 Task: Find connections with filter location Taiyuan with filter topic #Entrepreneurshipwith filter profile language Spanish with filter current company CSG with filter school Jain (Deemed-to-be University) with filter industry Cutlery and Handtool Manufacturing with filter service category Management with filter keywords title Coordinator
Action: Mouse moved to (238, 295)
Screenshot: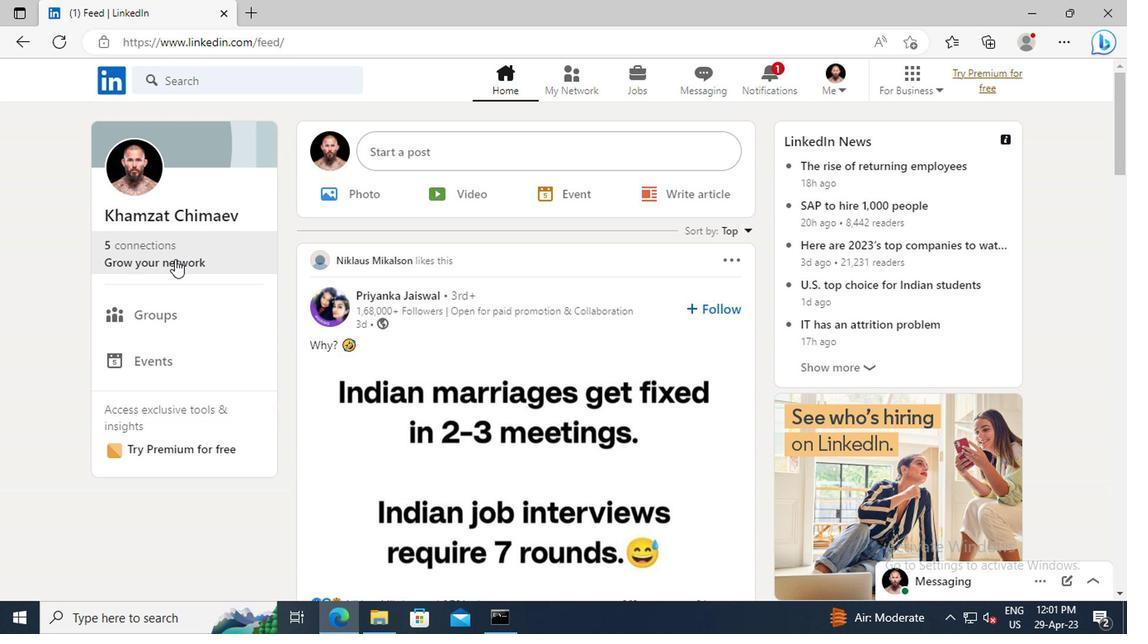 
Action: Mouse pressed left at (238, 295)
Screenshot: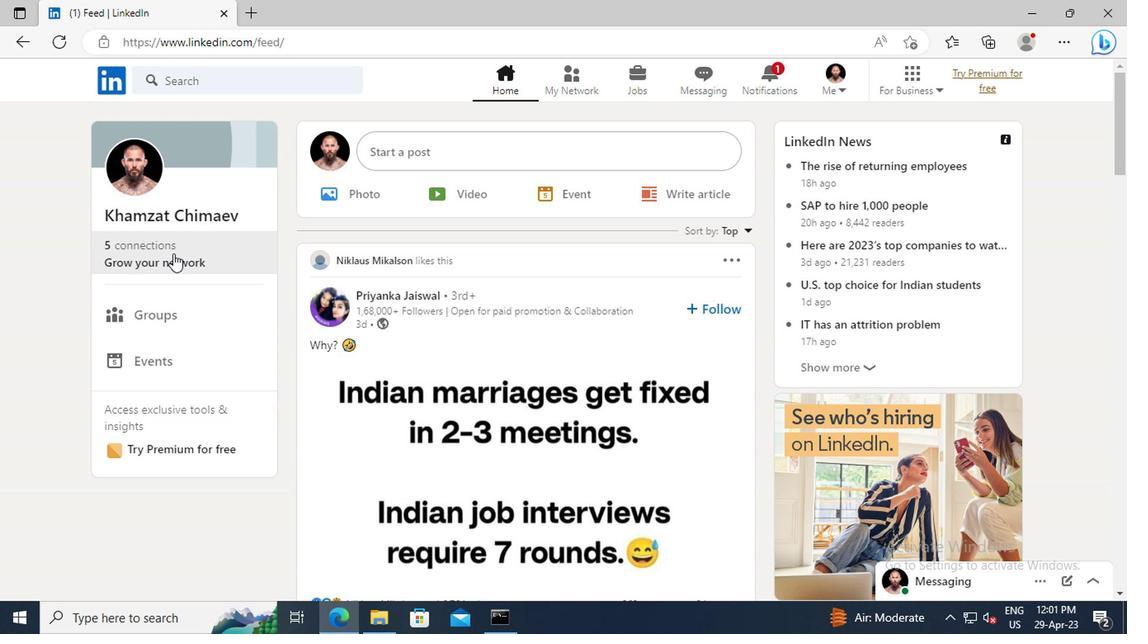 
Action: Mouse moved to (246, 237)
Screenshot: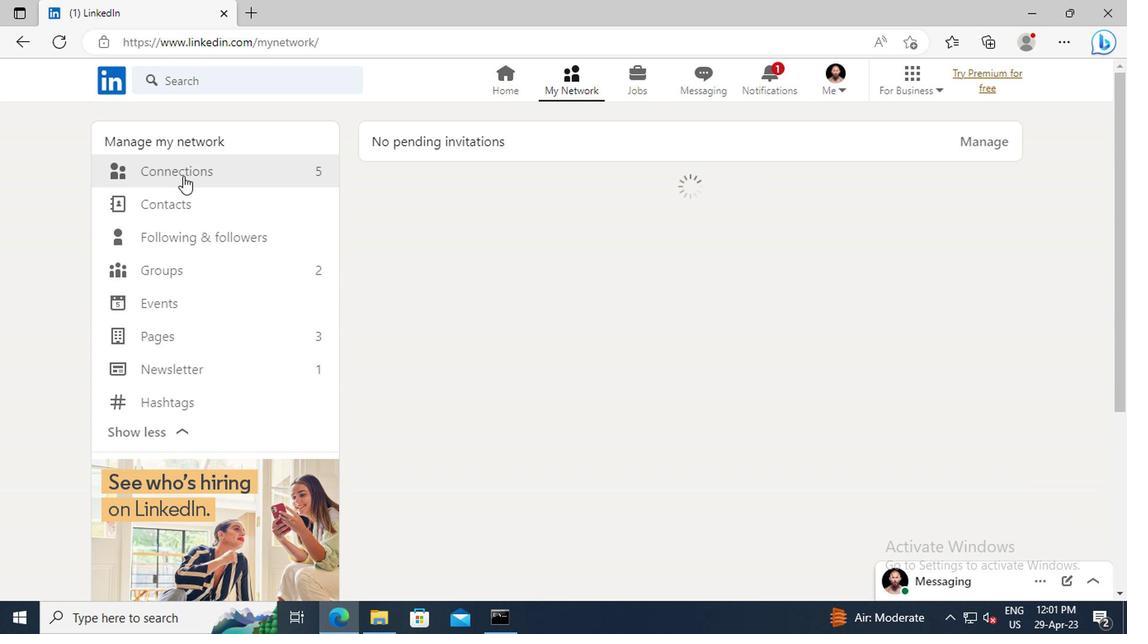 
Action: Mouse pressed left at (246, 237)
Screenshot: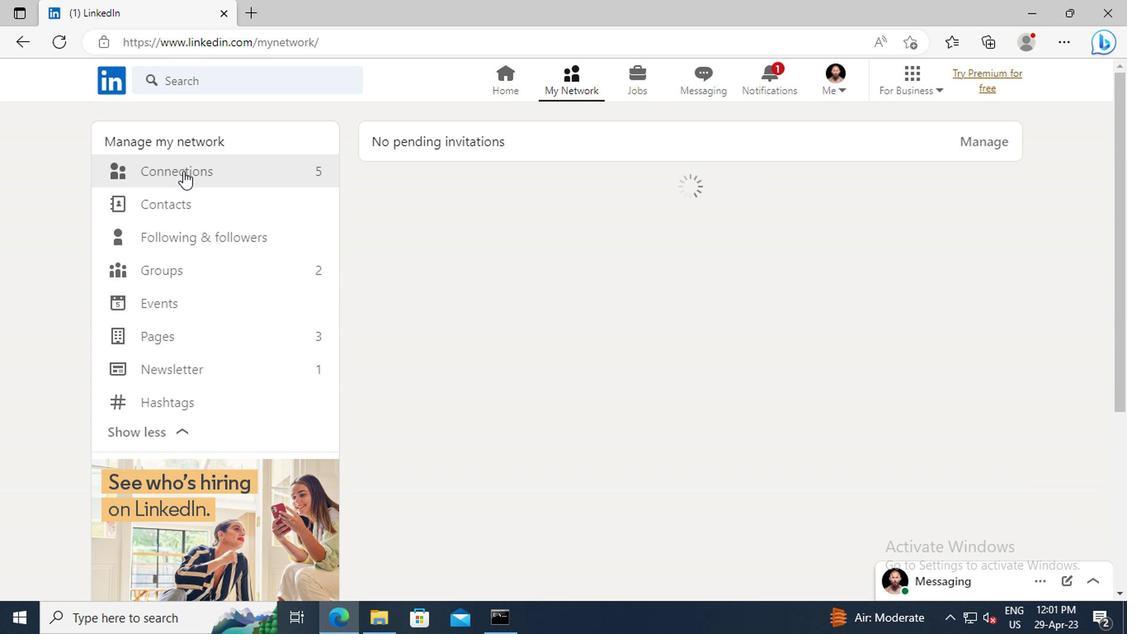 
Action: Mouse moved to (588, 240)
Screenshot: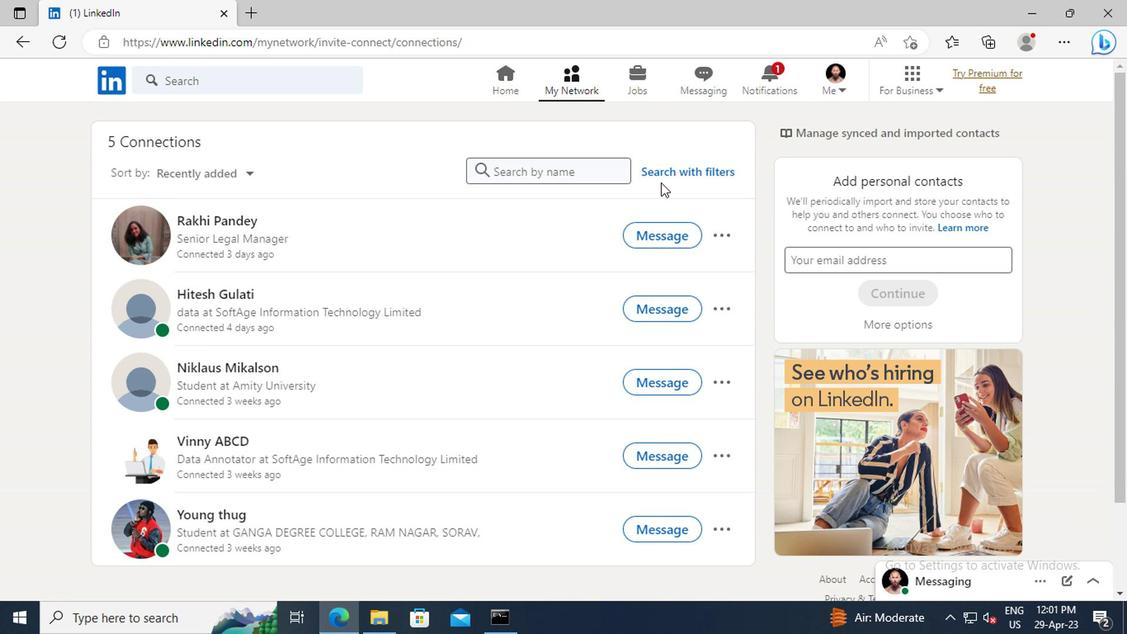 
Action: Mouse pressed left at (588, 240)
Screenshot: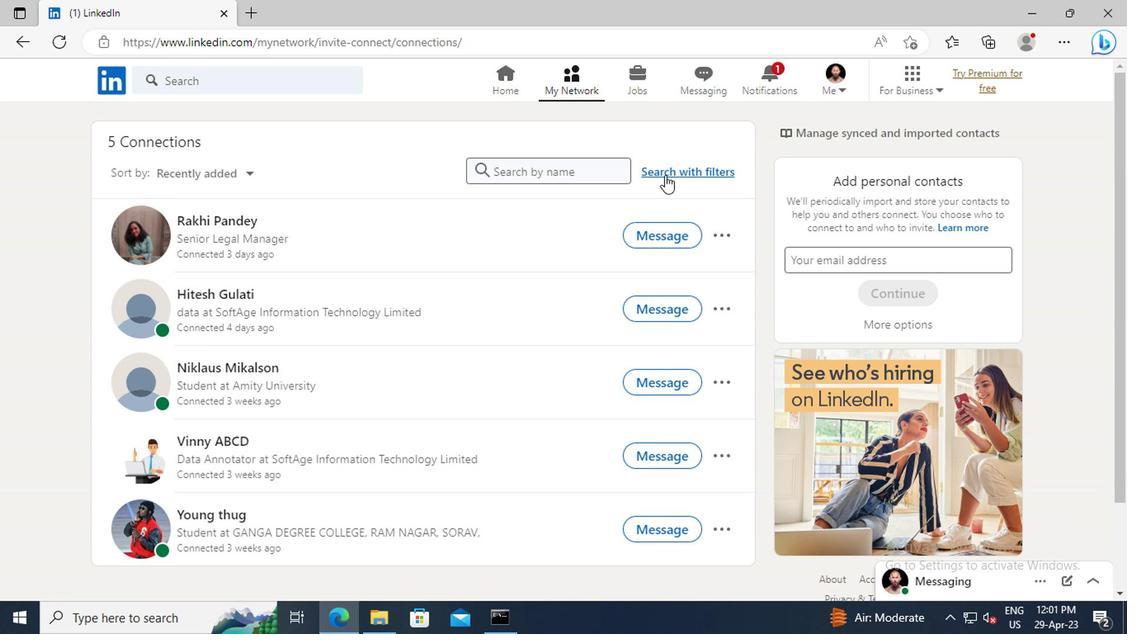 
Action: Mouse moved to (564, 207)
Screenshot: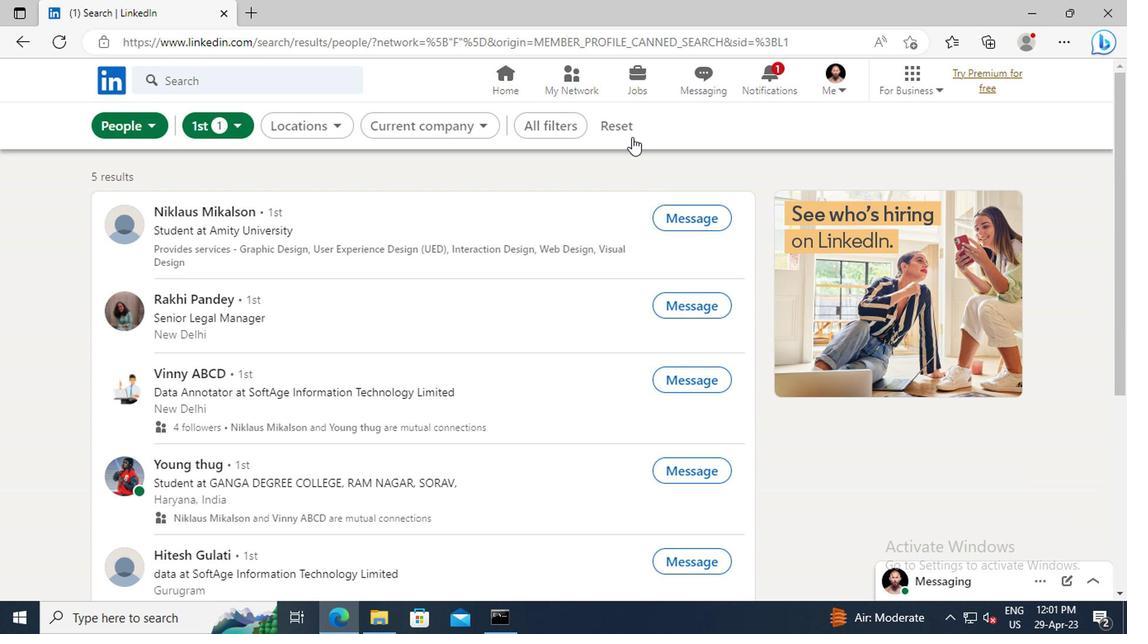 
Action: Mouse pressed left at (564, 207)
Screenshot: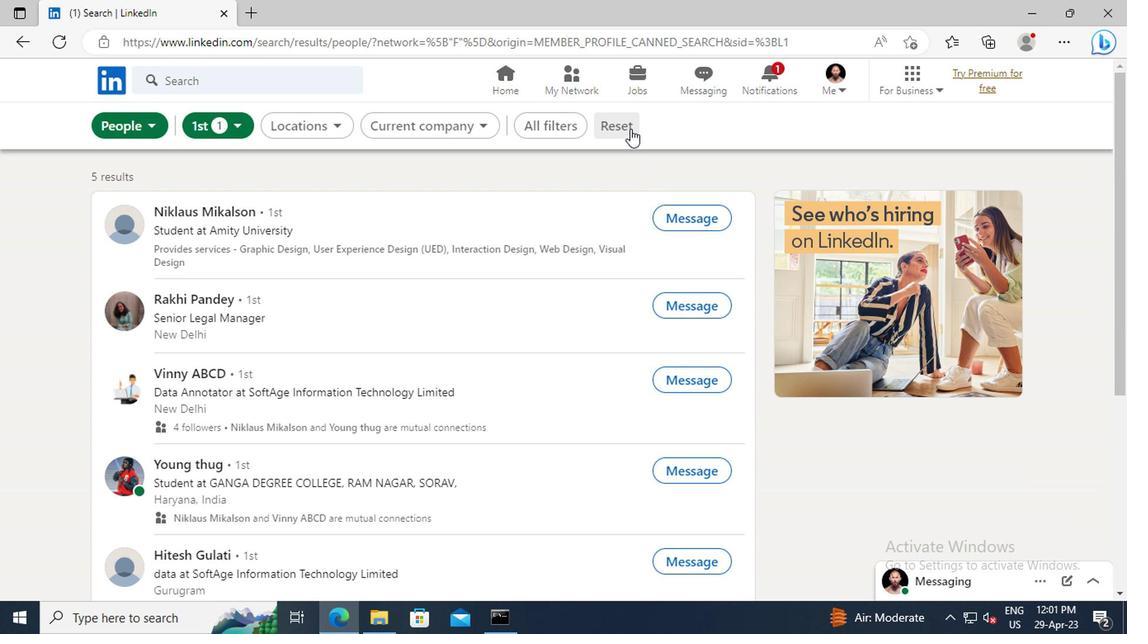 
Action: Mouse moved to (547, 204)
Screenshot: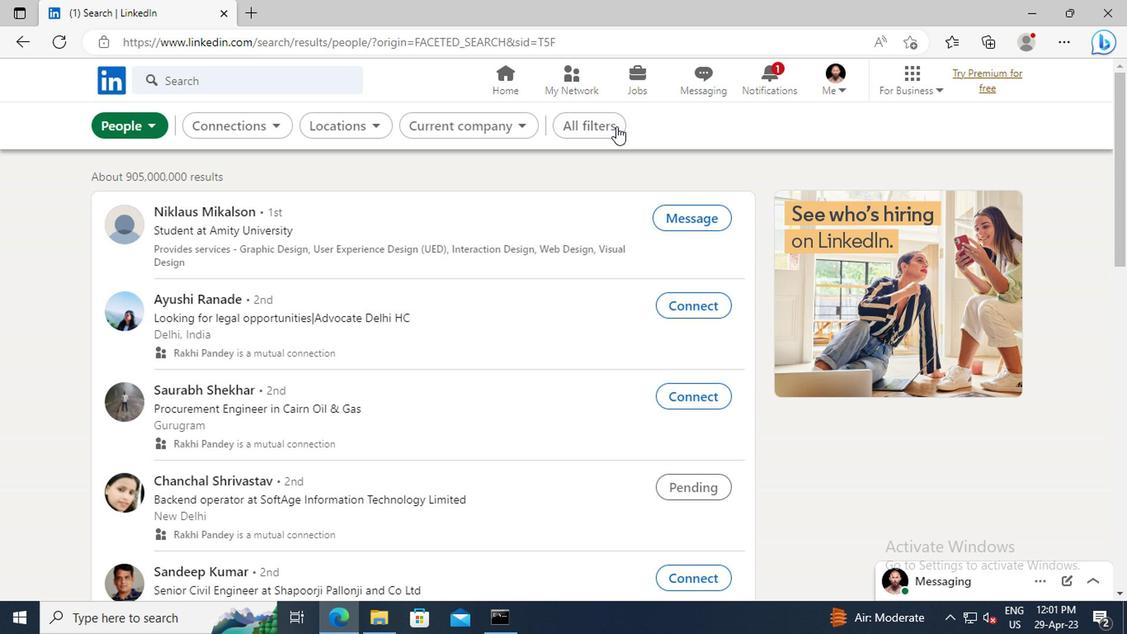
Action: Mouse pressed left at (547, 204)
Screenshot: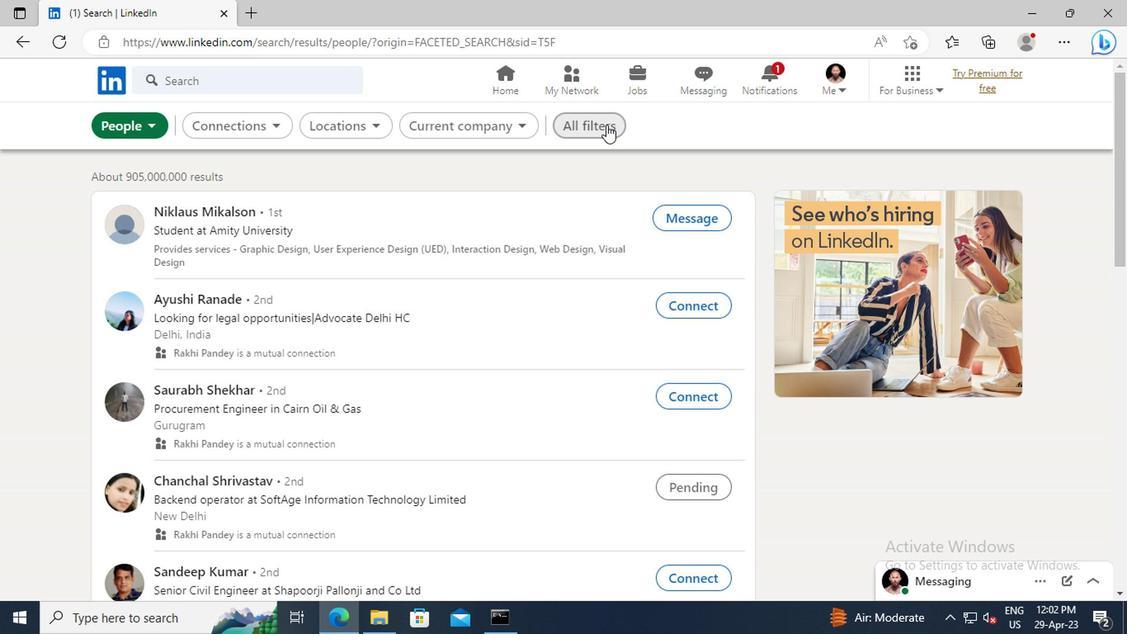 
Action: Mouse moved to (782, 312)
Screenshot: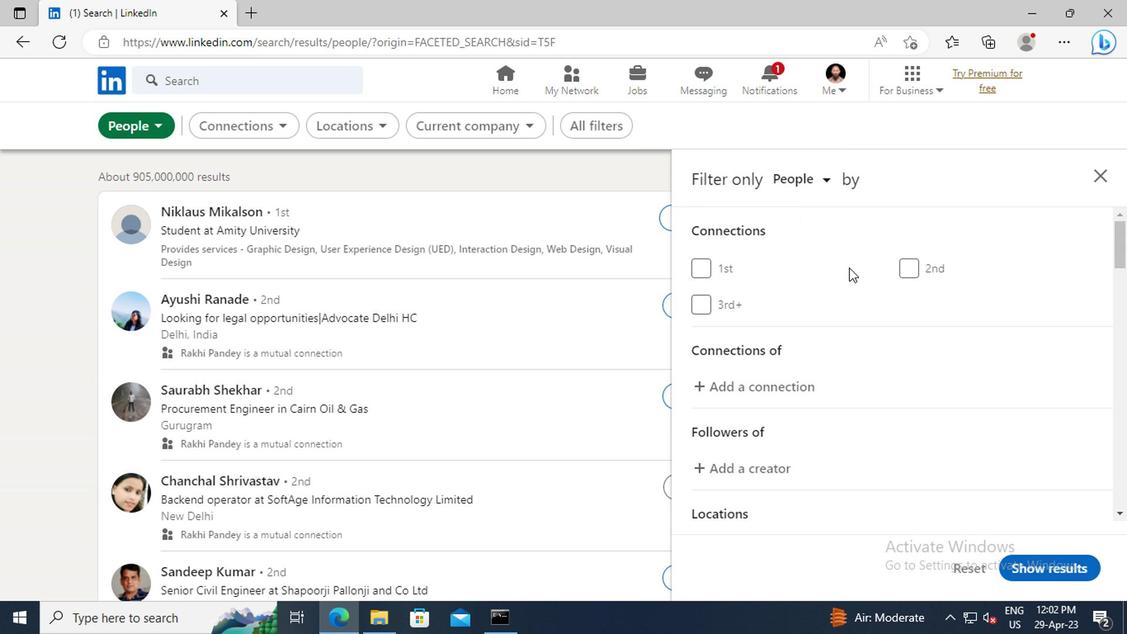 
Action: Mouse scrolled (782, 312) with delta (0, 0)
Screenshot: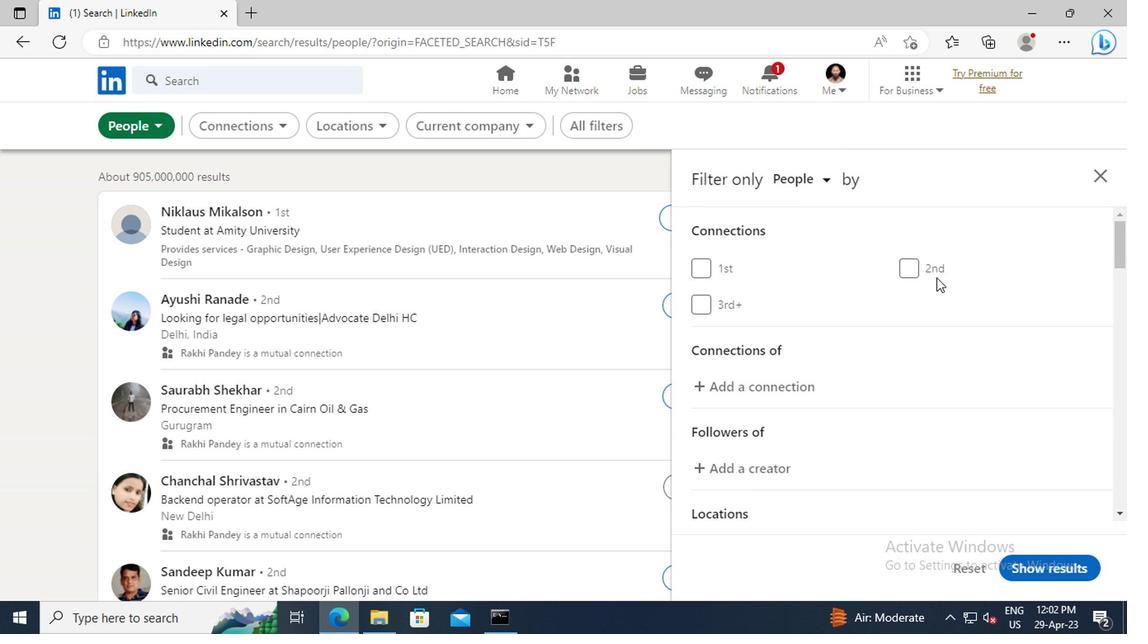 
Action: Mouse scrolled (782, 312) with delta (0, 0)
Screenshot: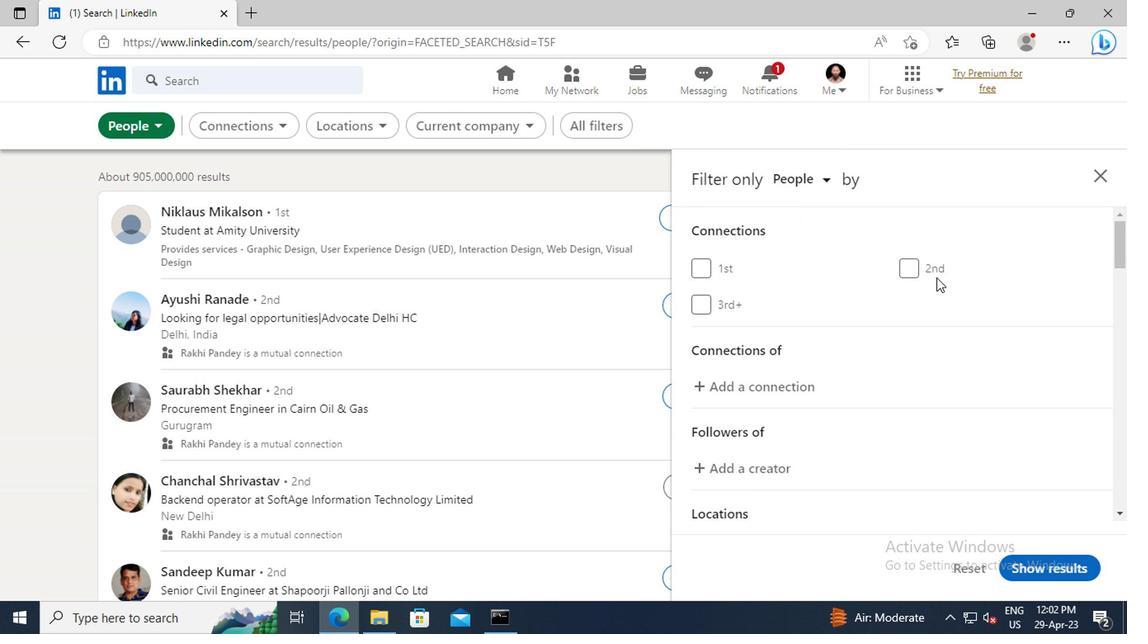 
Action: Mouse scrolled (782, 312) with delta (0, 0)
Screenshot: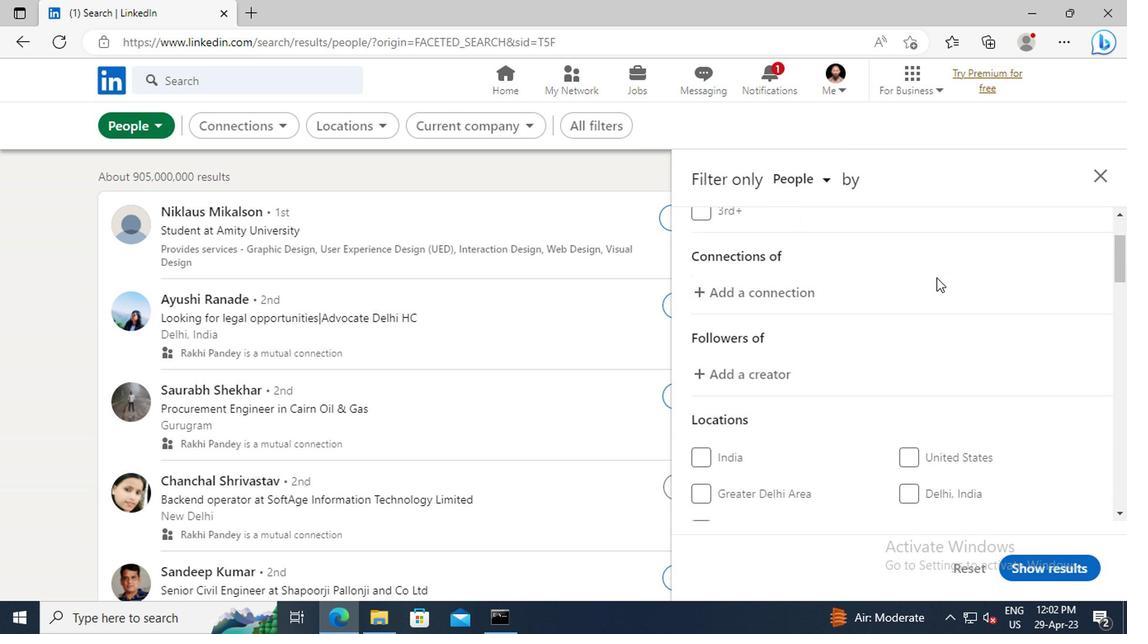 
Action: Mouse scrolled (782, 312) with delta (0, 0)
Screenshot: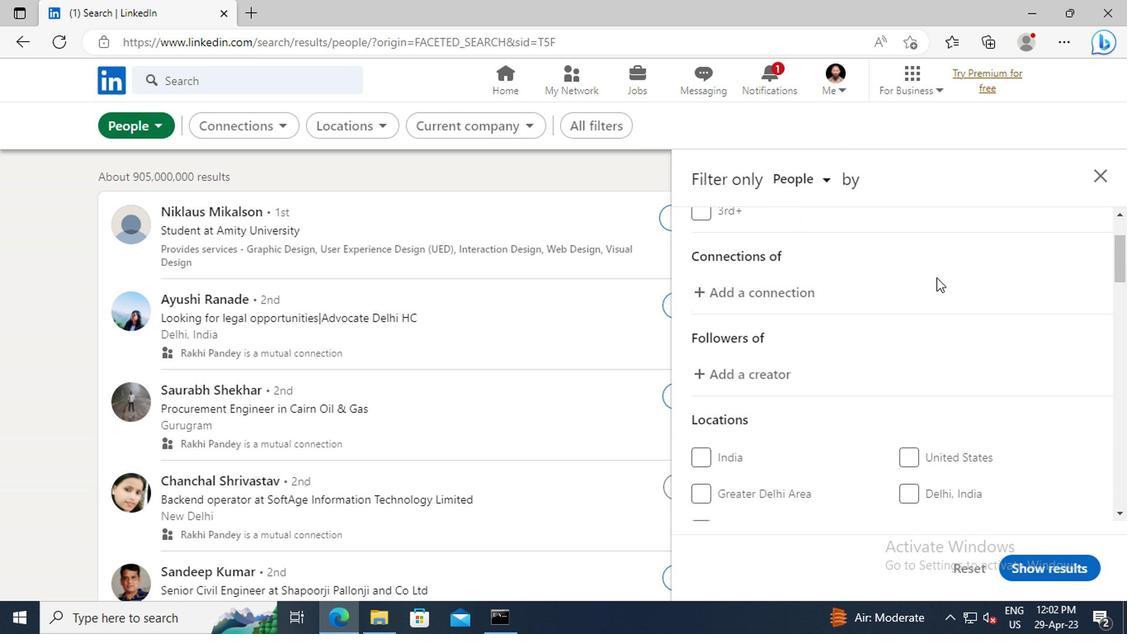 
Action: Mouse scrolled (782, 312) with delta (0, 0)
Screenshot: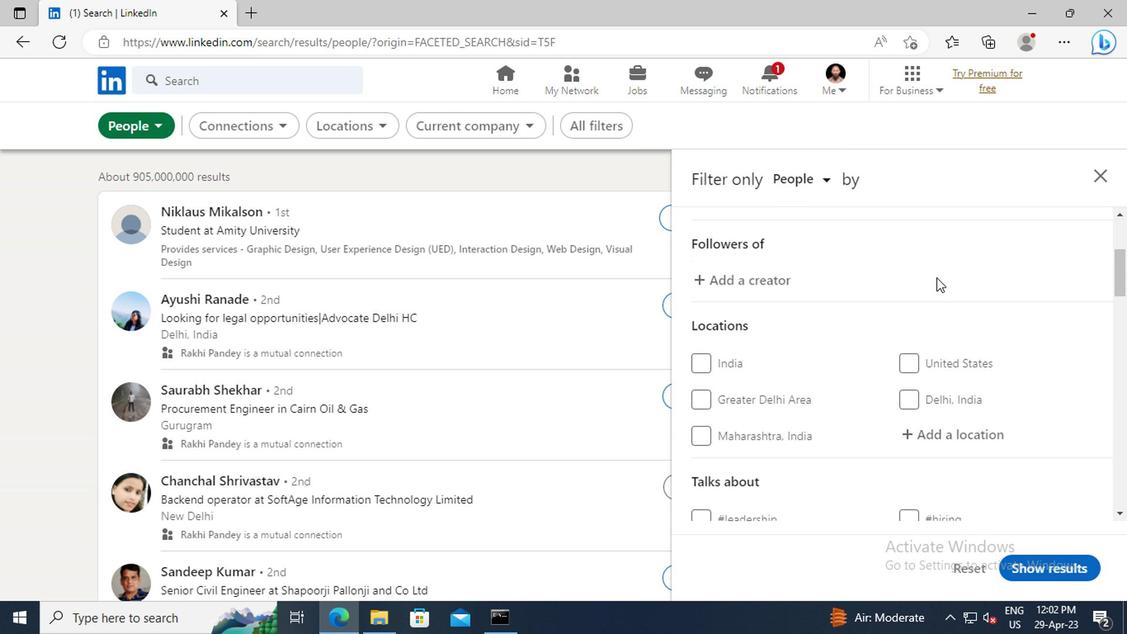 
Action: Mouse moved to (774, 390)
Screenshot: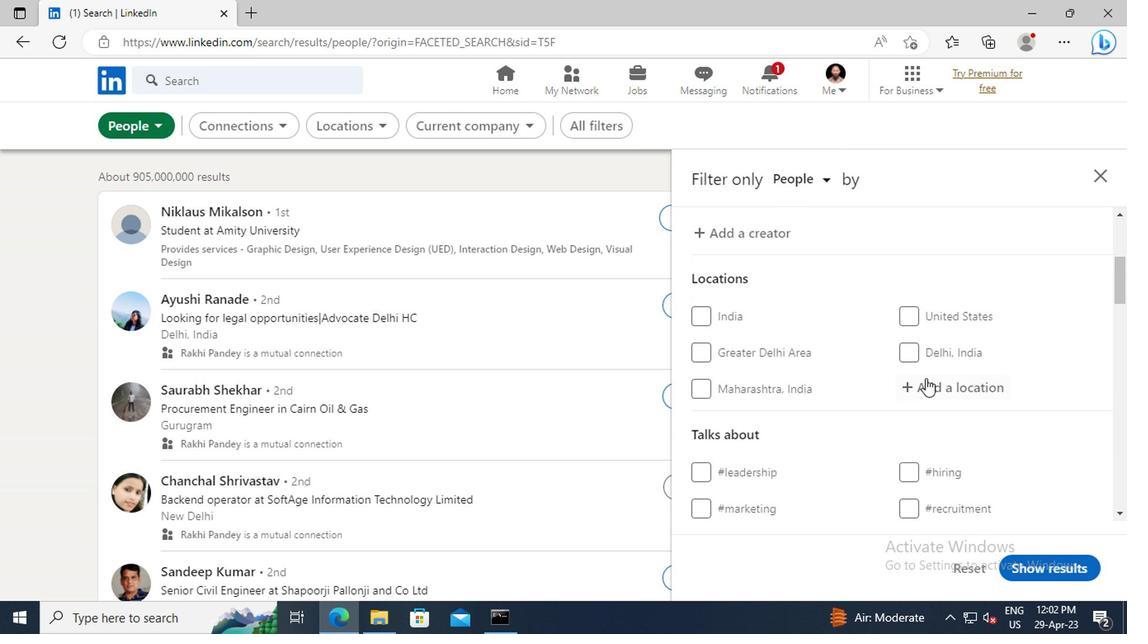 
Action: Mouse pressed left at (774, 390)
Screenshot: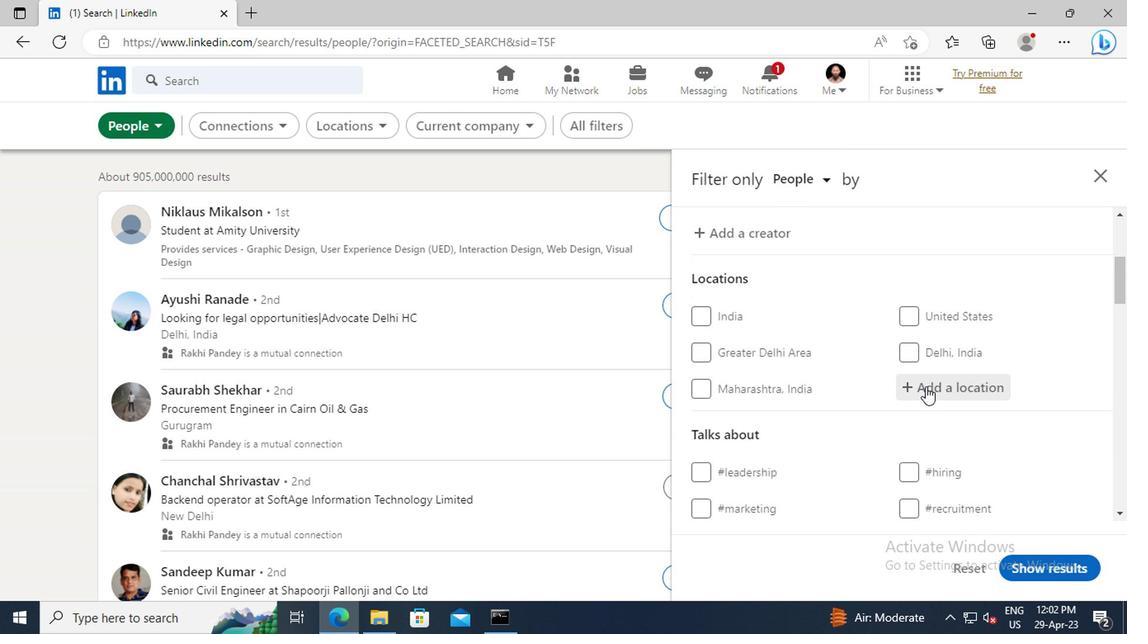 
Action: Key pressed <Key.shift>TAIYUAN
Screenshot: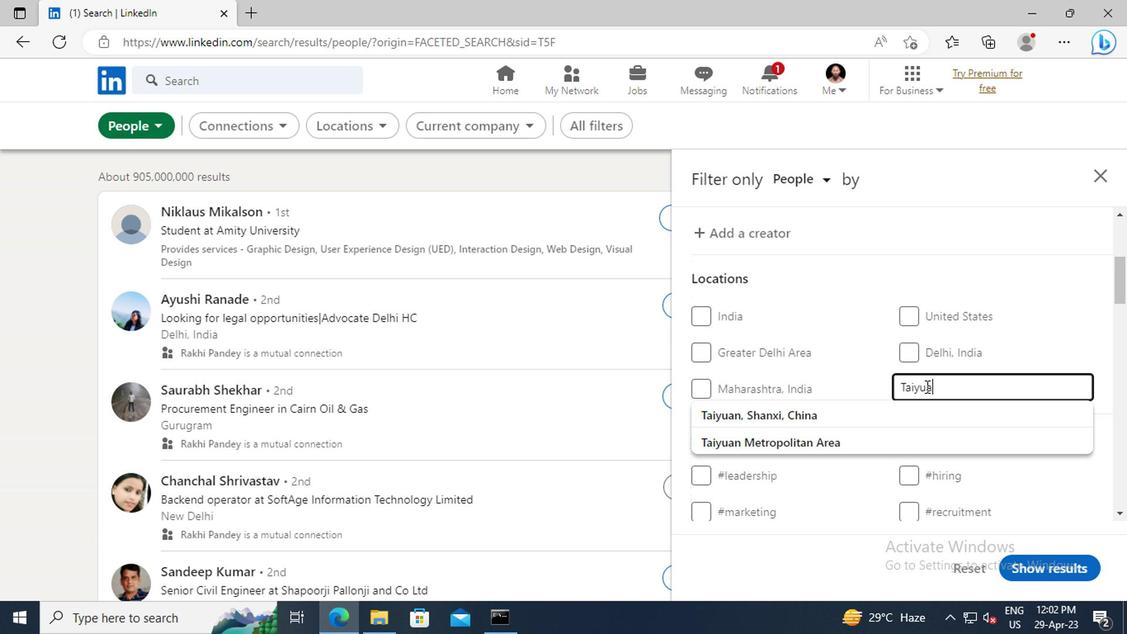 
Action: Mouse moved to (763, 408)
Screenshot: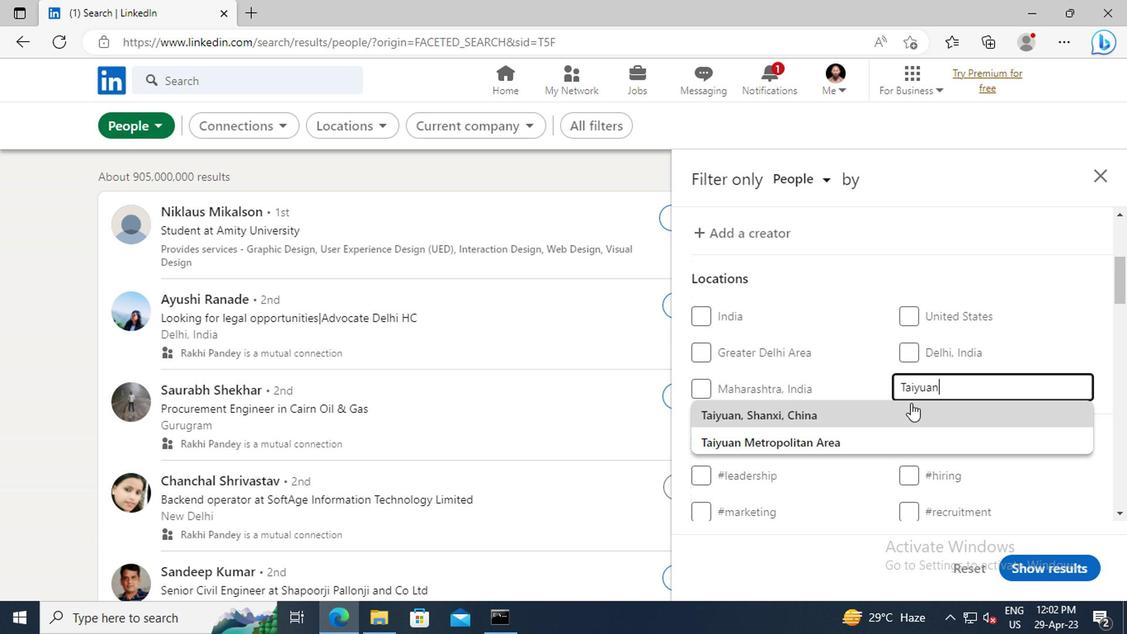 
Action: Mouse pressed left at (763, 408)
Screenshot: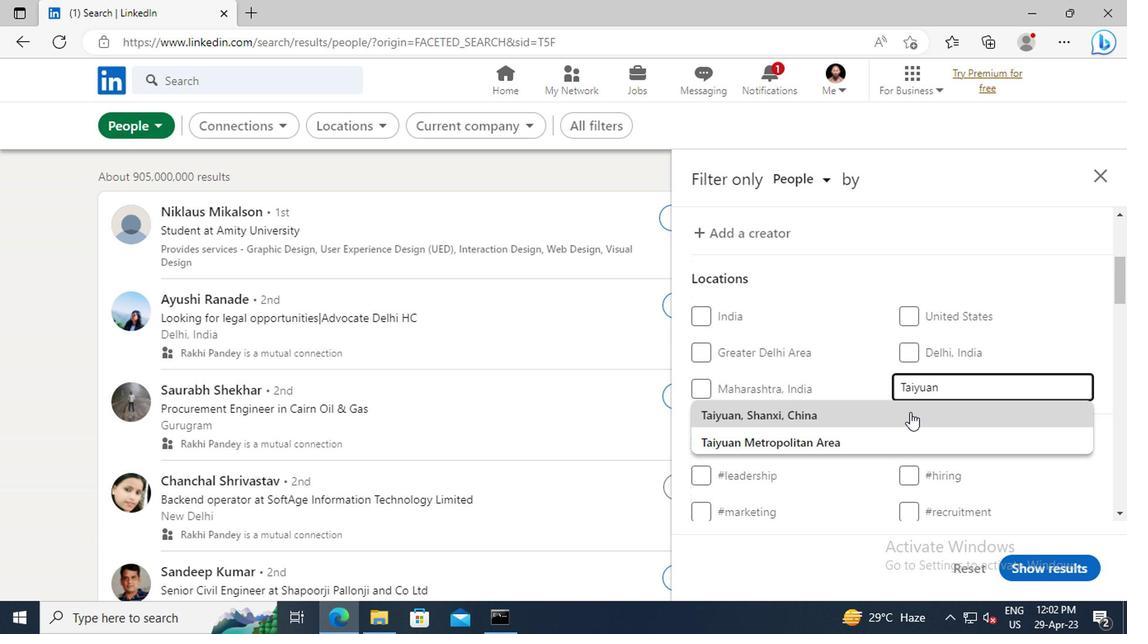 
Action: Mouse scrolled (763, 408) with delta (0, 0)
Screenshot: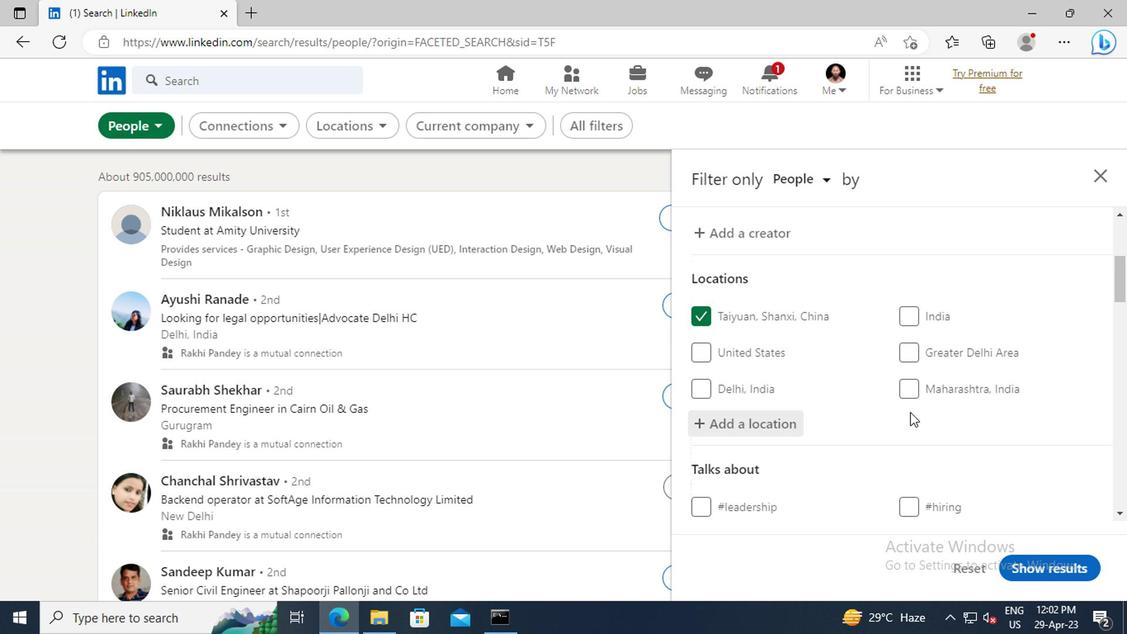 
Action: Mouse scrolled (763, 408) with delta (0, 0)
Screenshot: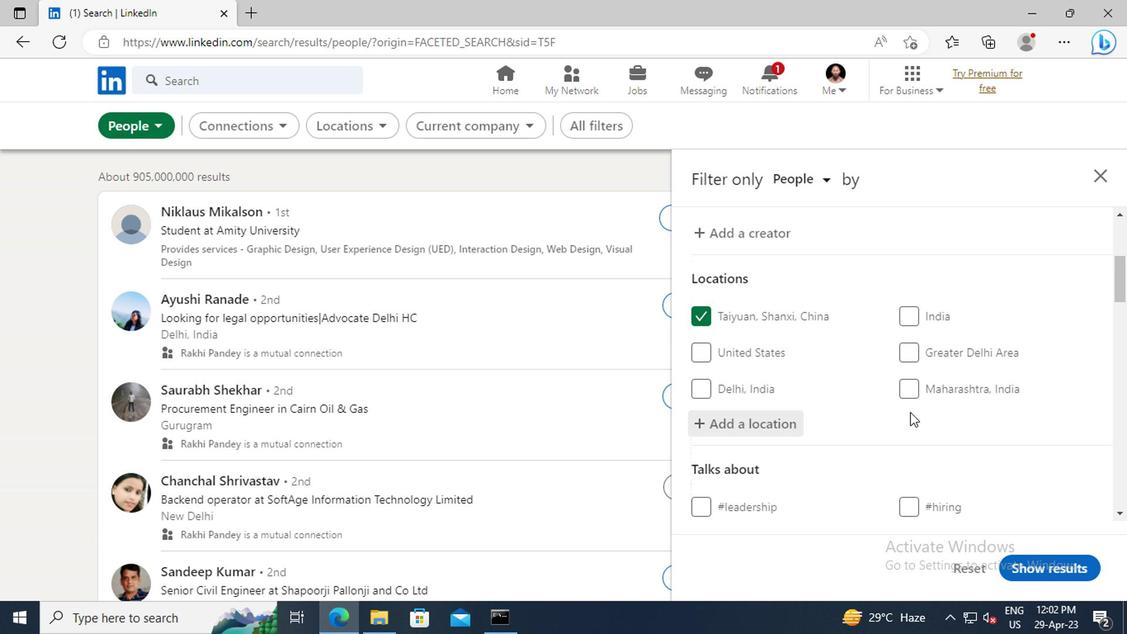 
Action: Mouse scrolled (763, 408) with delta (0, 0)
Screenshot: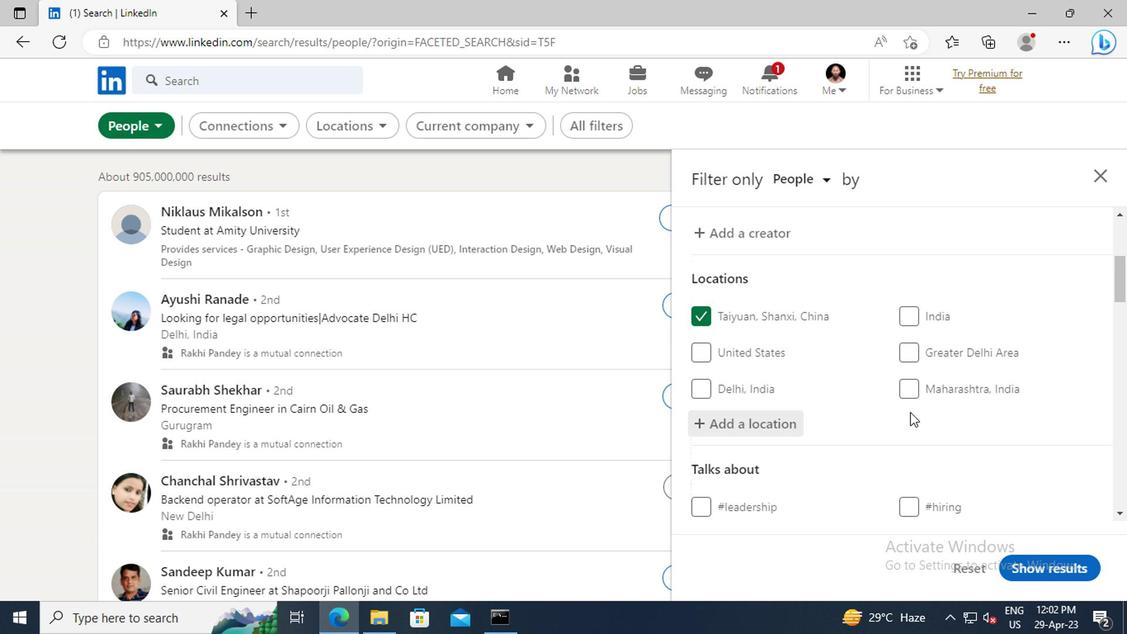 
Action: Mouse moved to (765, 425)
Screenshot: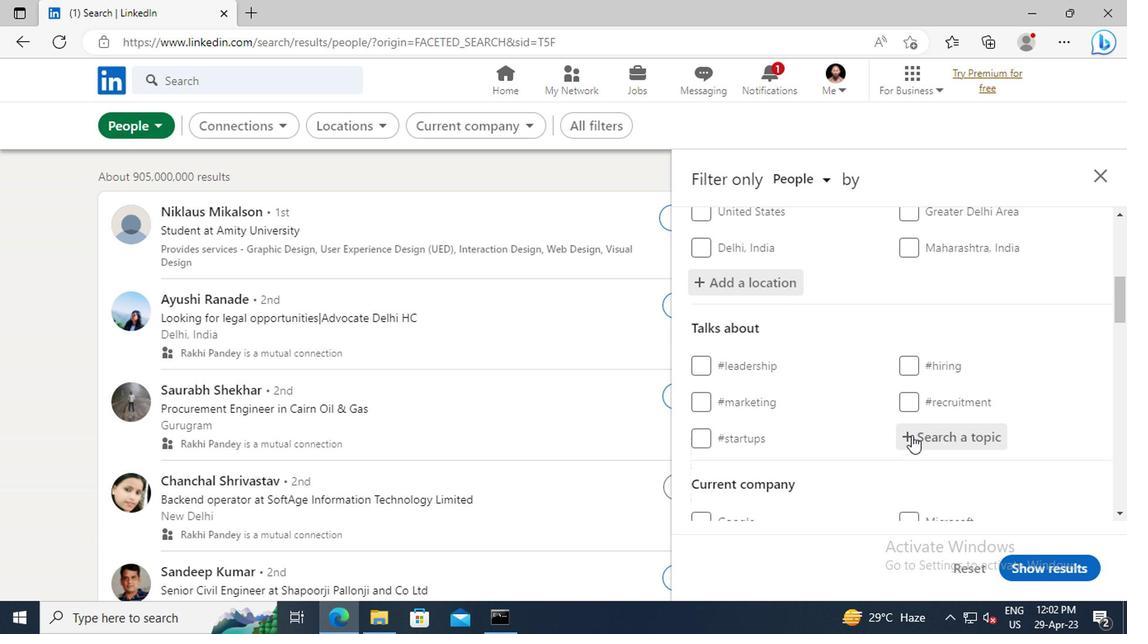 
Action: Mouse pressed left at (765, 425)
Screenshot: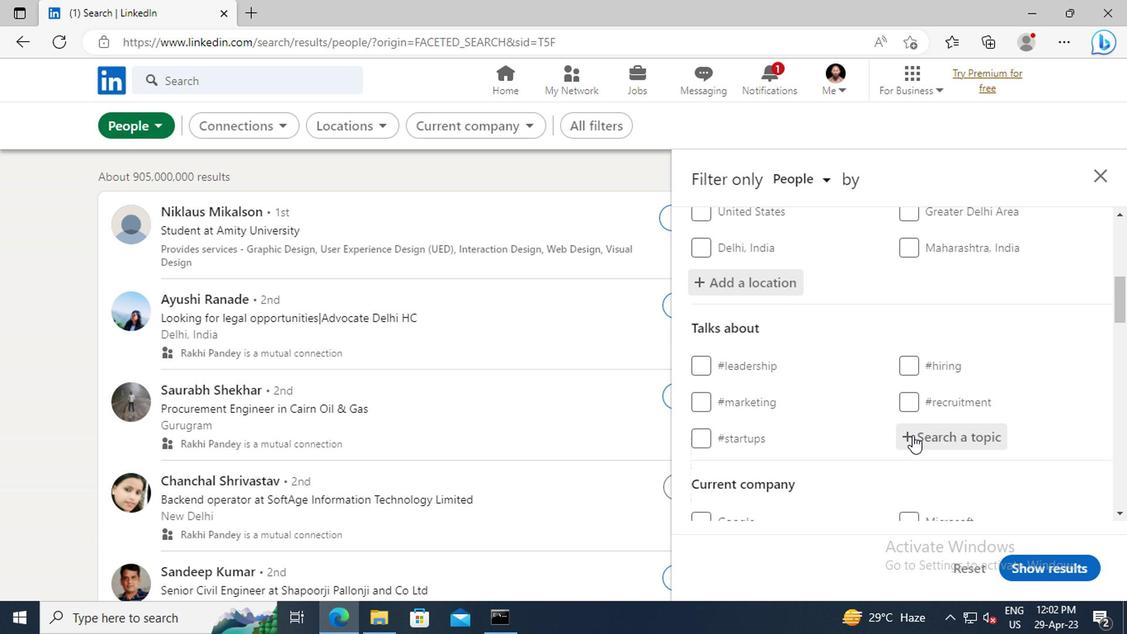 
Action: Key pressed <Key.shift>ENTREPRENEURSH
Screenshot: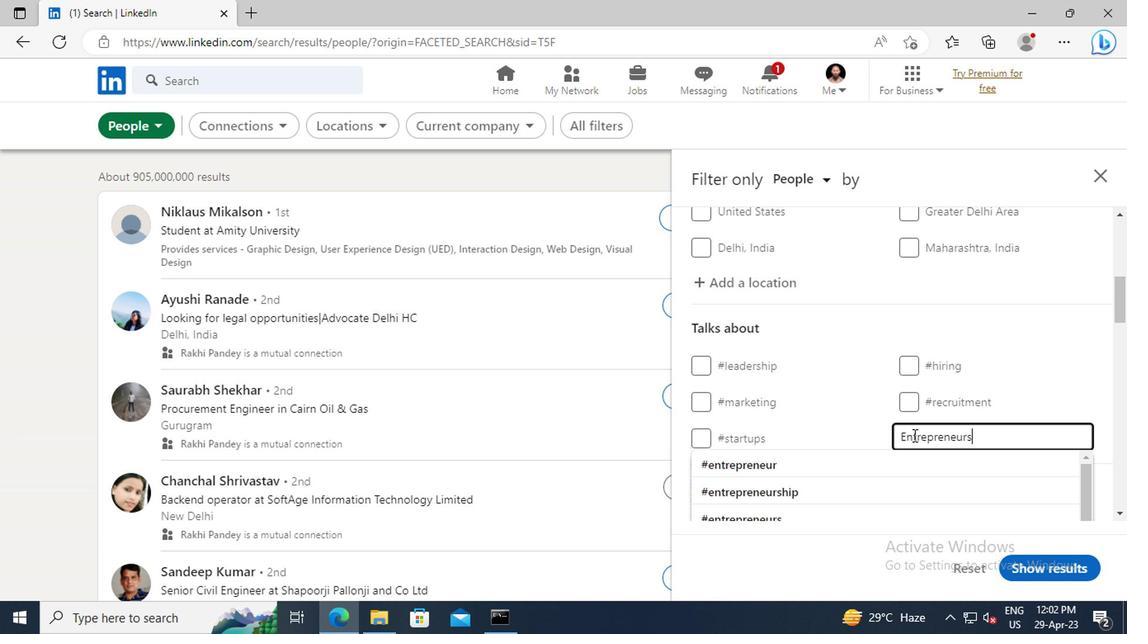 
Action: Mouse moved to (763, 440)
Screenshot: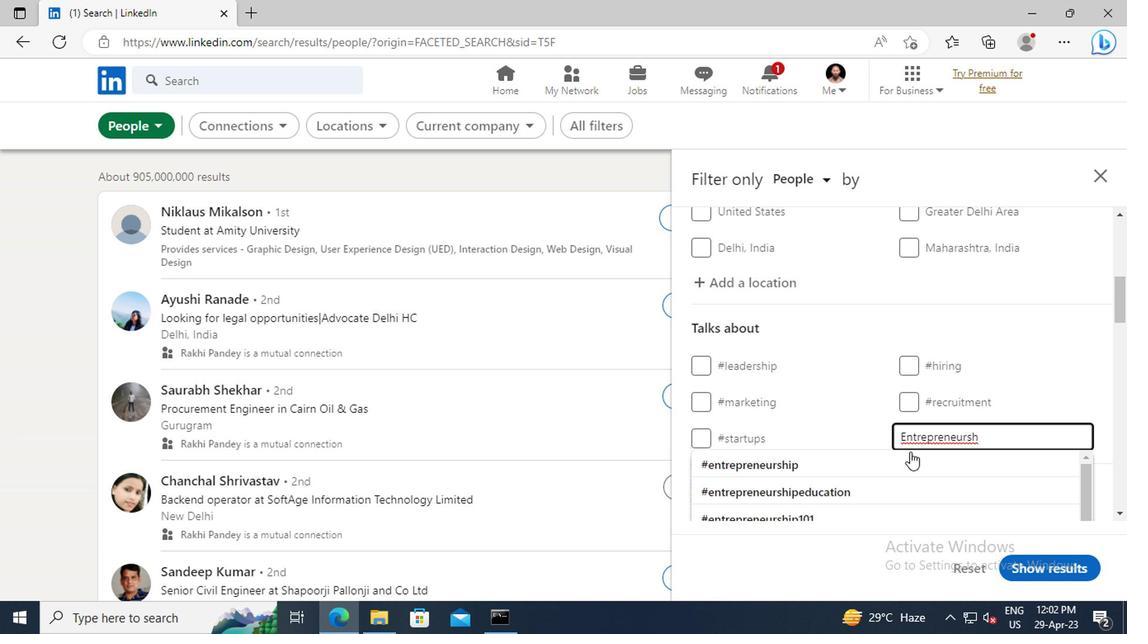 
Action: Mouse pressed left at (763, 440)
Screenshot: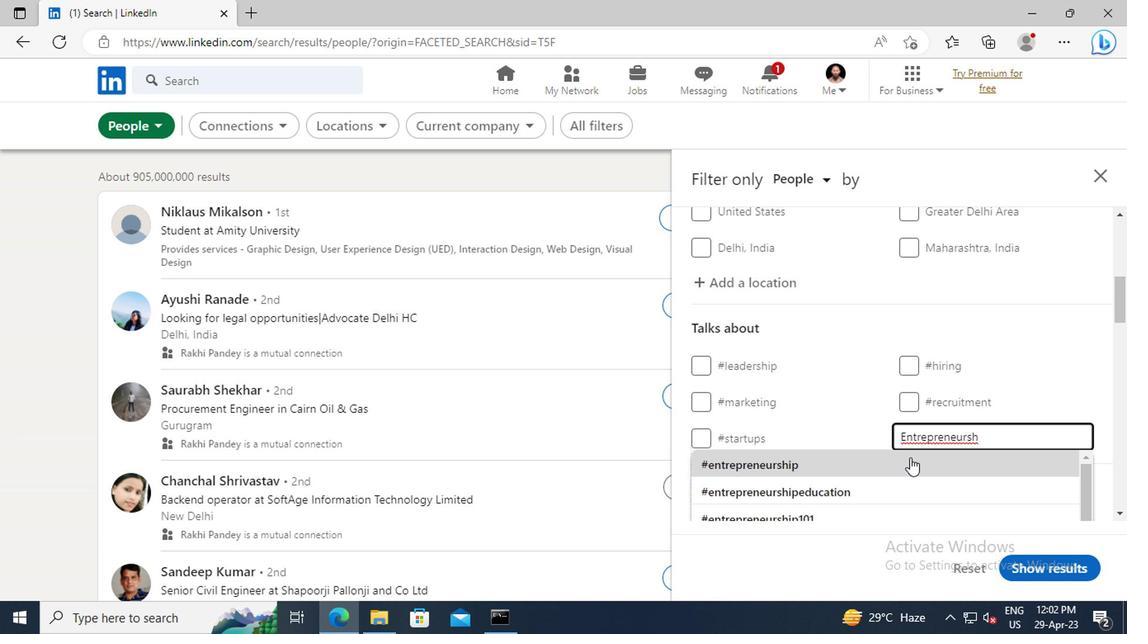
Action: Mouse scrolled (763, 440) with delta (0, 0)
Screenshot: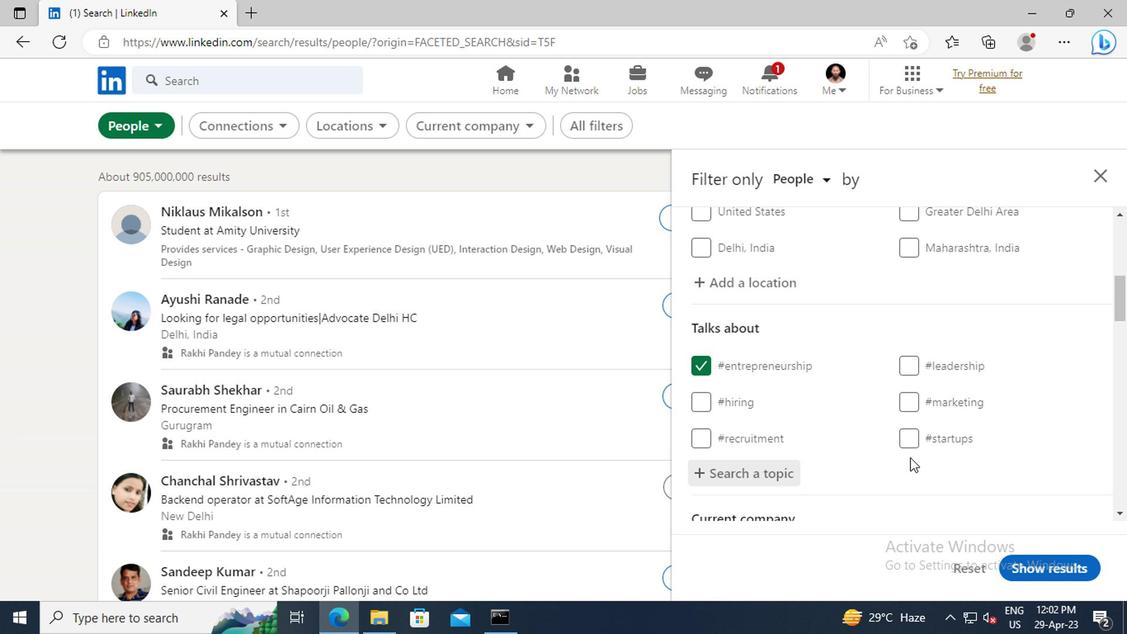 
Action: Mouse scrolled (763, 440) with delta (0, 0)
Screenshot: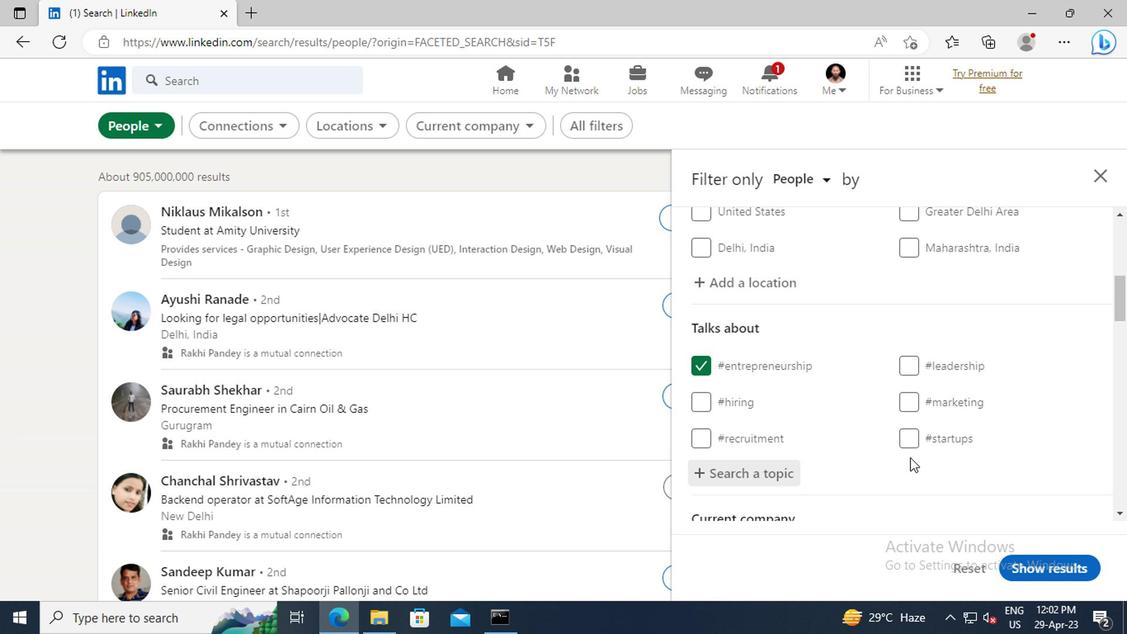 
Action: Mouse moved to (748, 403)
Screenshot: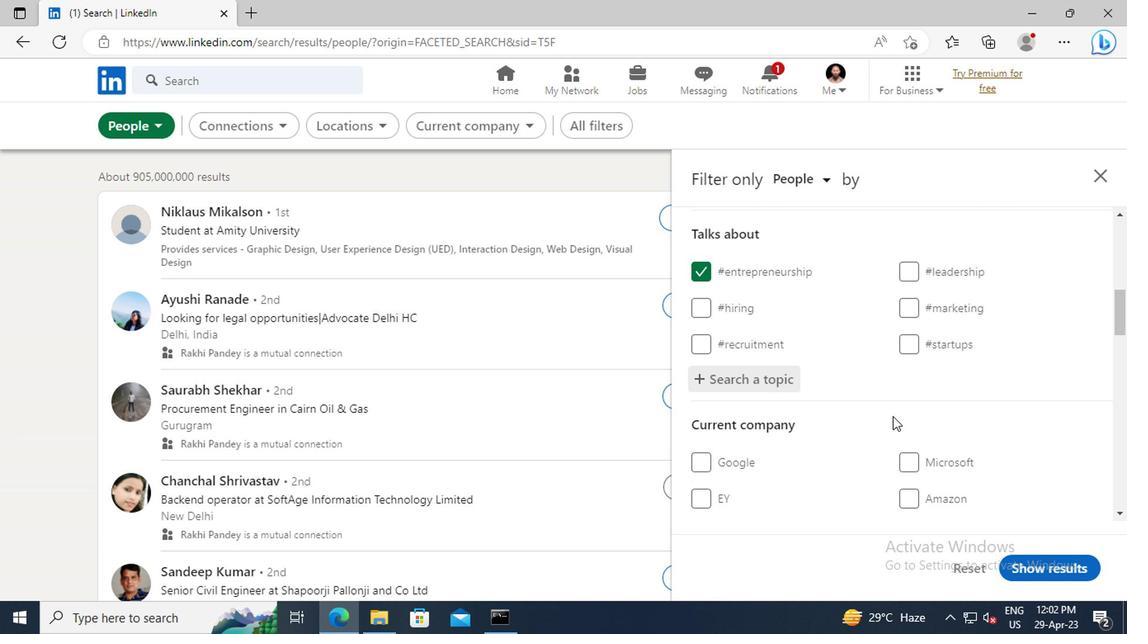 
Action: Mouse scrolled (748, 402) with delta (0, 0)
Screenshot: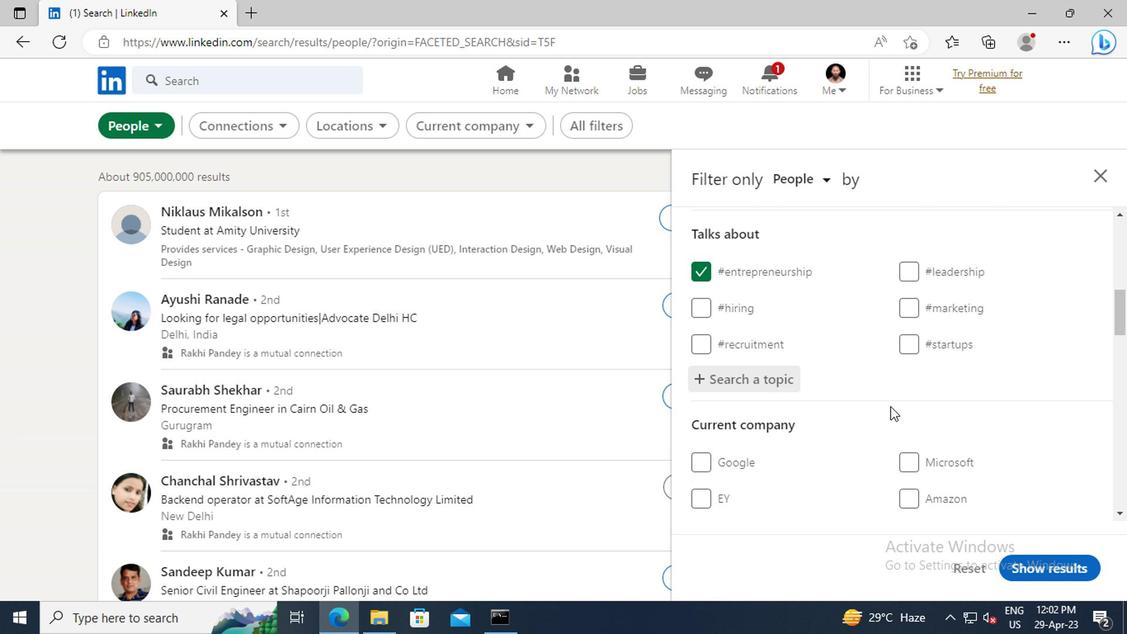 
Action: Mouse scrolled (748, 402) with delta (0, 0)
Screenshot: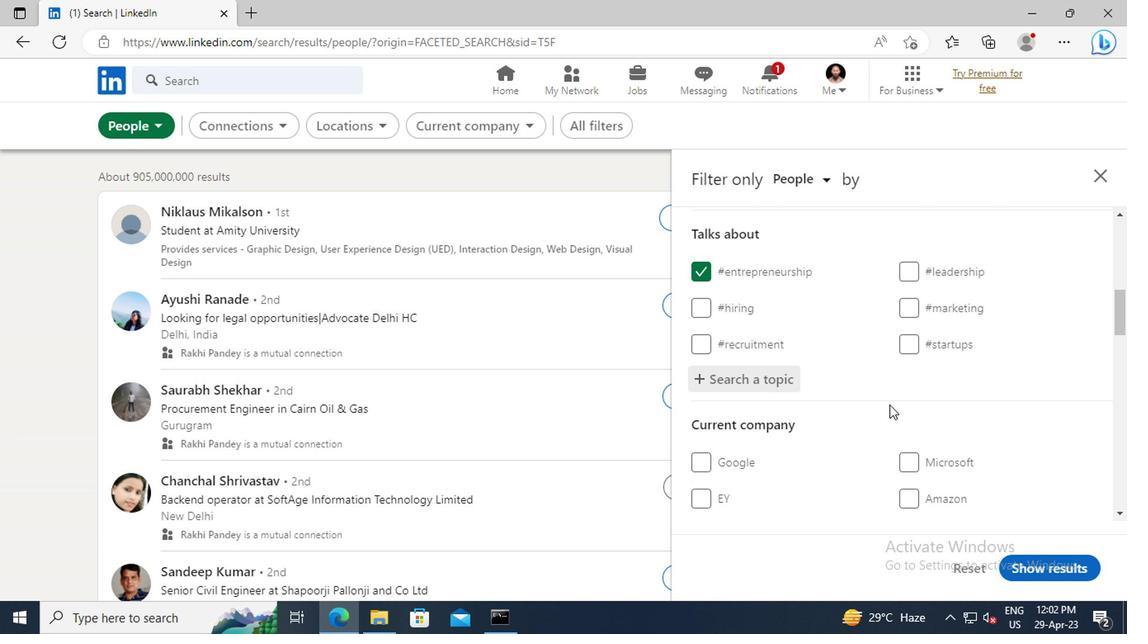 
Action: Mouse moved to (749, 398)
Screenshot: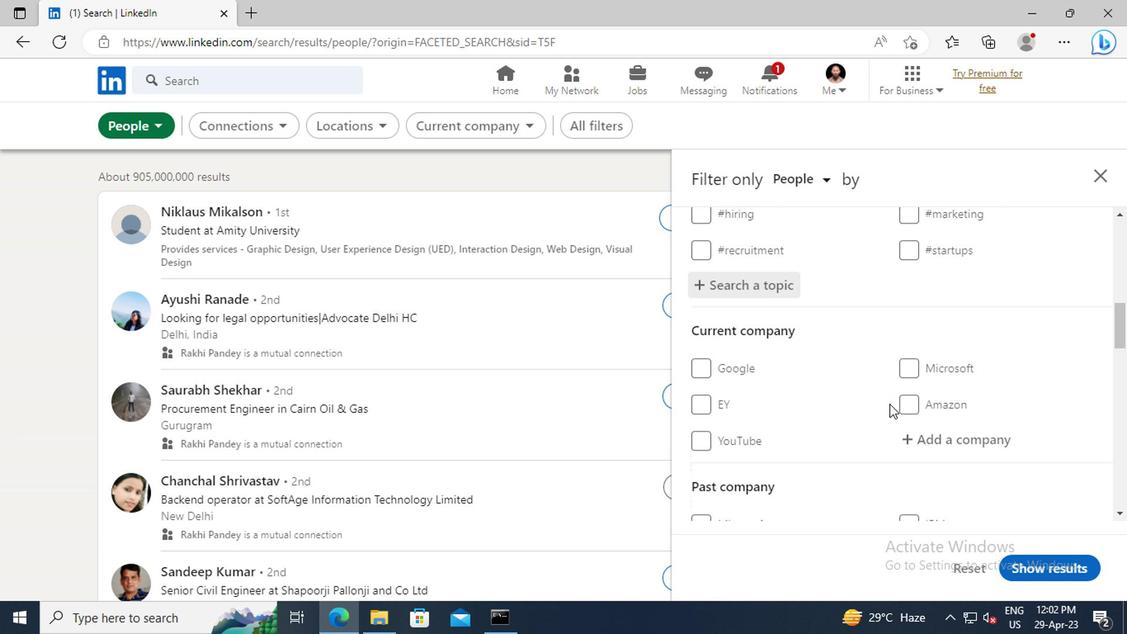 
Action: Mouse scrolled (749, 397) with delta (0, 0)
Screenshot: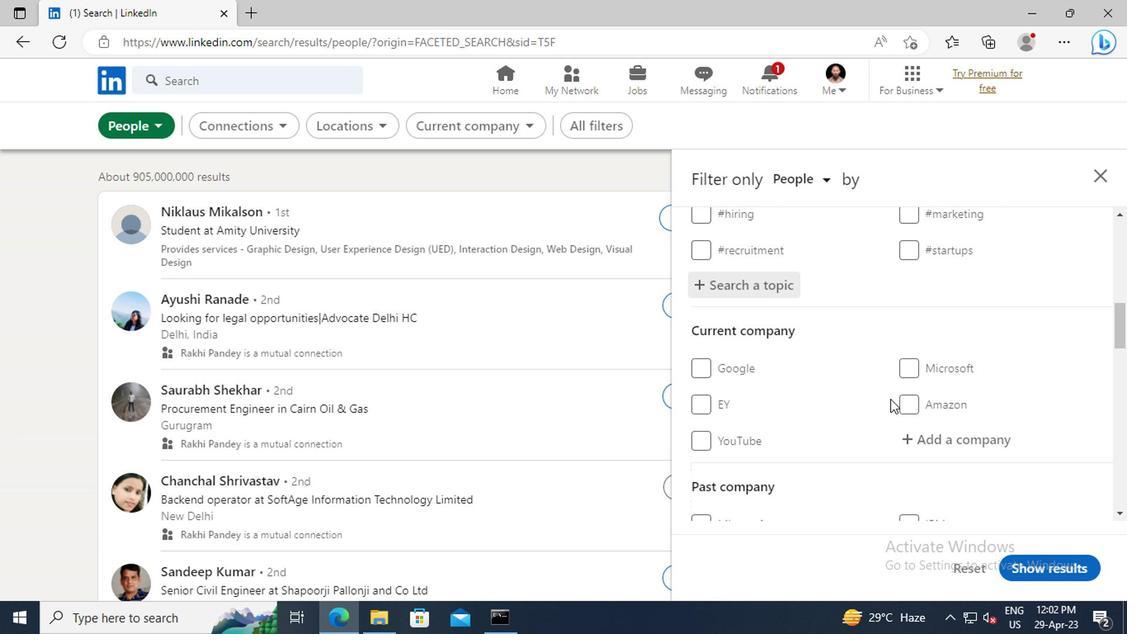 
Action: Mouse scrolled (749, 397) with delta (0, 0)
Screenshot: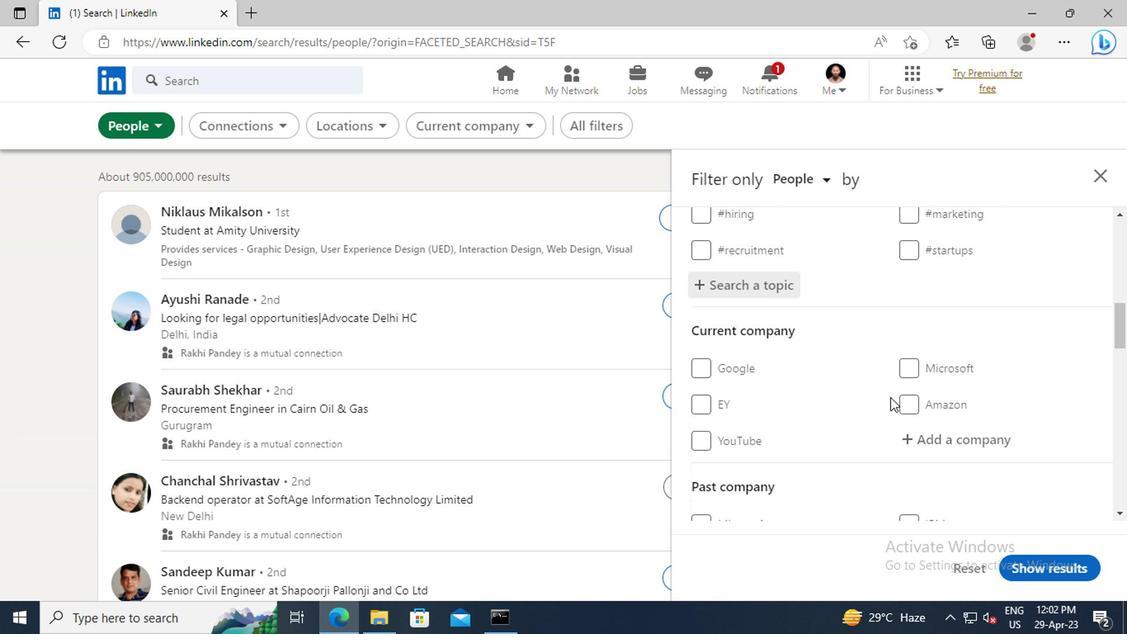 
Action: Mouse scrolled (749, 397) with delta (0, 0)
Screenshot: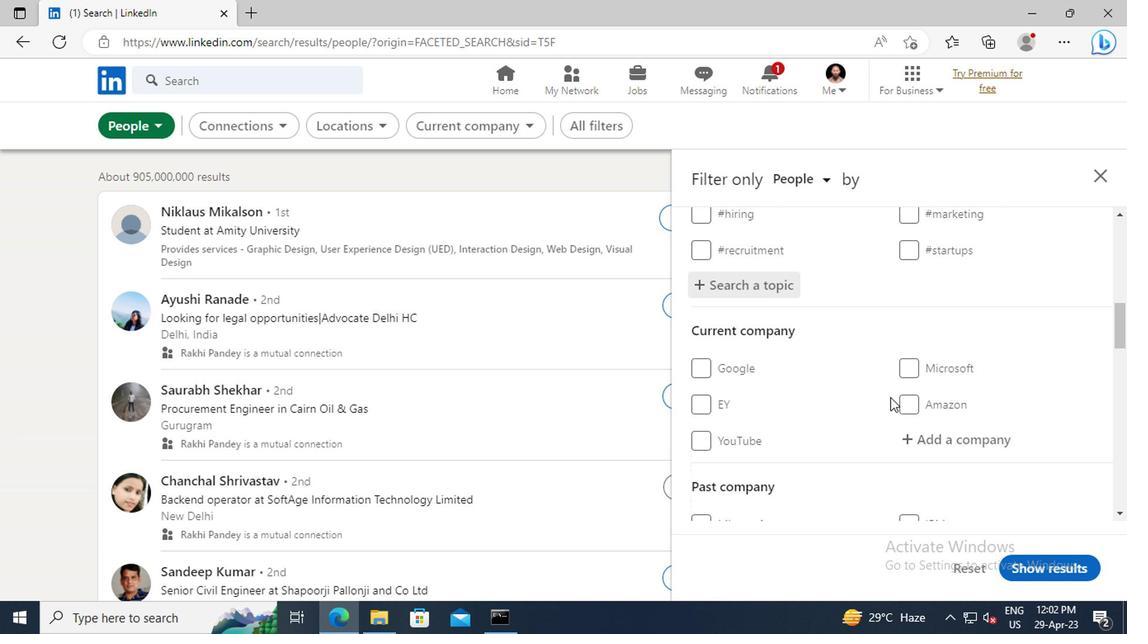 
Action: Mouse scrolled (749, 397) with delta (0, 0)
Screenshot: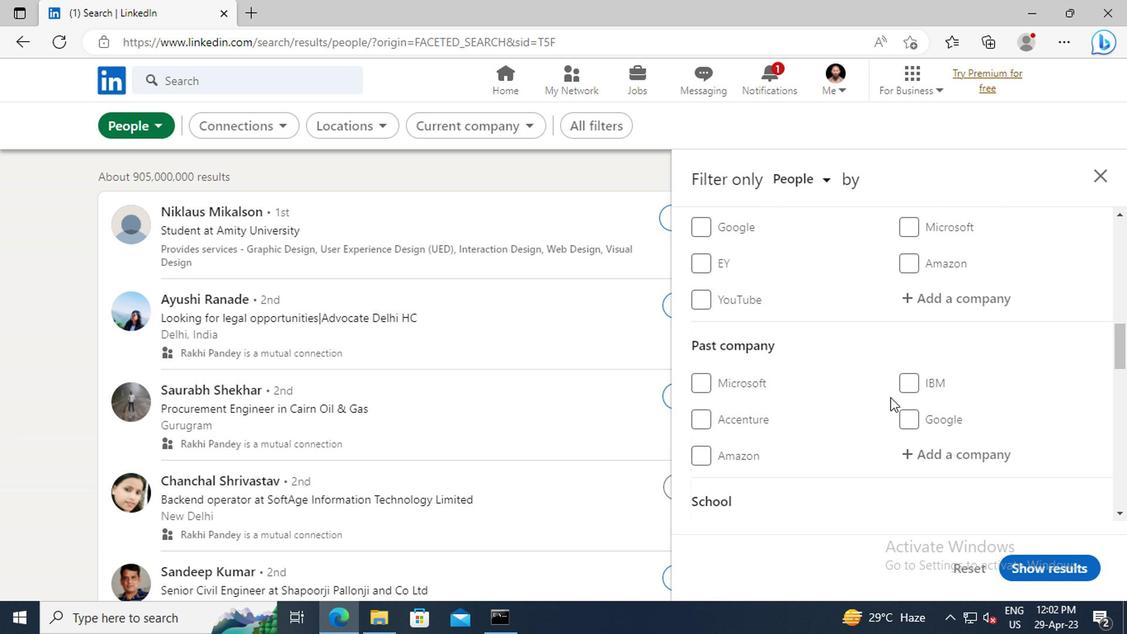 
Action: Mouse scrolled (749, 397) with delta (0, 0)
Screenshot: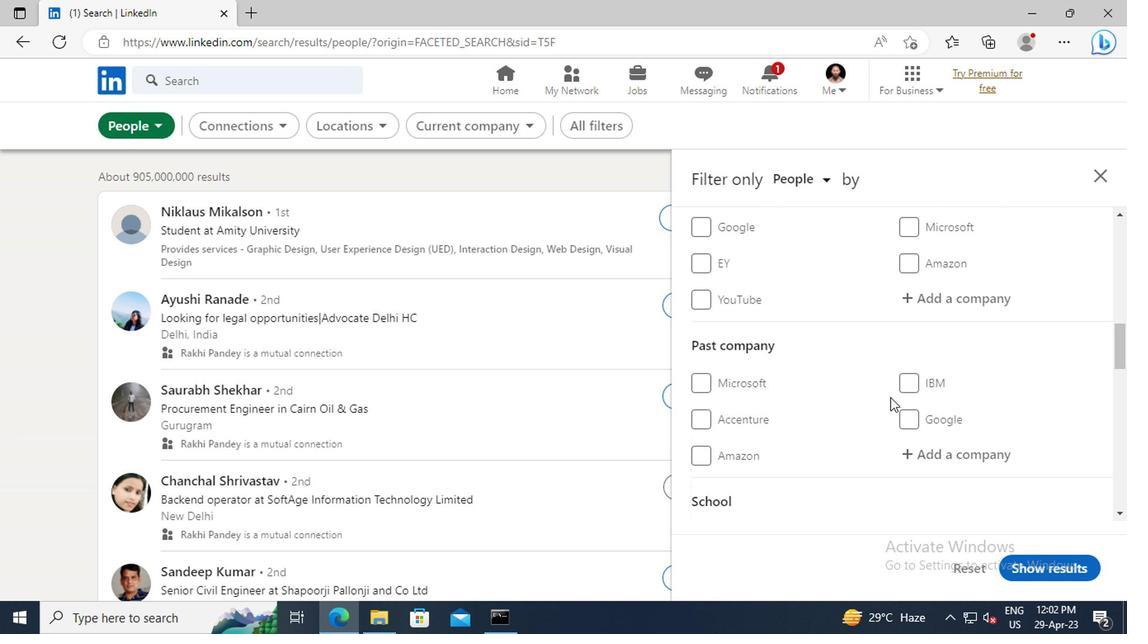 
Action: Mouse scrolled (749, 397) with delta (0, 0)
Screenshot: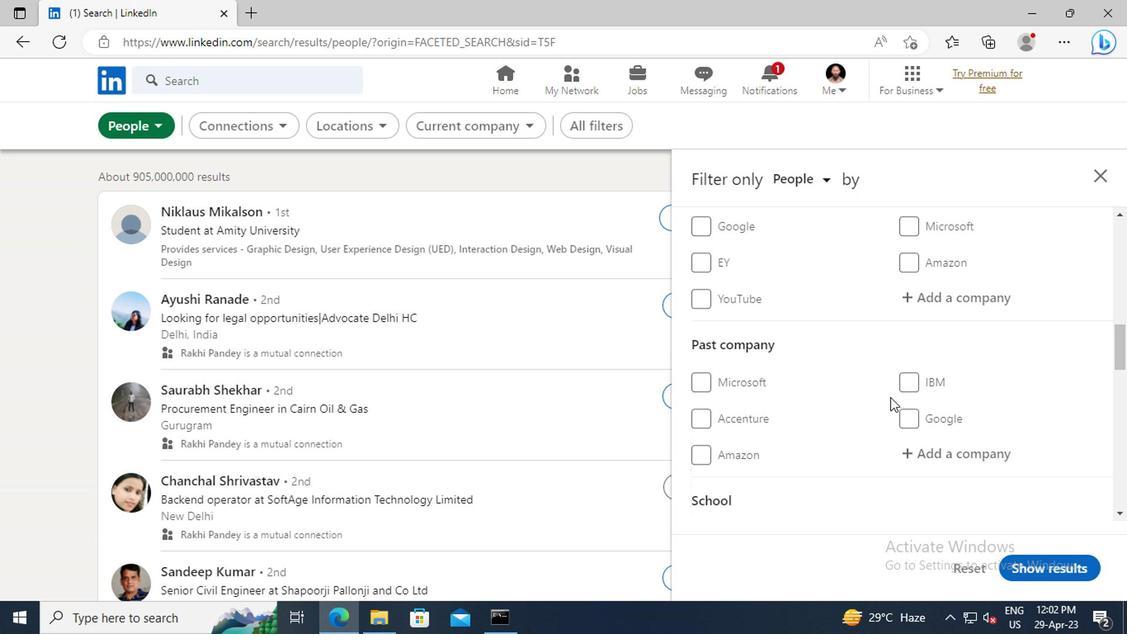 
Action: Mouse scrolled (749, 397) with delta (0, 0)
Screenshot: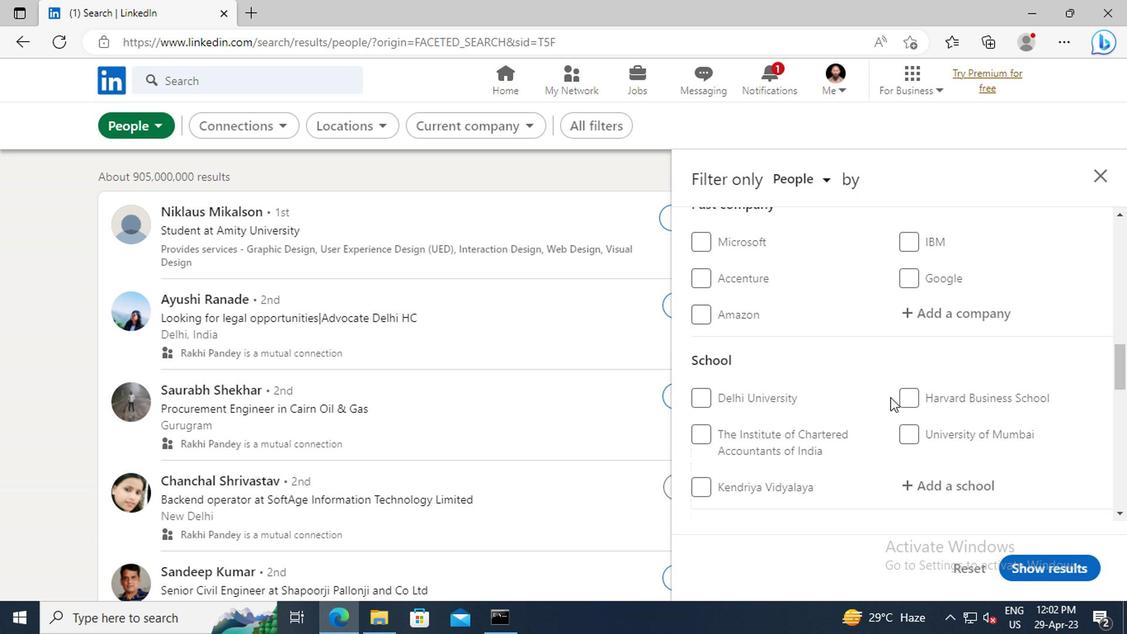 
Action: Mouse scrolled (749, 397) with delta (0, 0)
Screenshot: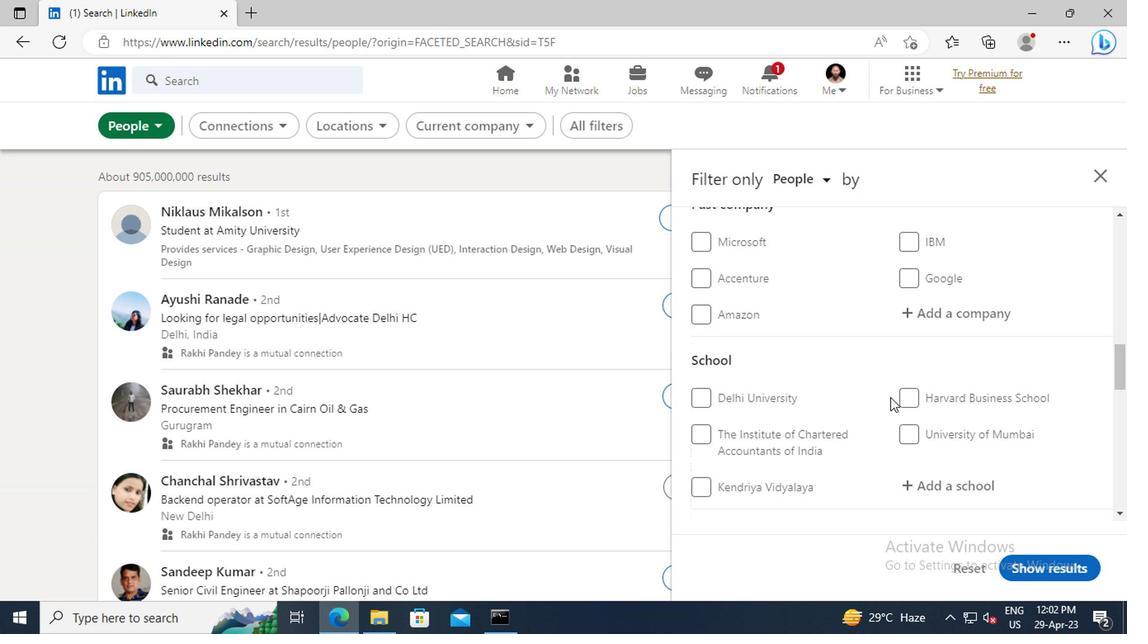 
Action: Mouse scrolled (749, 397) with delta (0, 0)
Screenshot: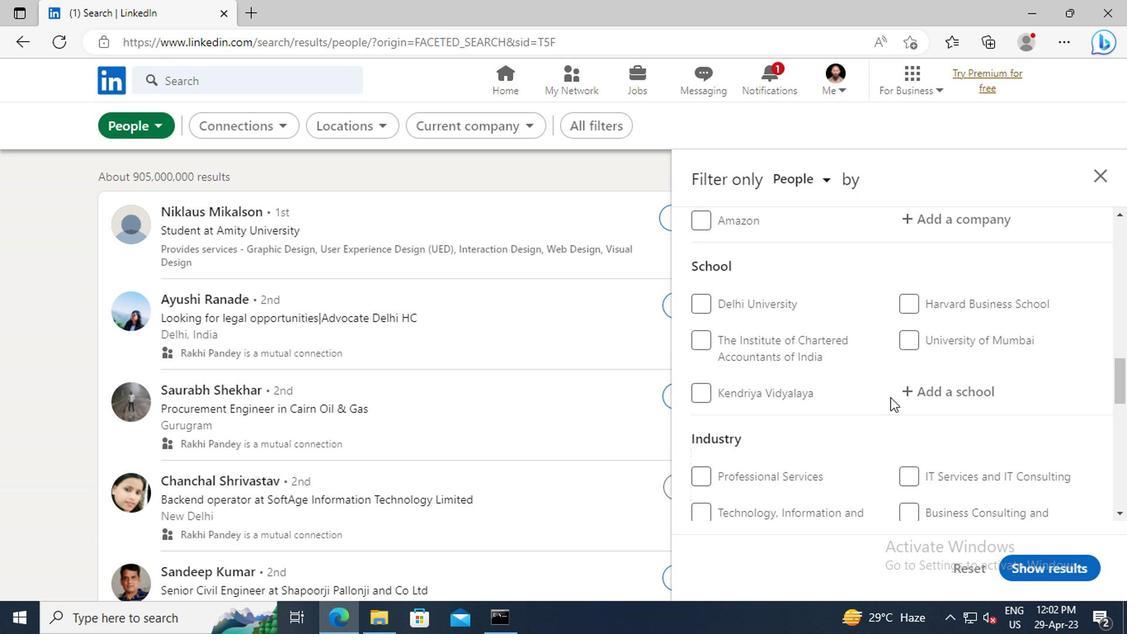 
Action: Mouse scrolled (749, 397) with delta (0, 0)
Screenshot: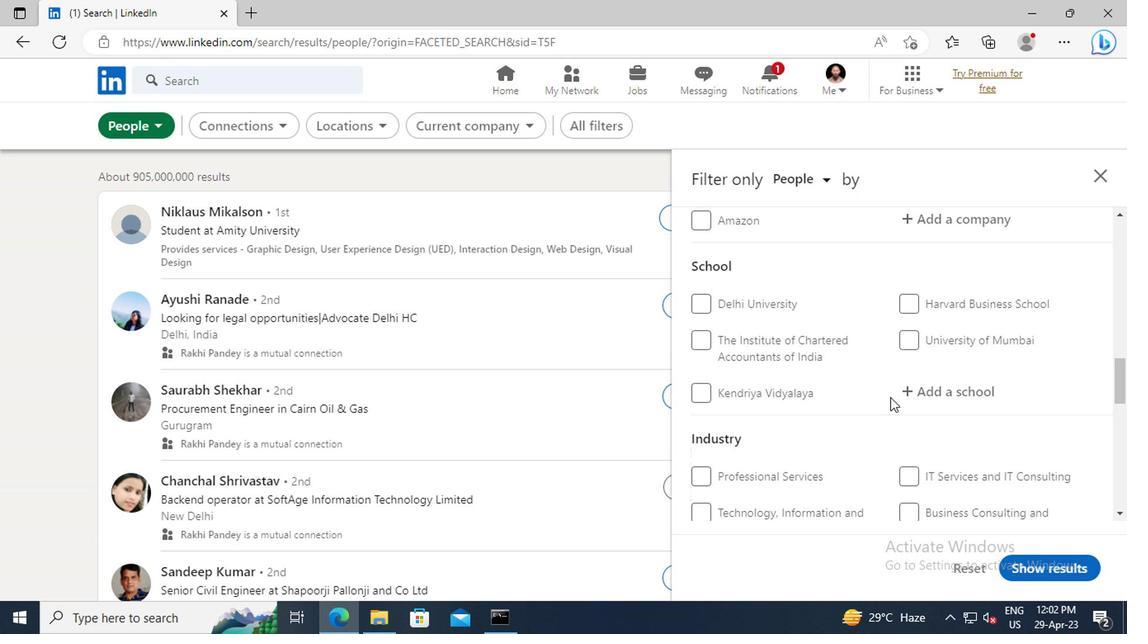 
Action: Mouse scrolled (749, 397) with delta (0, 0)
Screenshot: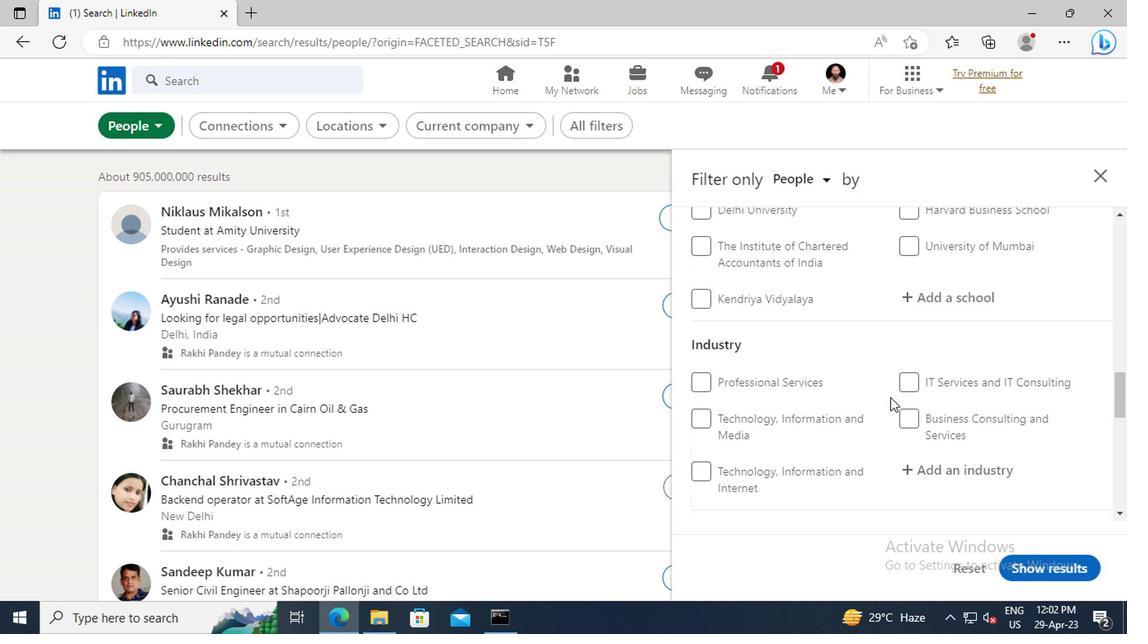 
Action: Mouse scrolled (749, 397) with delta (0, 0)
Screenshot: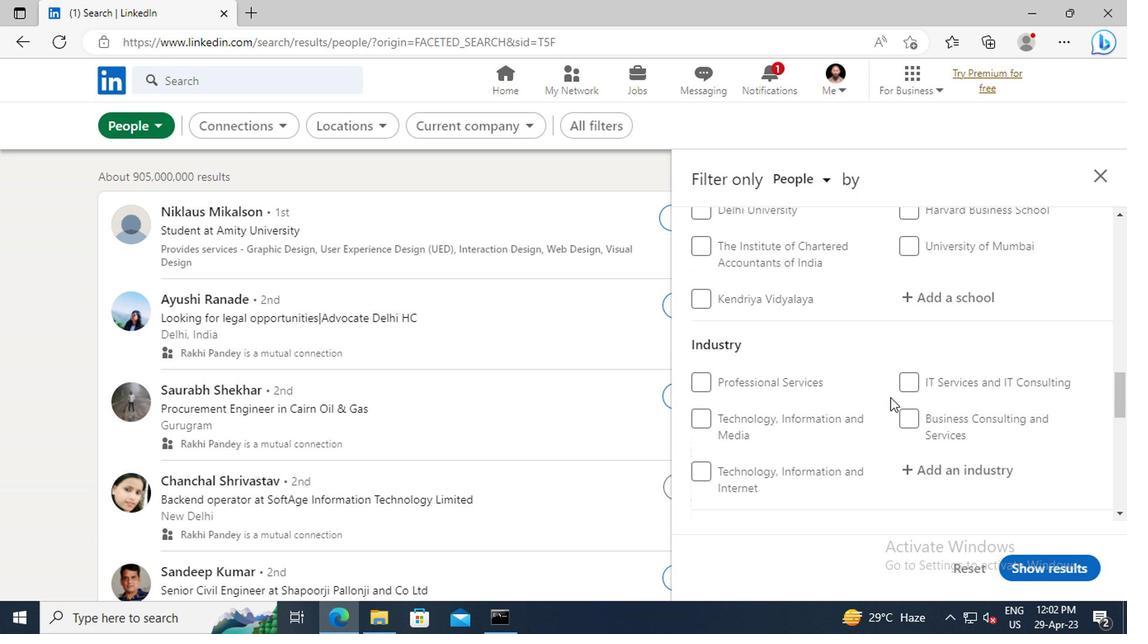 
Action: Mouse scrolled (749, 397) with delta (0, 0)
Screenshot: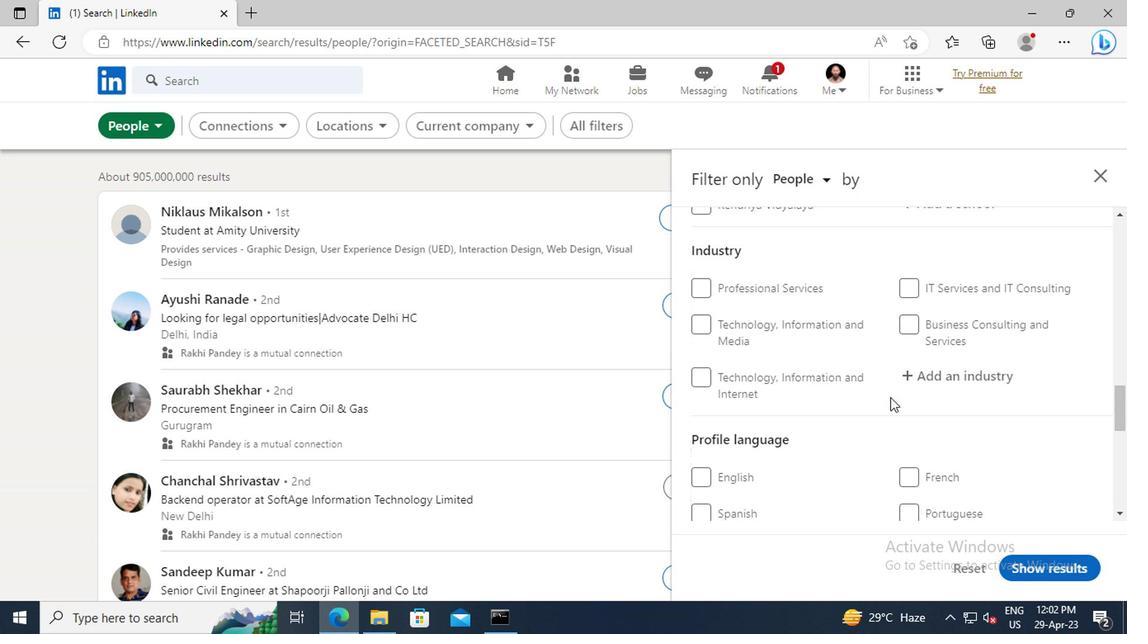 
Action: Mouse moved to (617, 447)
Screenshot: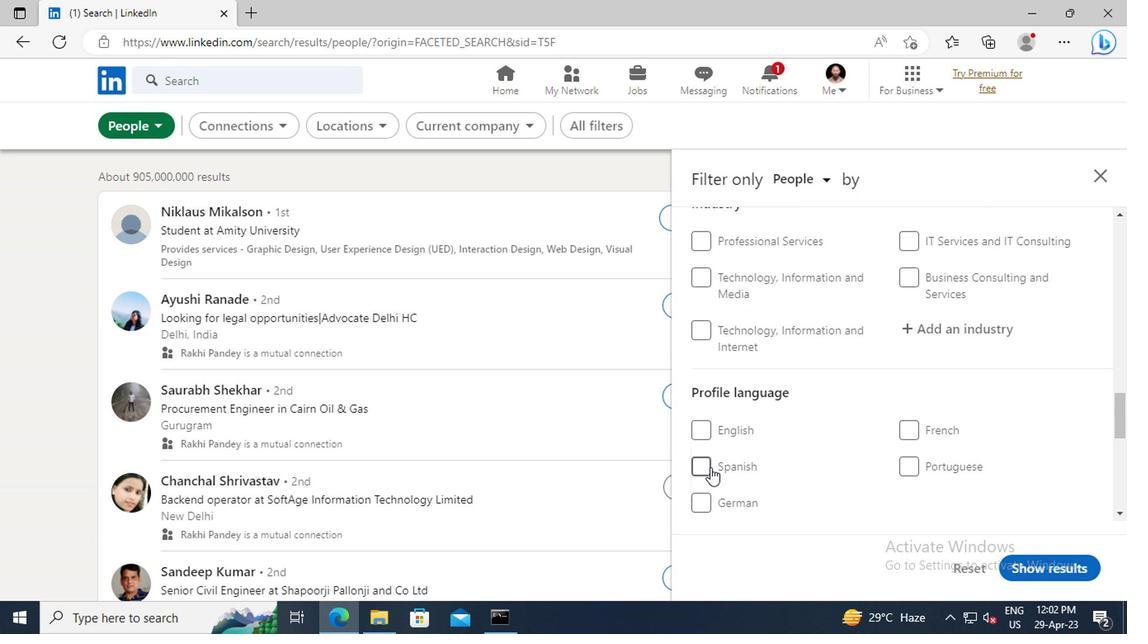 
Action: Mouse pressed left at (617, 447)
Screenshot: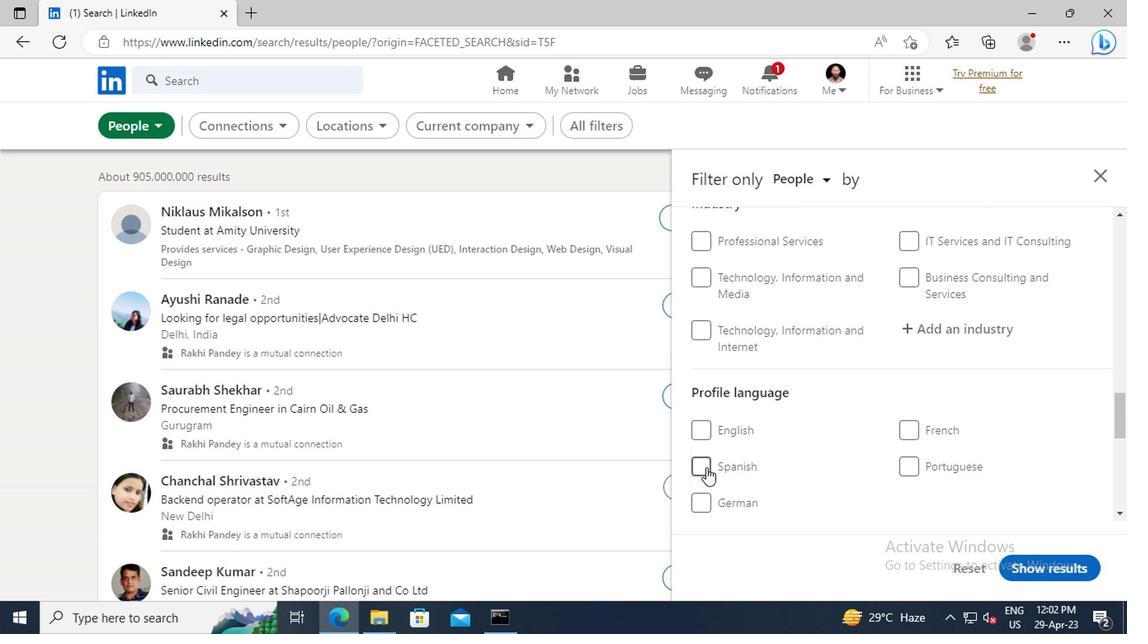 
Action: Mouse moved to (737, 412)
Screenshot: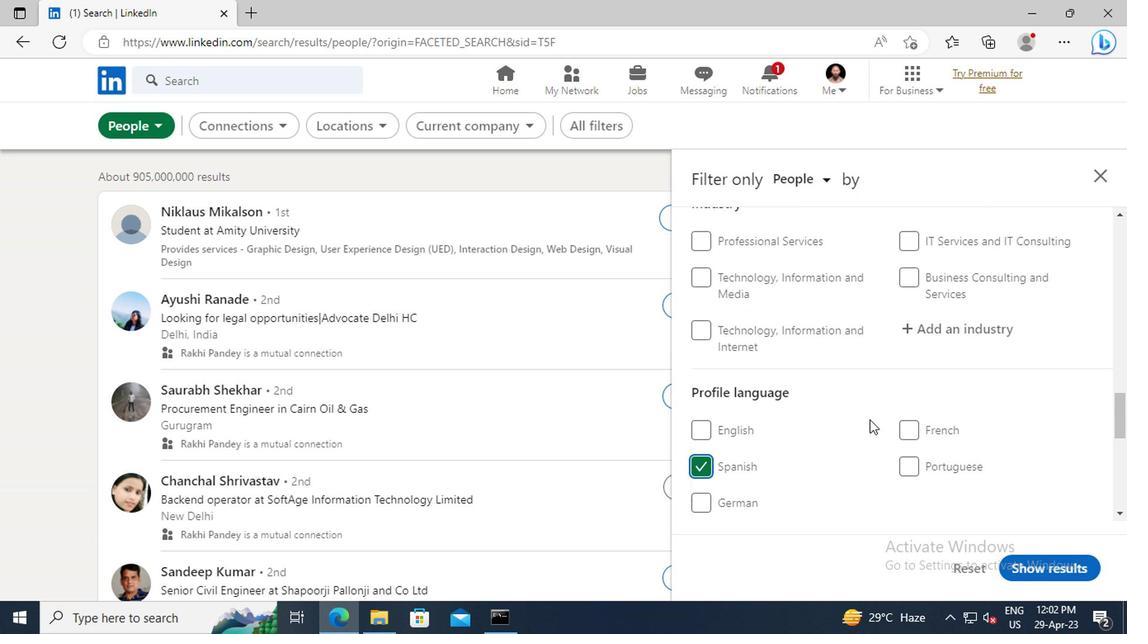 
Action: Mouse scrolled (737, 412) with delta (0, 0)
Screenshot: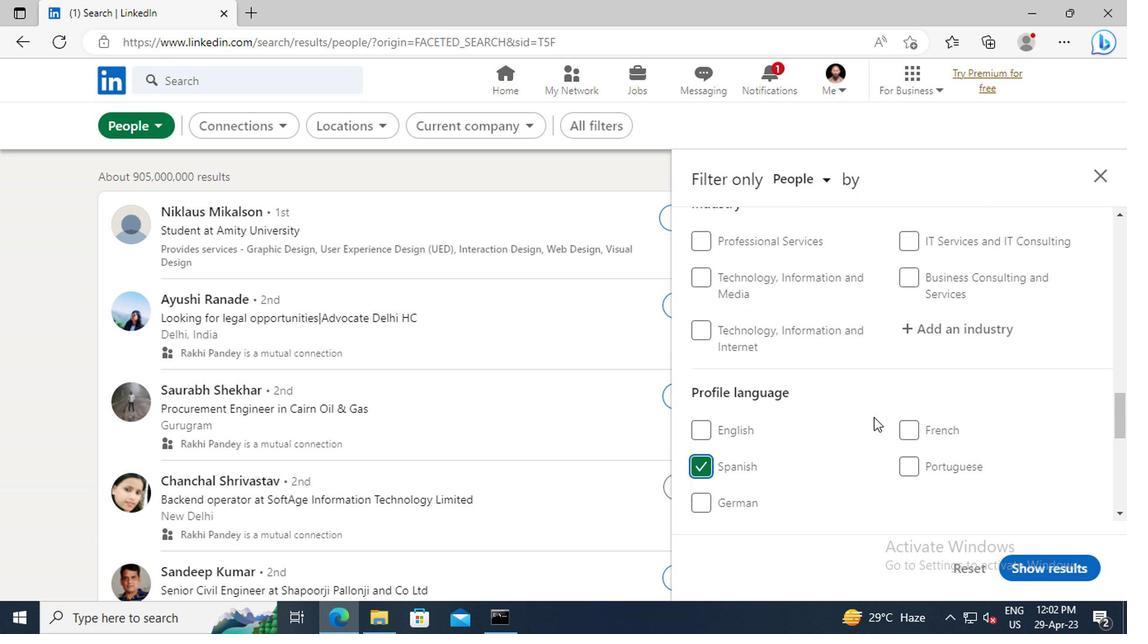 
Action: Mouse scrolled (737, 412) with delta (0, 0)
Screenshot: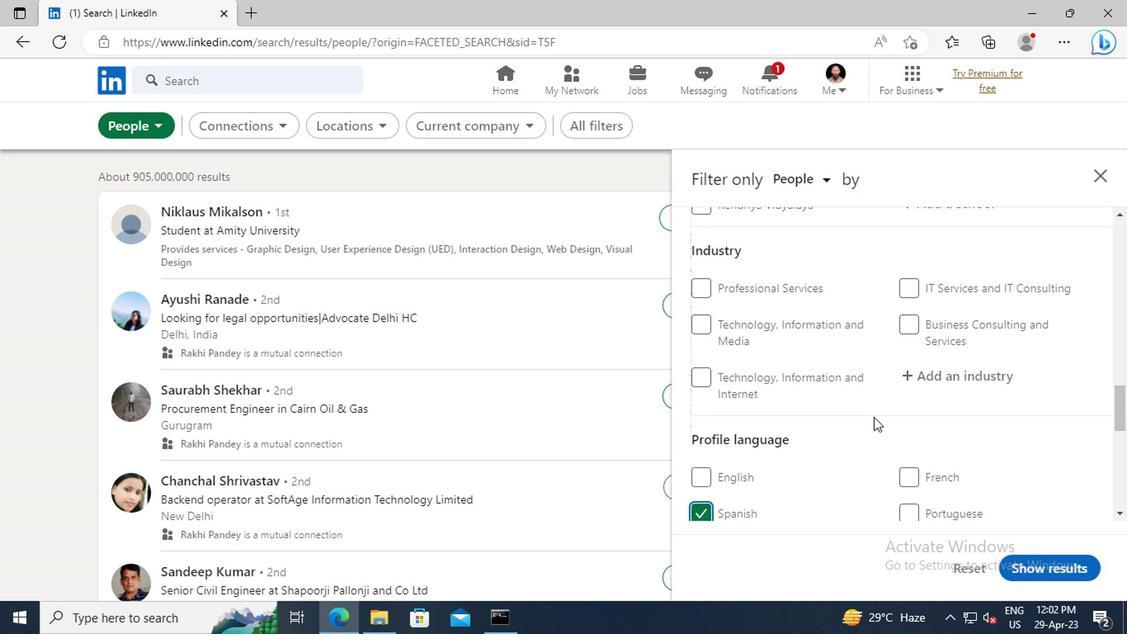 
Action: Mouse scrolled (737, 412) with delta (0, 0)
Screenshot: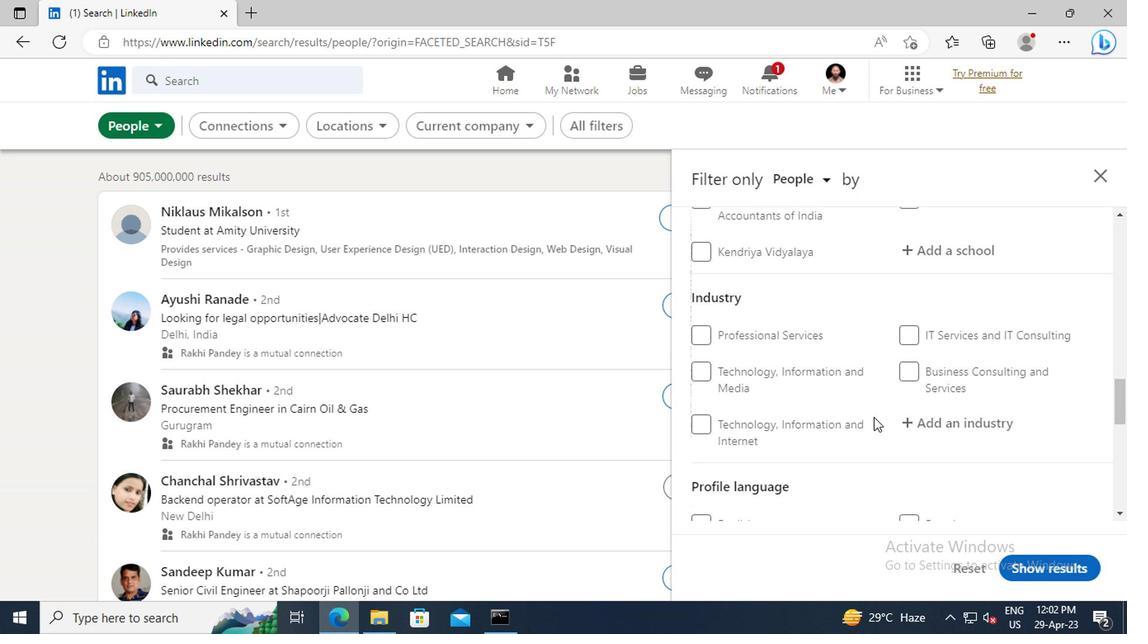 
Action: Mouse scrolled (737, 412) with delta (0, 0)
Screenshot: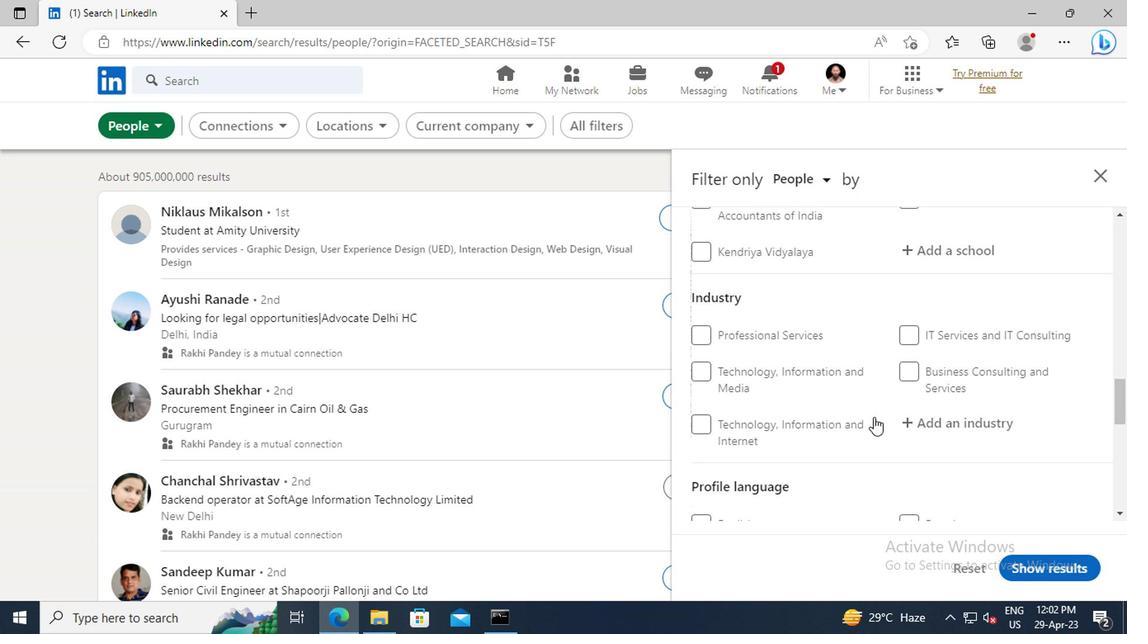 
Action: Mouse scrolled (737, 412) with delta (0, 0)
Screenshot: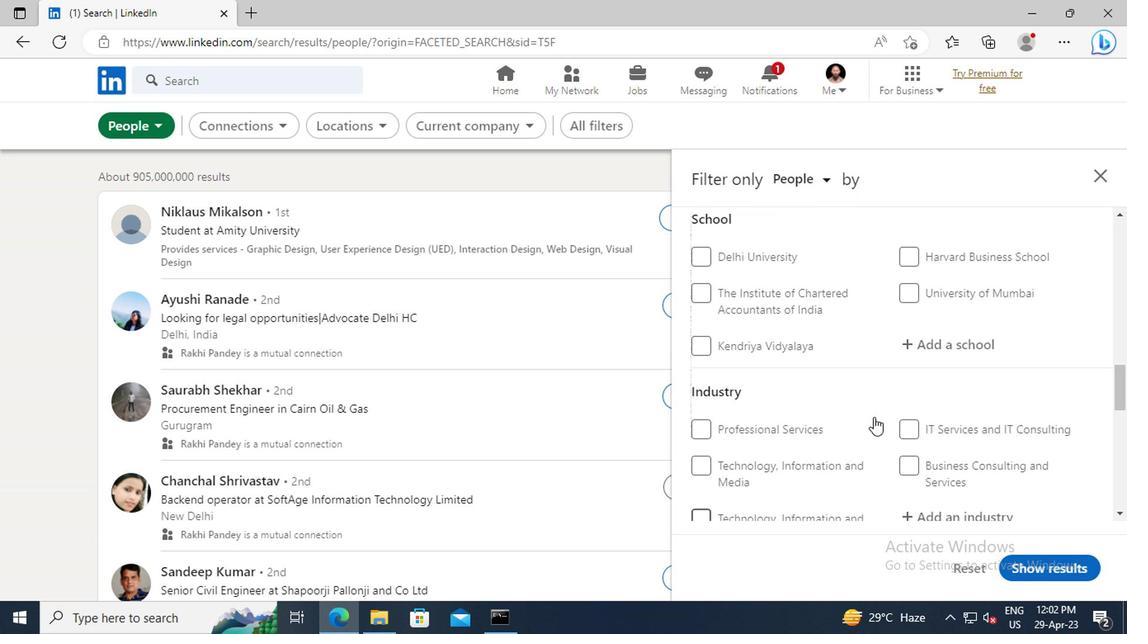 
Action: Mouse scrolled (737, 412) with delta (0, 0)
Screenshot: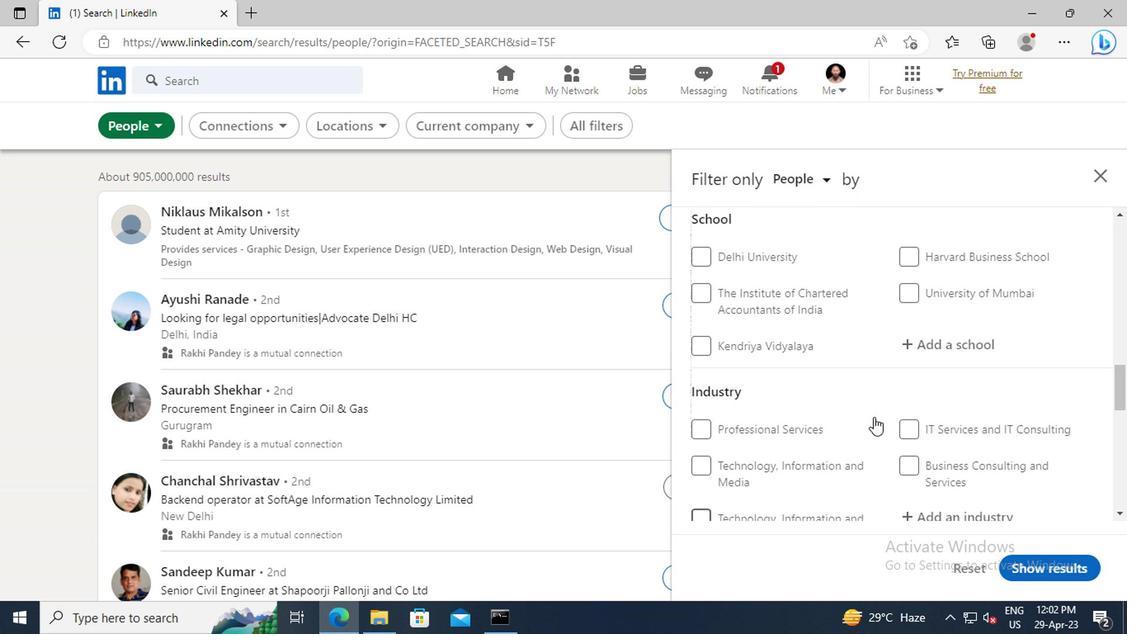 
Action: Mouse scrolled (737, 412) with delta (0, 0)
Screenshot: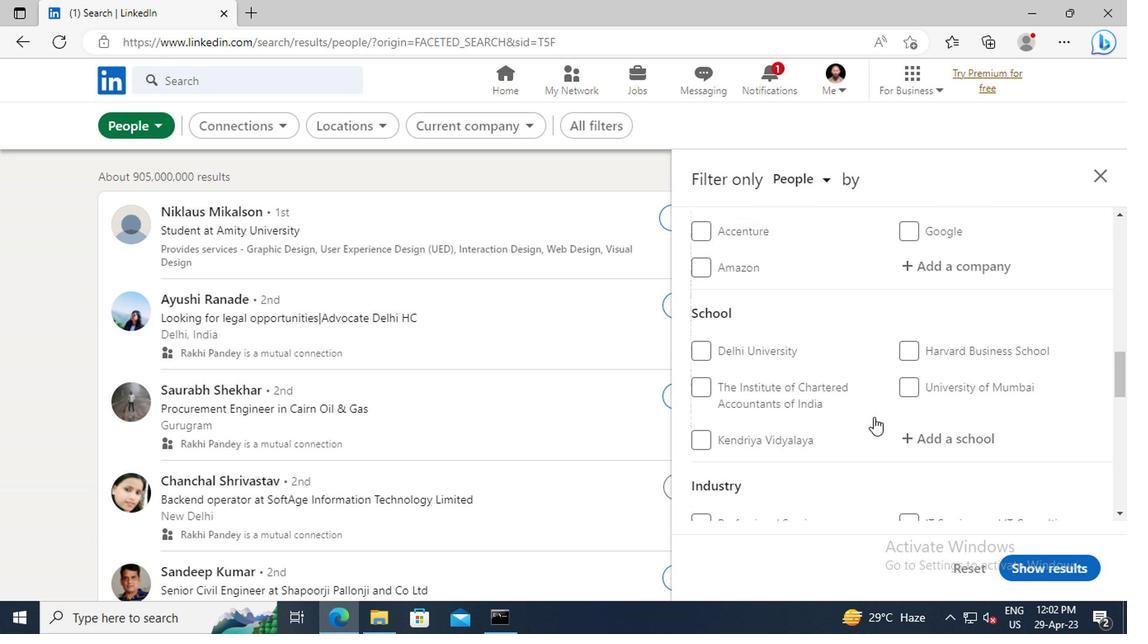 
Action: Mouse scrolled (737, 412) with delta (0, 0)
Screenshot: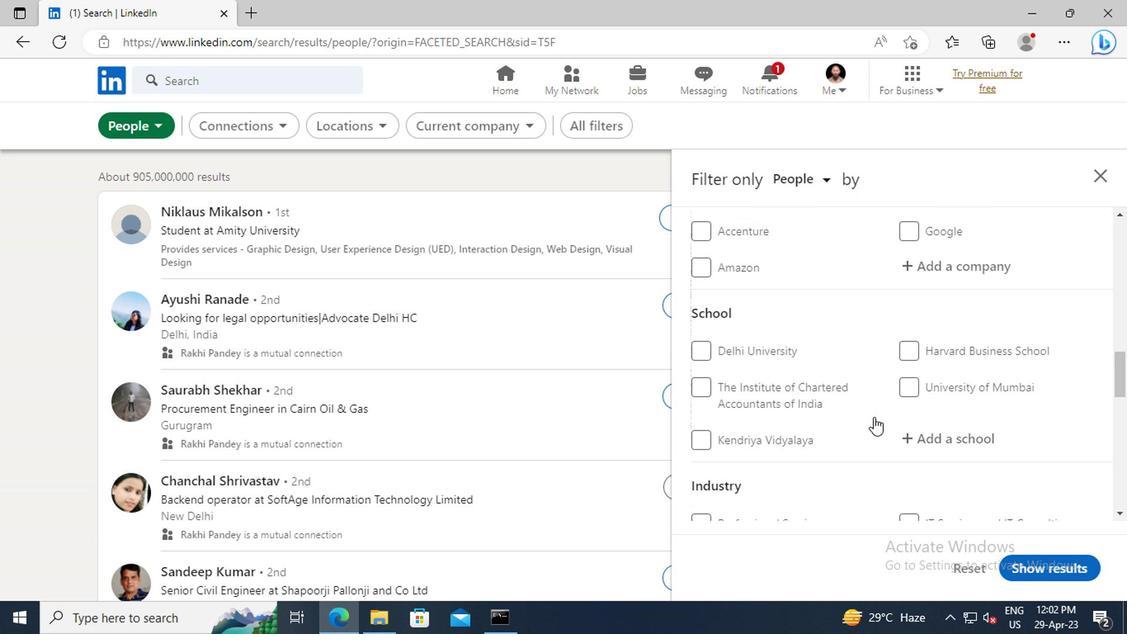 
Action: Mouse moved to (738, 412)
Screenshot: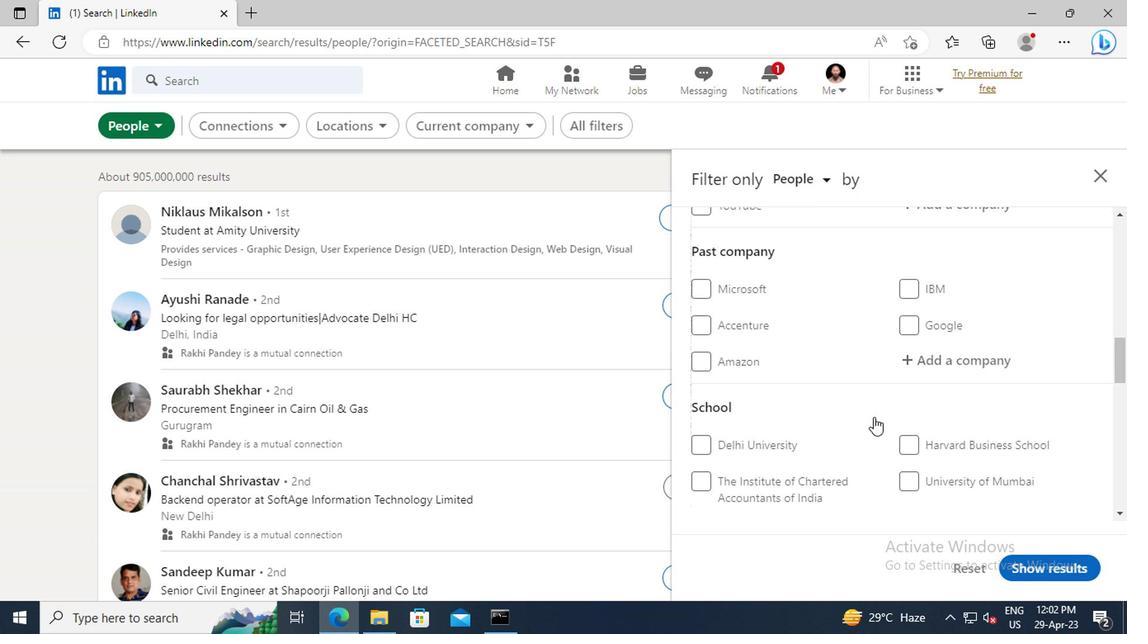 
Action: Mouse scrolled (738, 412) with delta (0, 0)
Screenshot: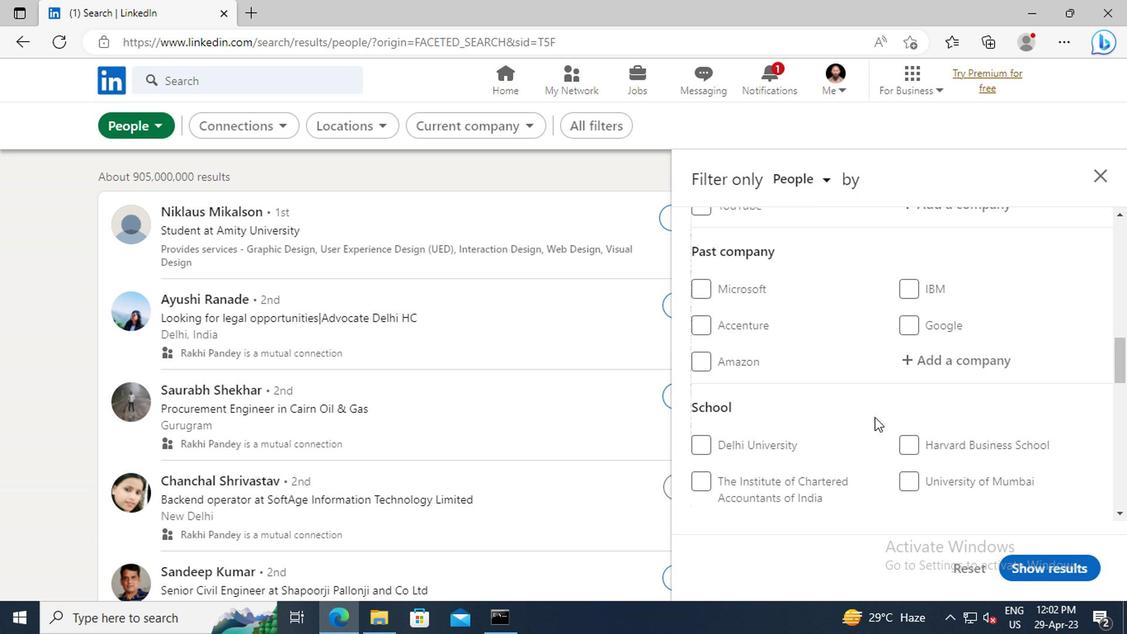
Action: Mouse scrolled (738, 412) with delta (0, 0)
Screenshot: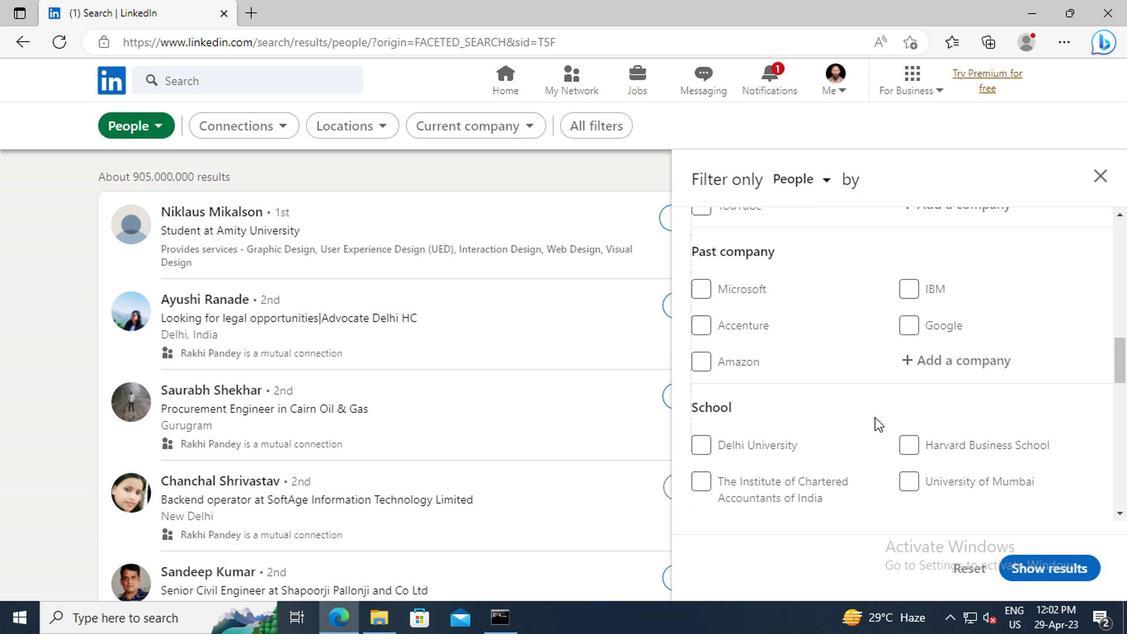 
Action: Mouse scrolled (738, 412) with delta (0, 0)
Screenshot: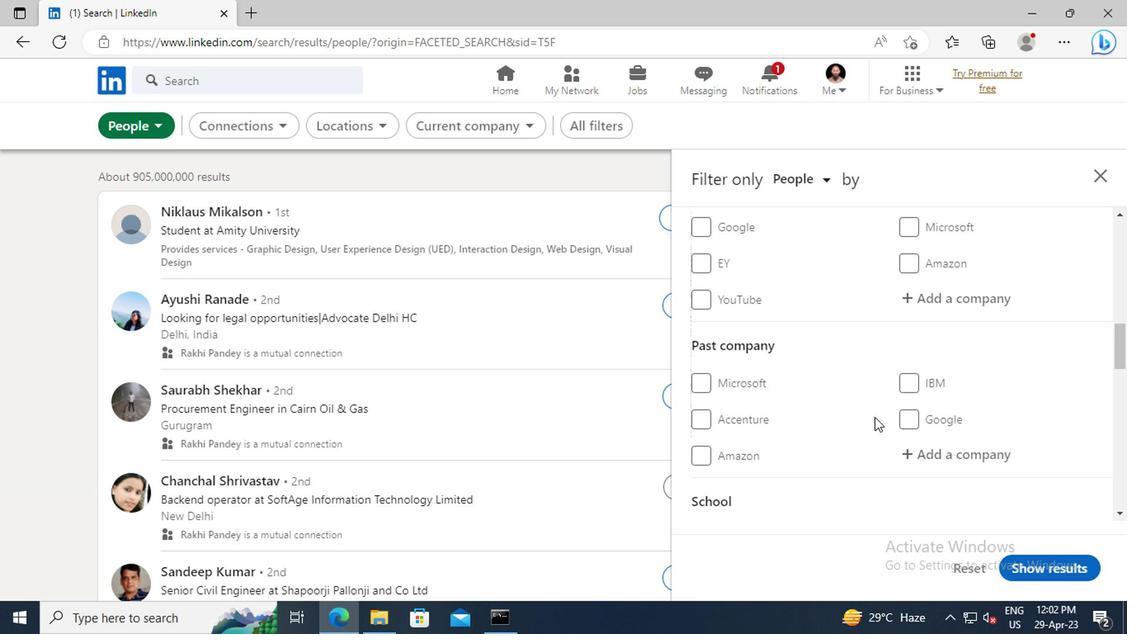 
Action: Mouse scrolled (738, 412) with delta (0, 0)
Screenshot: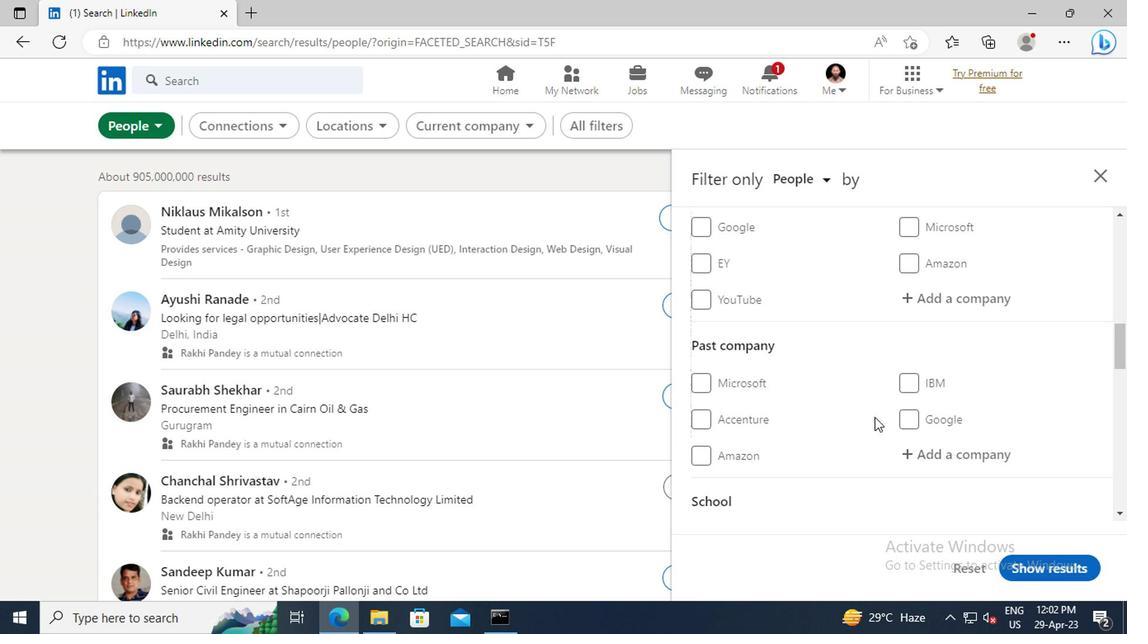 
Action: Mouse moved to (770, 398)
Screenshot: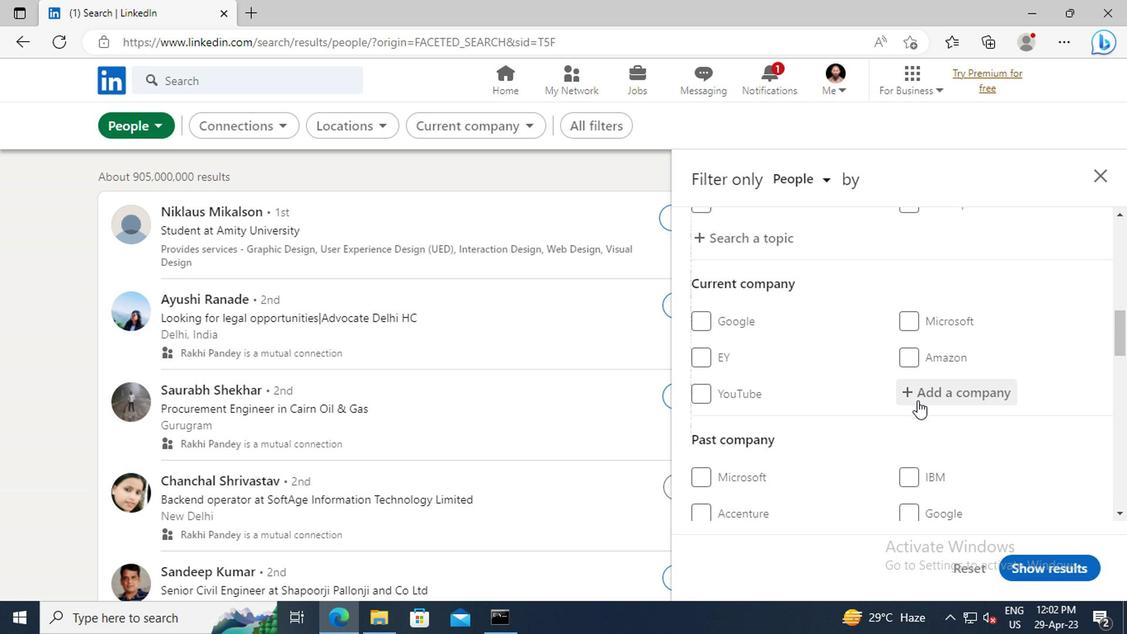 
Action: Mouse pressed left at (770, 398)
Screenshot: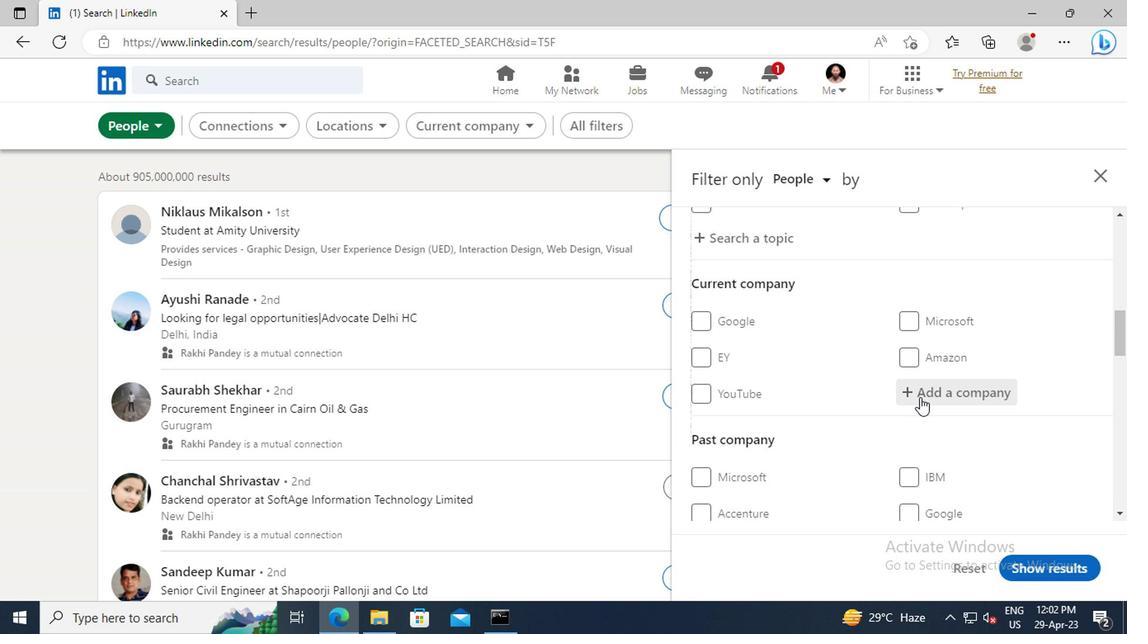 
Action: Key pressed <Key.shift>CSG
Screenshot: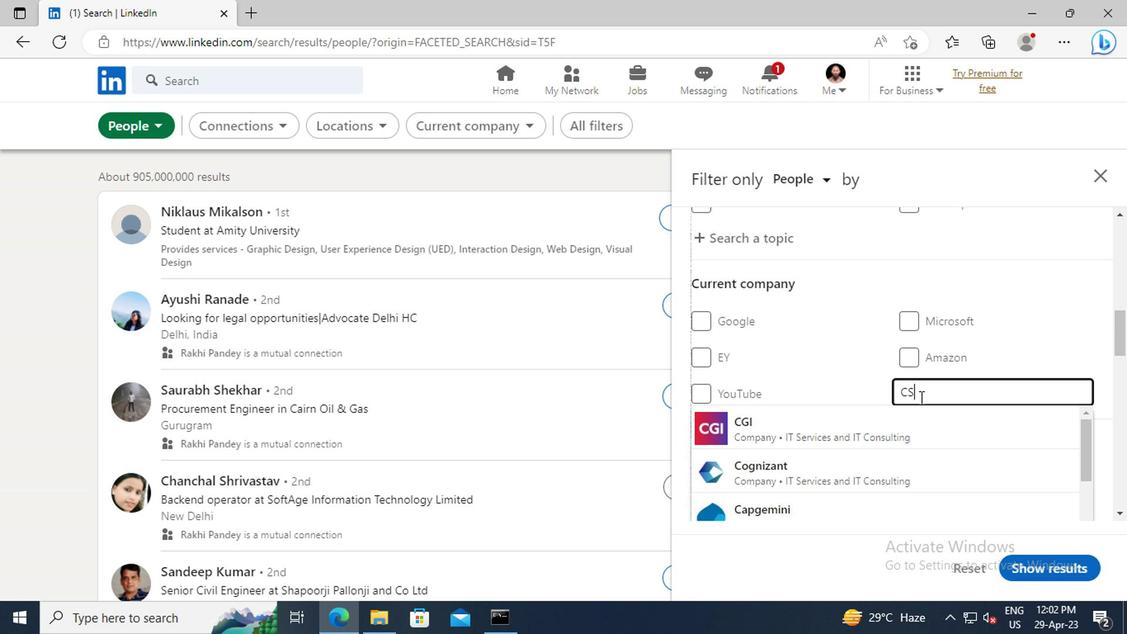 
Action: Mouse moved to (763, 412)
Screenshot: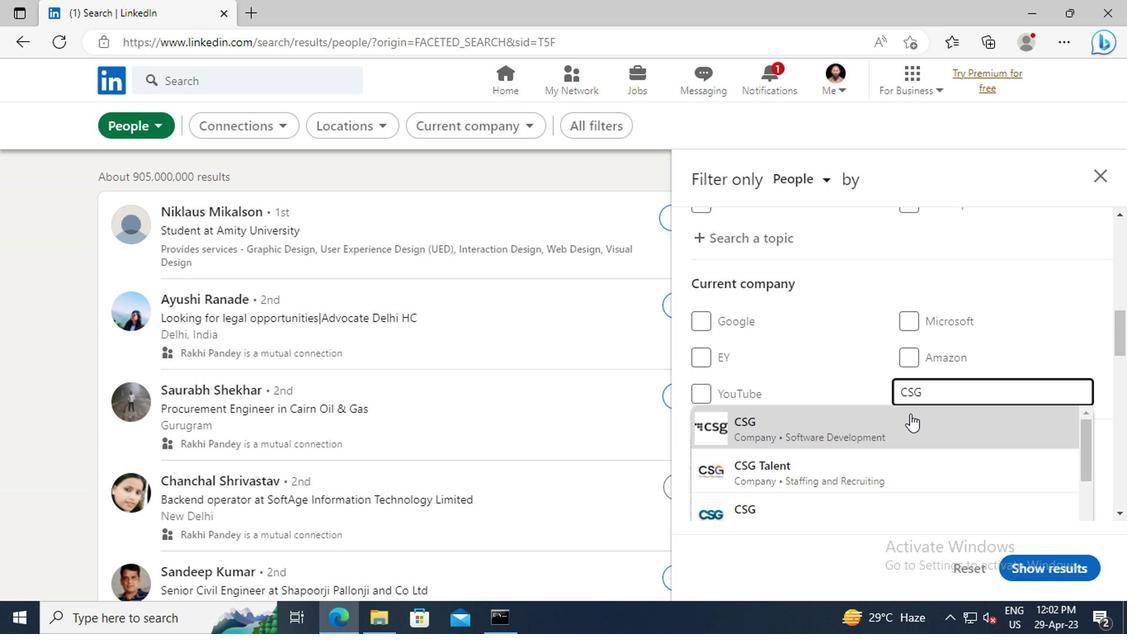 
Action: Mouse pressed left at (763, 412)
Screenshot: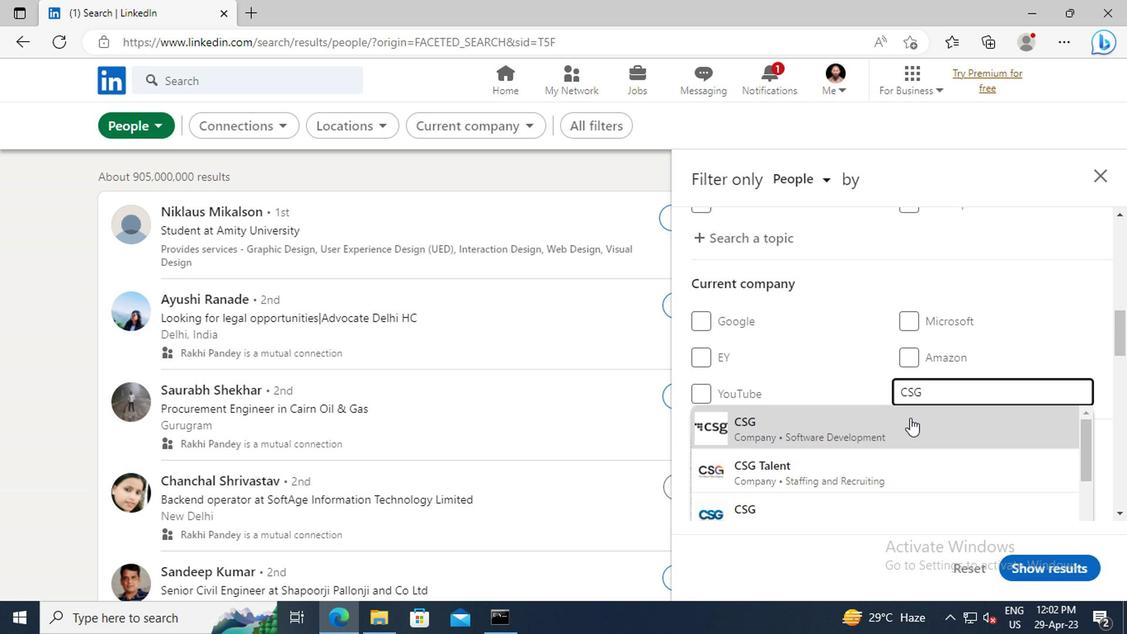
Action: Mouse scrolled (763, 412) with delta (0, 0)
Screenshot: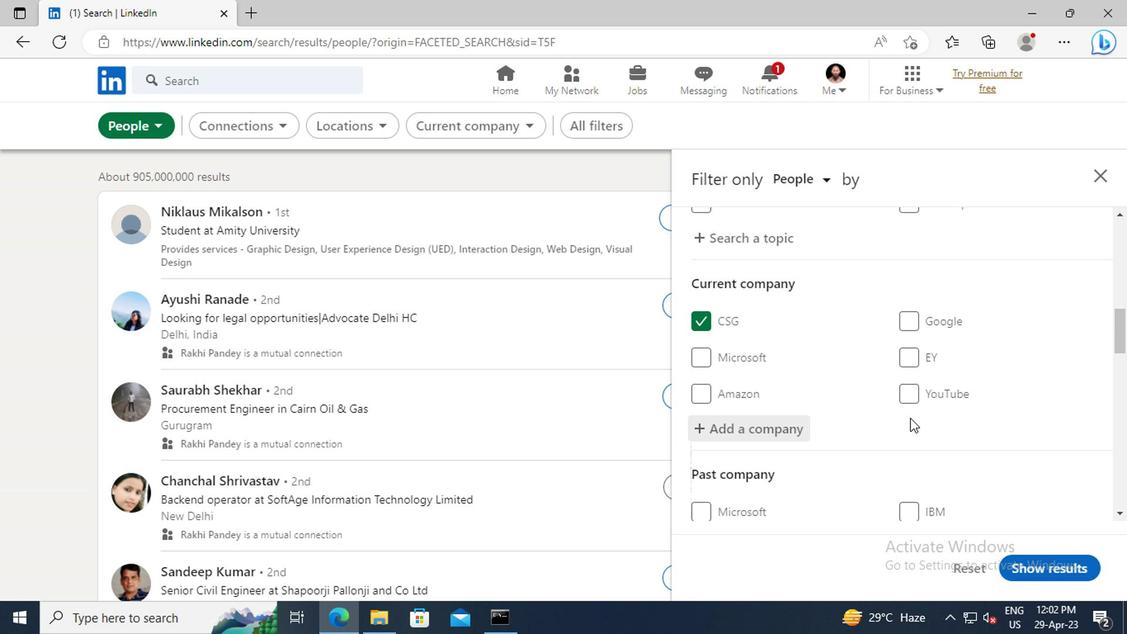 
Action: Mouse moved to (766, 393)
Screenshot: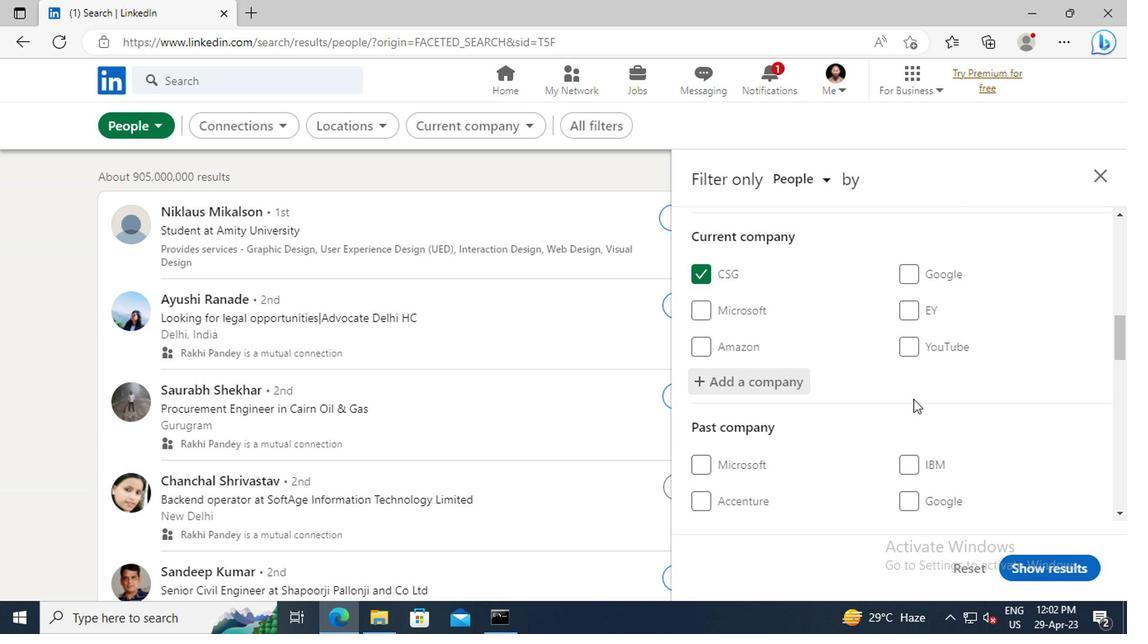 
Action: Mouse scrolled (766, 392) with delta (0, 0)
Screenshot: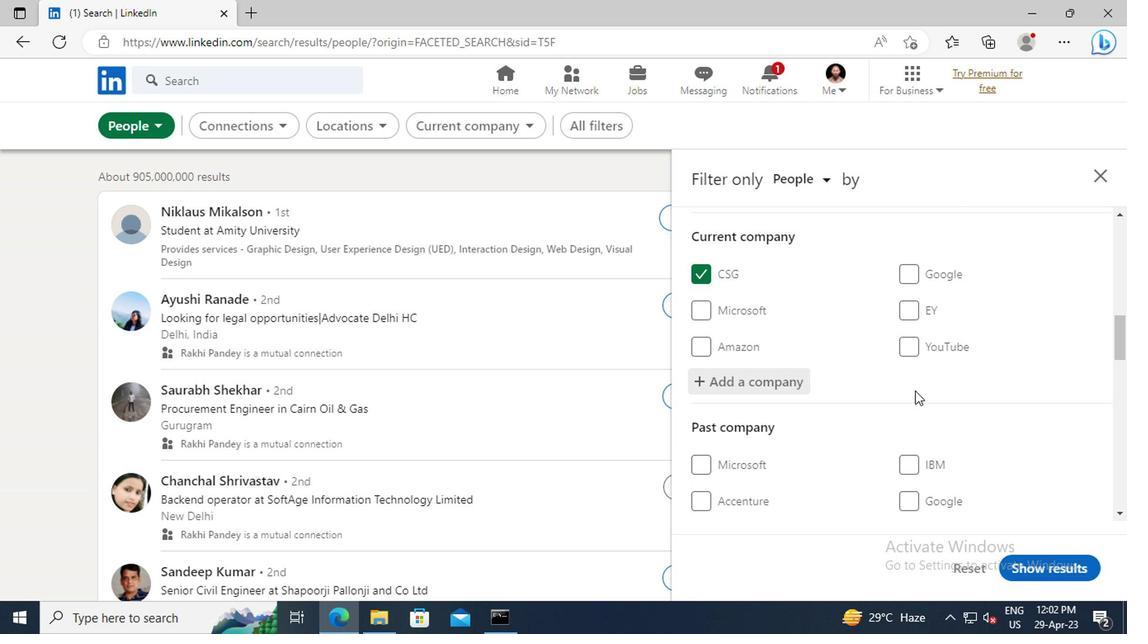 
Action: Mouse scrolled (766, 392) with delta (0, 0)
Screenshot: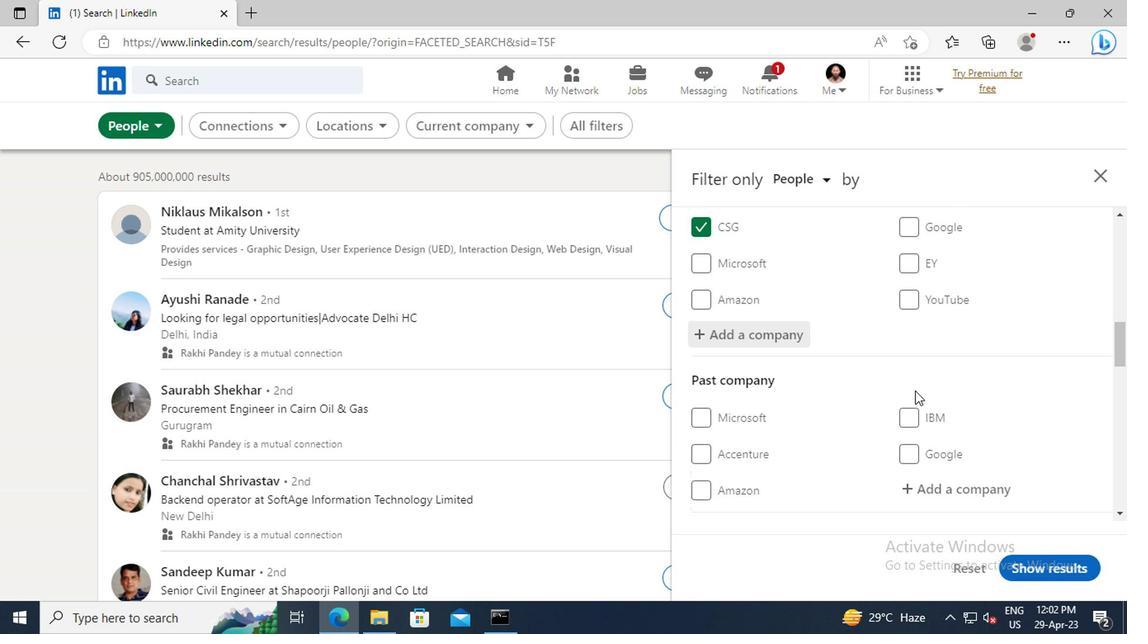 
Action: Mouse scrolled (766, 392) with delta (0, 0)
Screenshot: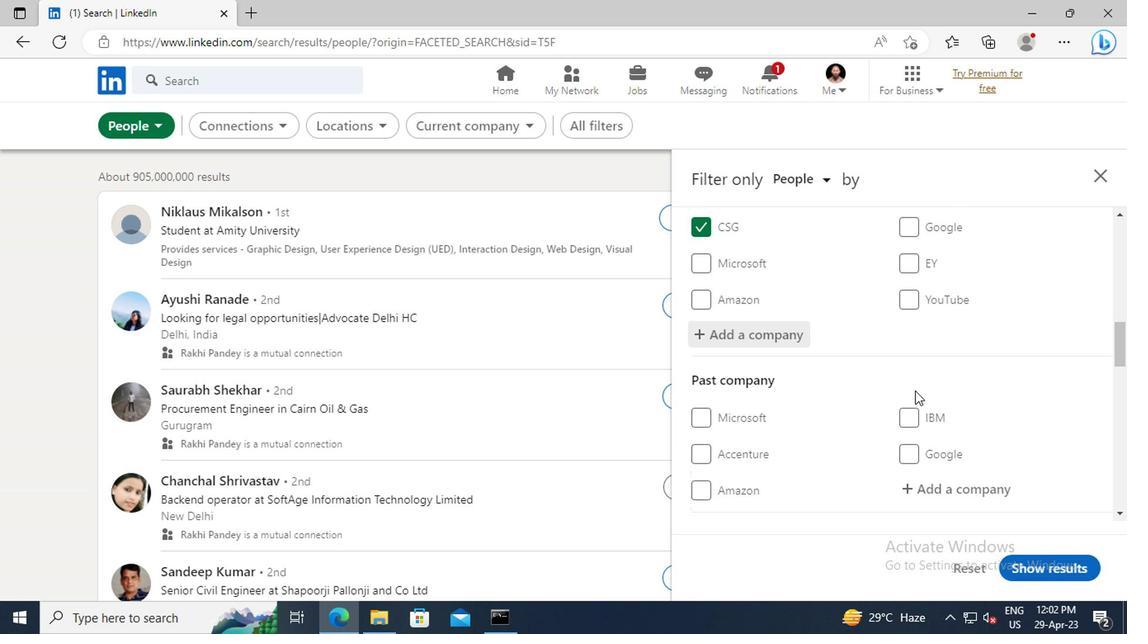 
Action: Mouse moved to (766, 391)
Screenshot: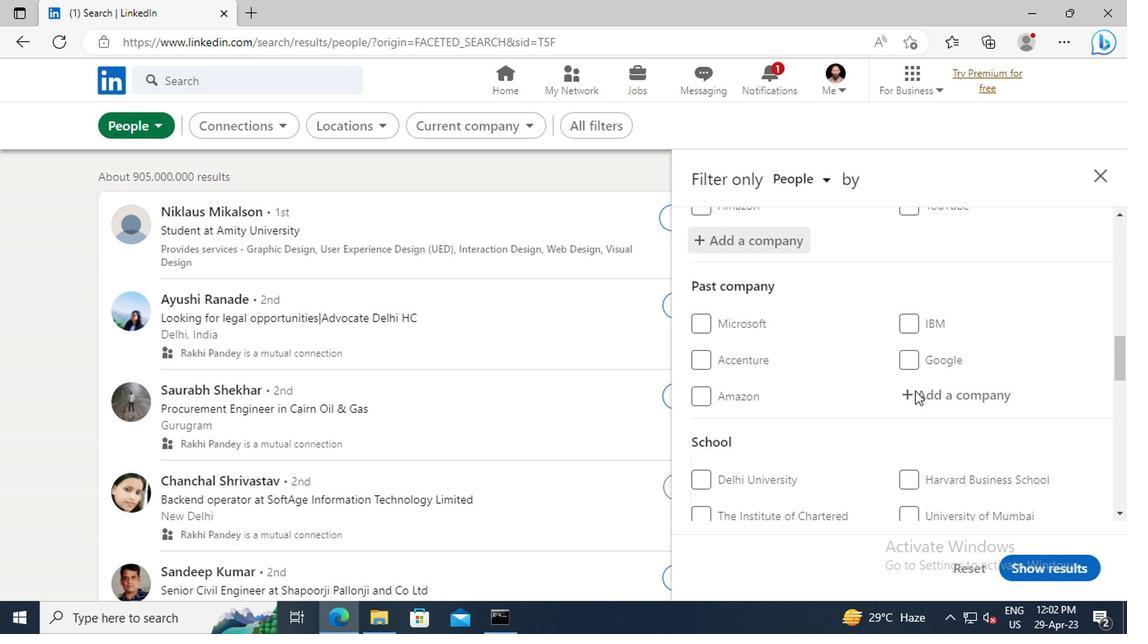 
Action: Mouse scrolled (766, 391) with delta (0, 0)
Screenshot: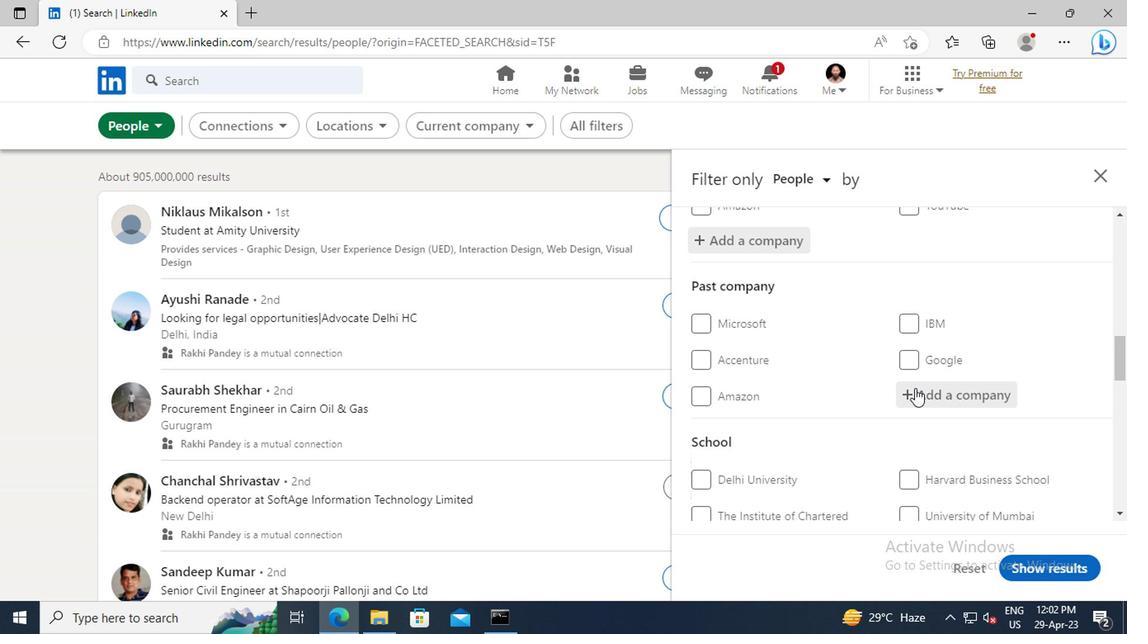 
Action: Mouse scrolled (766, 391) with delta (0, 0)
Screenshot: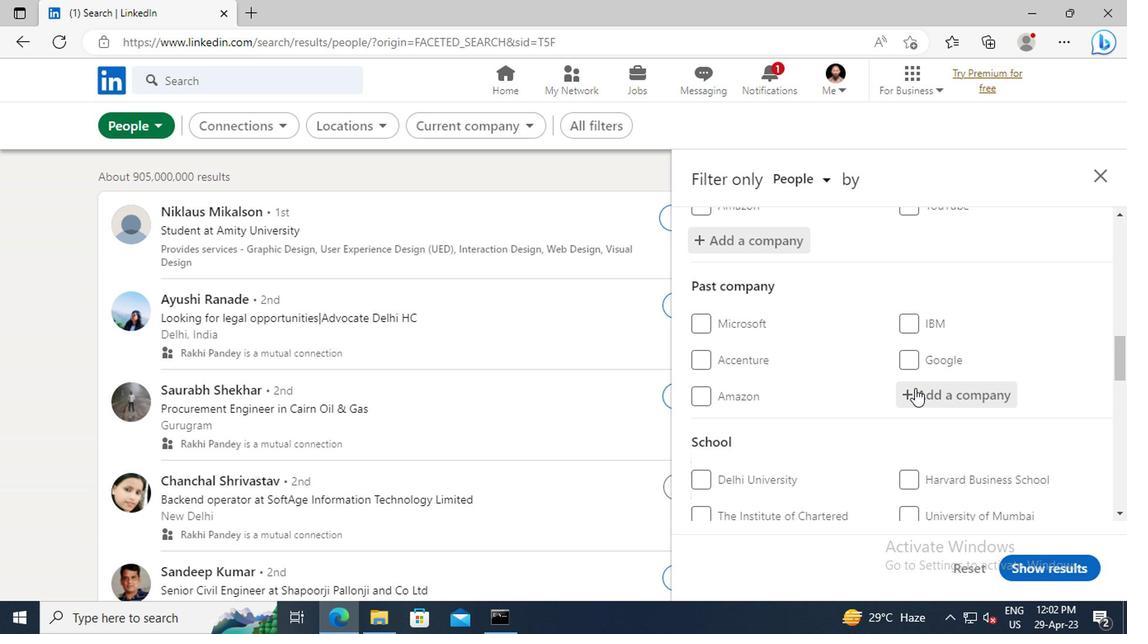 
Action: Mouse moved to (766, 378)
Screenshot: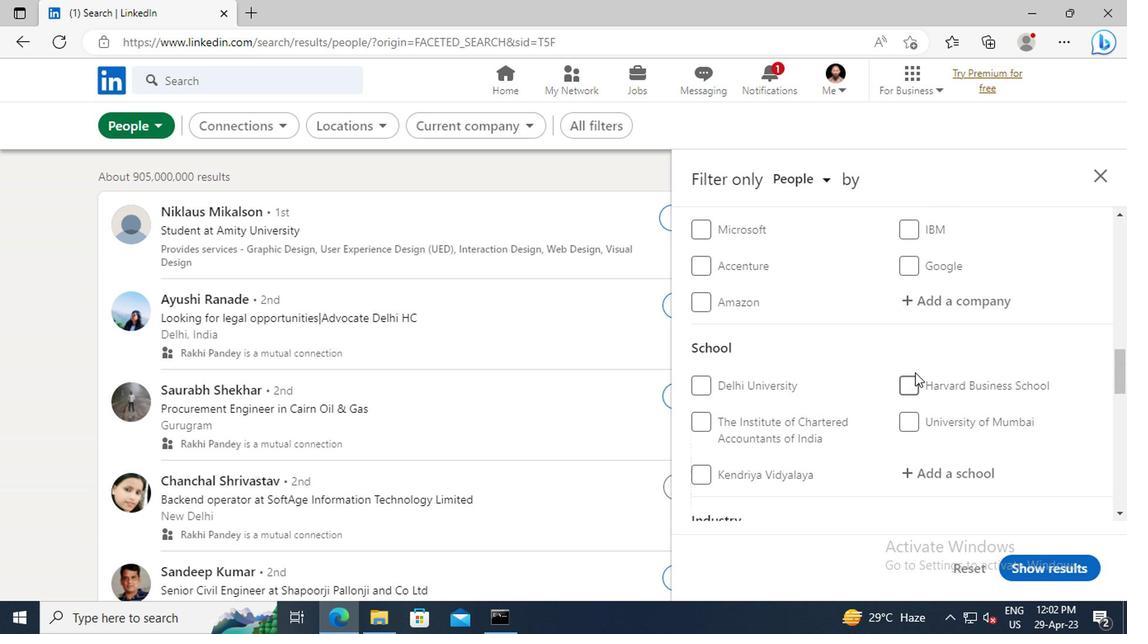 
Action: Mouse scrolled (766, 378) with delta (0, 0)
Screenshot: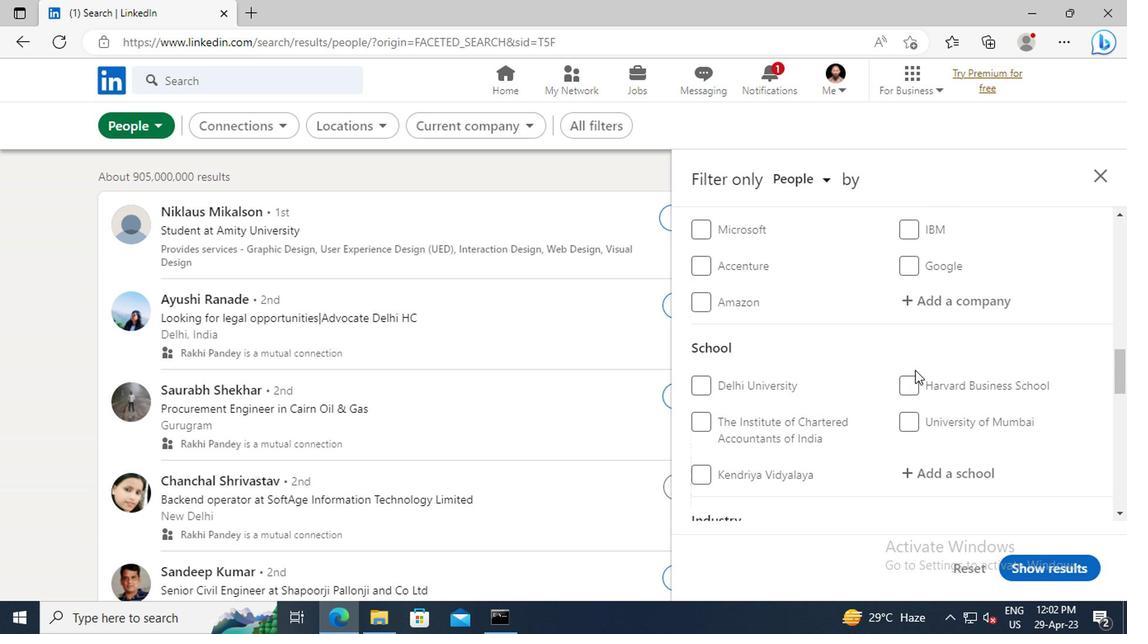 
Action: Mouse scrolled (766, 378) with delta (0, 0)
Screenshot: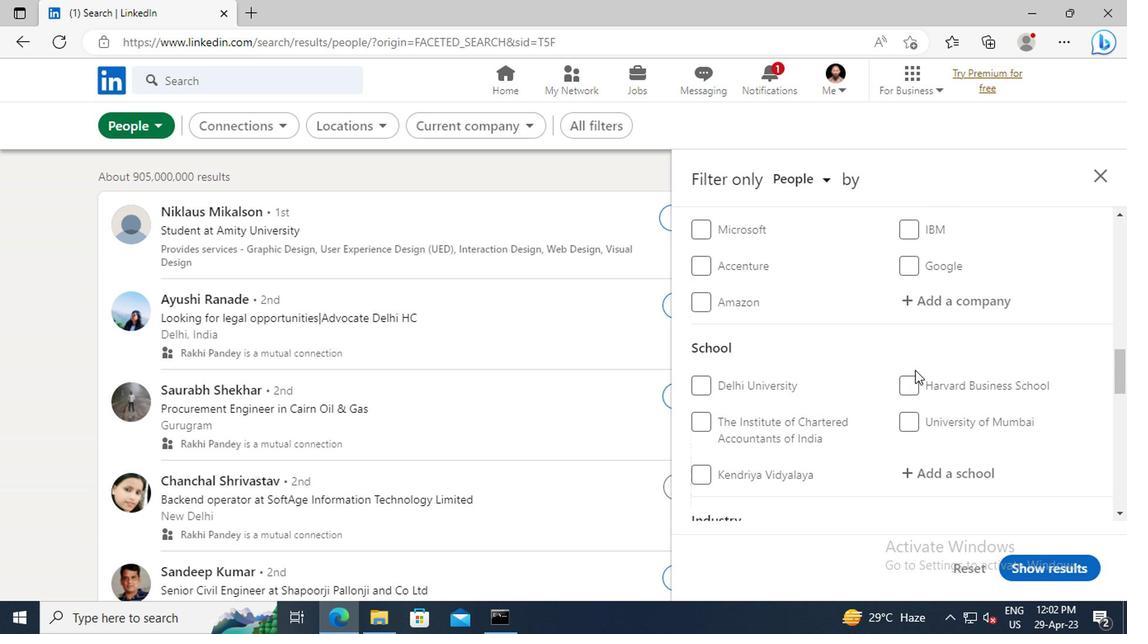 
Action: Mouse moved to (766, 383)
Screenshot: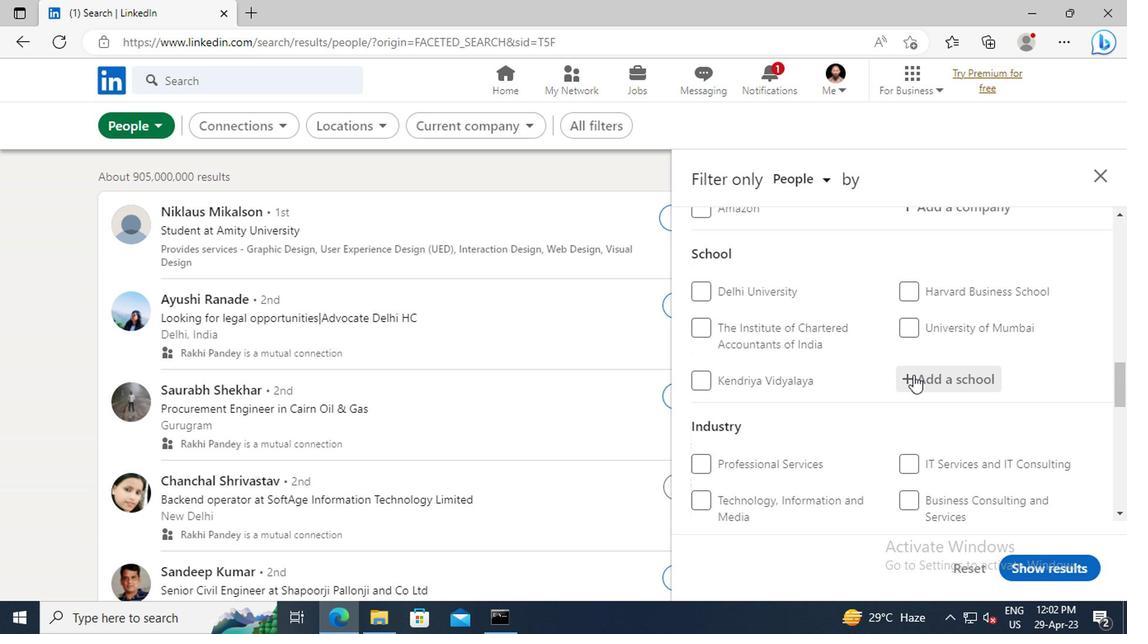 
Action: Mouse pressed left at (766, 383)
Screenshot: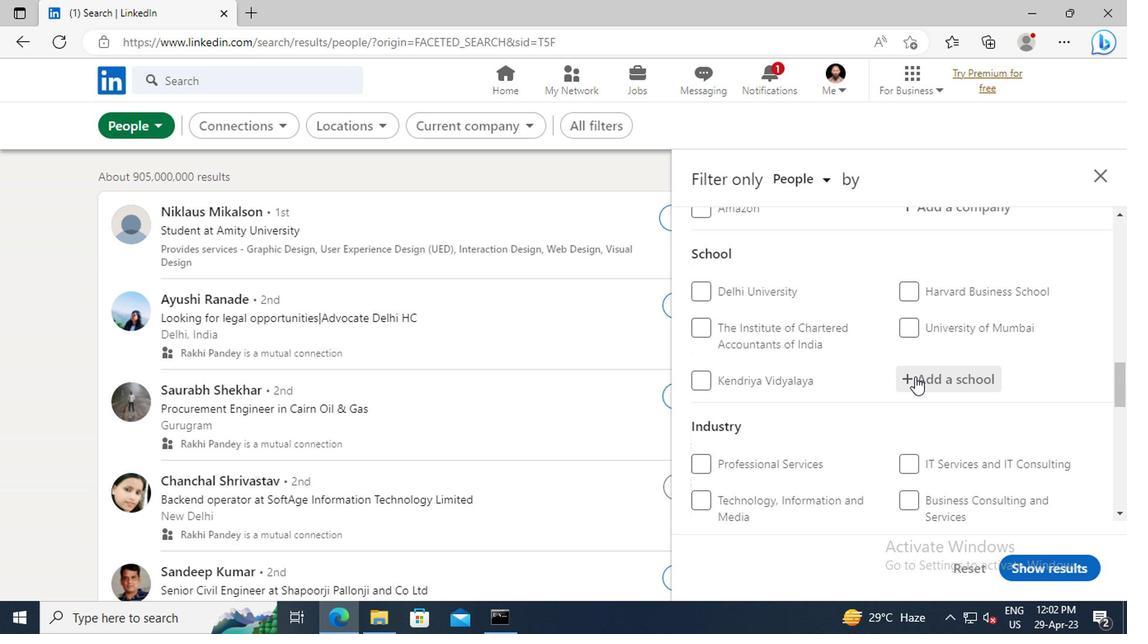
Action: Key pressed <Key.shift>JAIN<Key.space><Key.shift>(<Key.shift>DEE
Screenshot: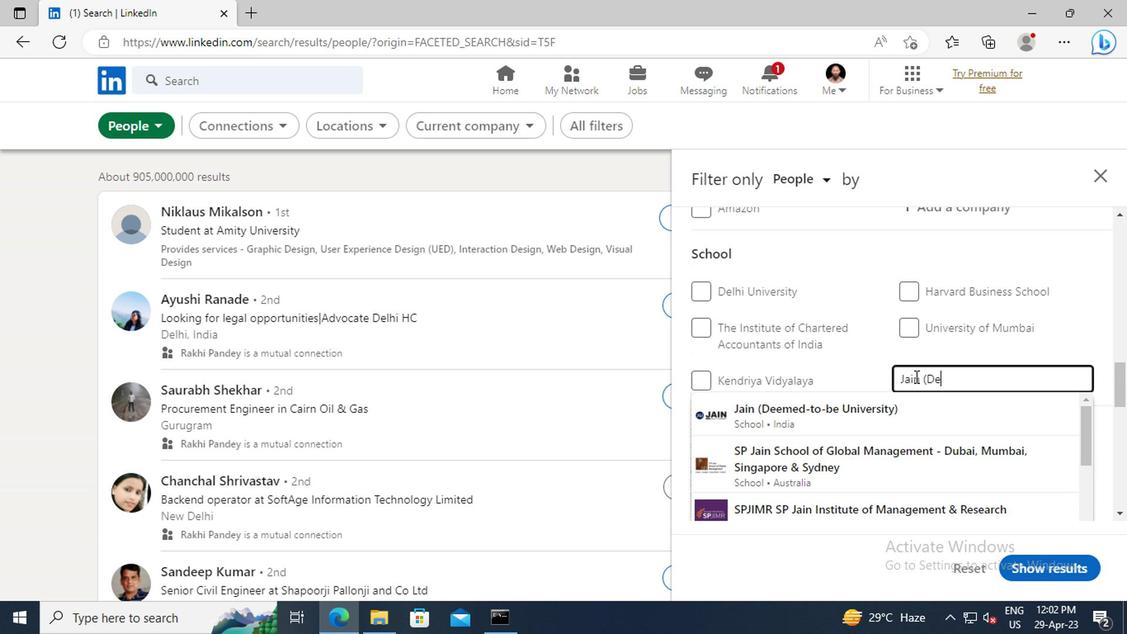 
Action: Mouse moved to (769, 404)
Screenshot: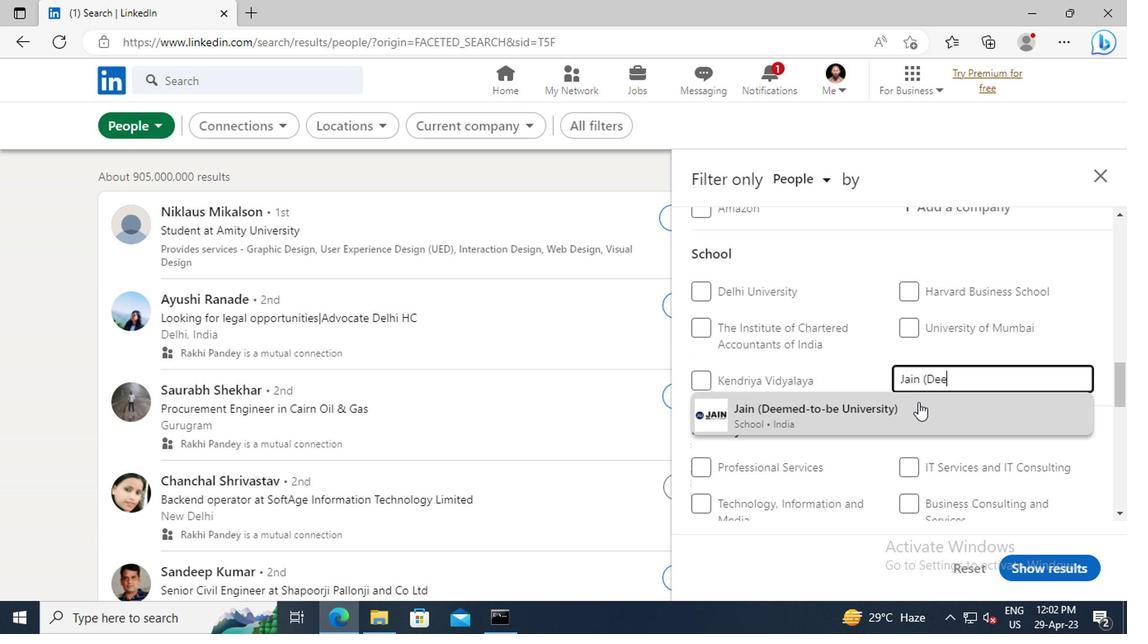 
Action: Mouse pressed left at (769, 404)
Screenshot: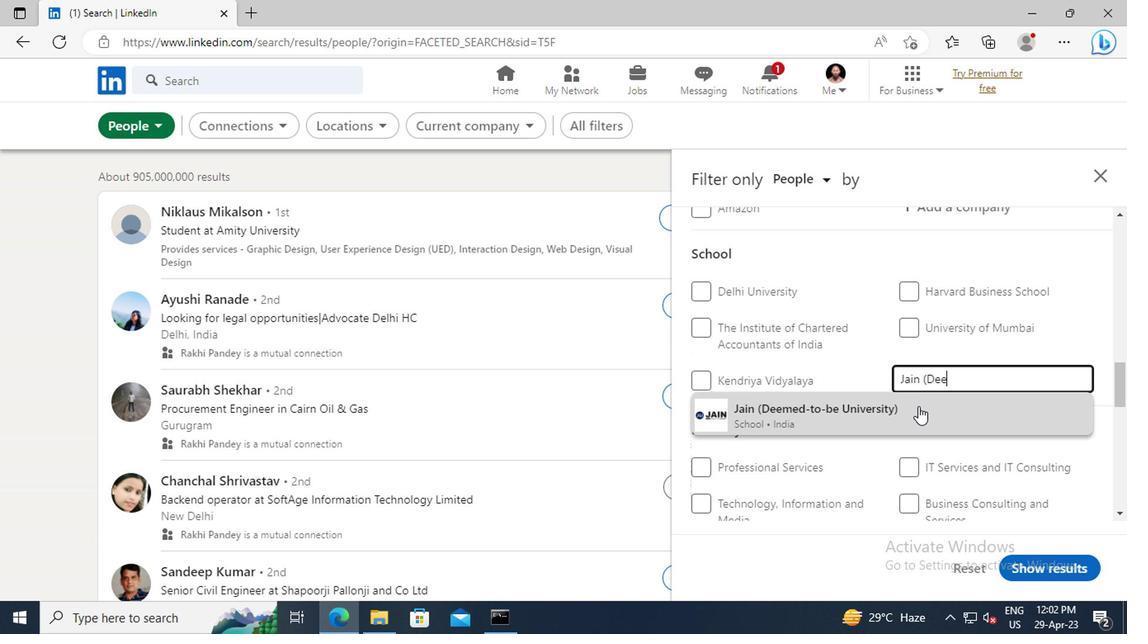 
Action: Mouse scrolled (769, 403) with delta (0, 0)
Screenshot: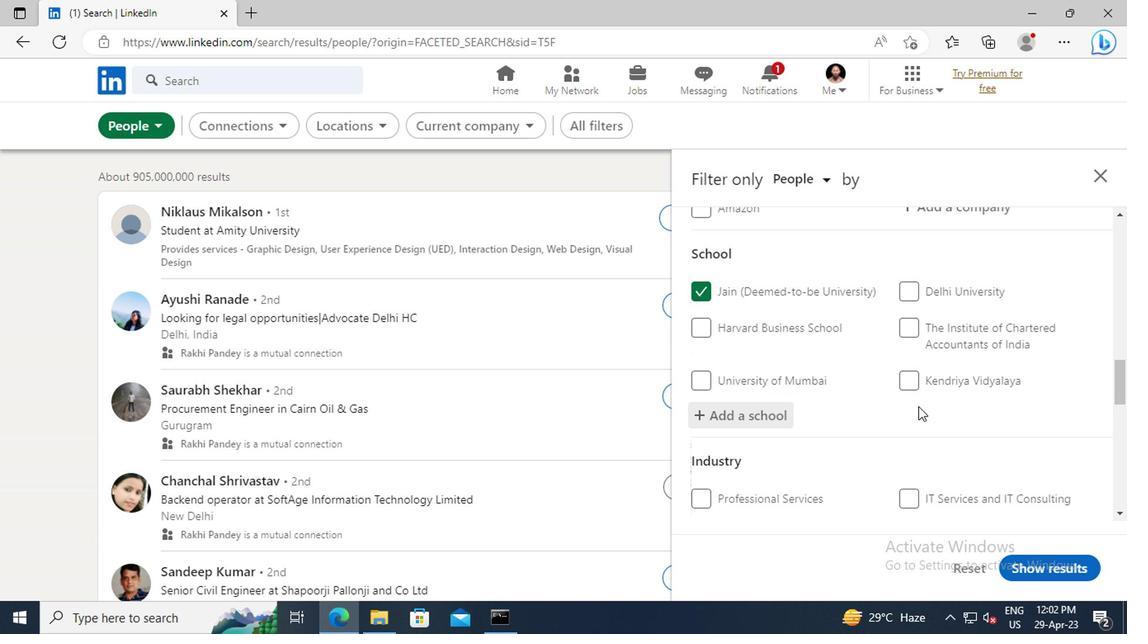 
Action: Mouse scrolled (769, 403) with delta (0, 0)
Screenshot: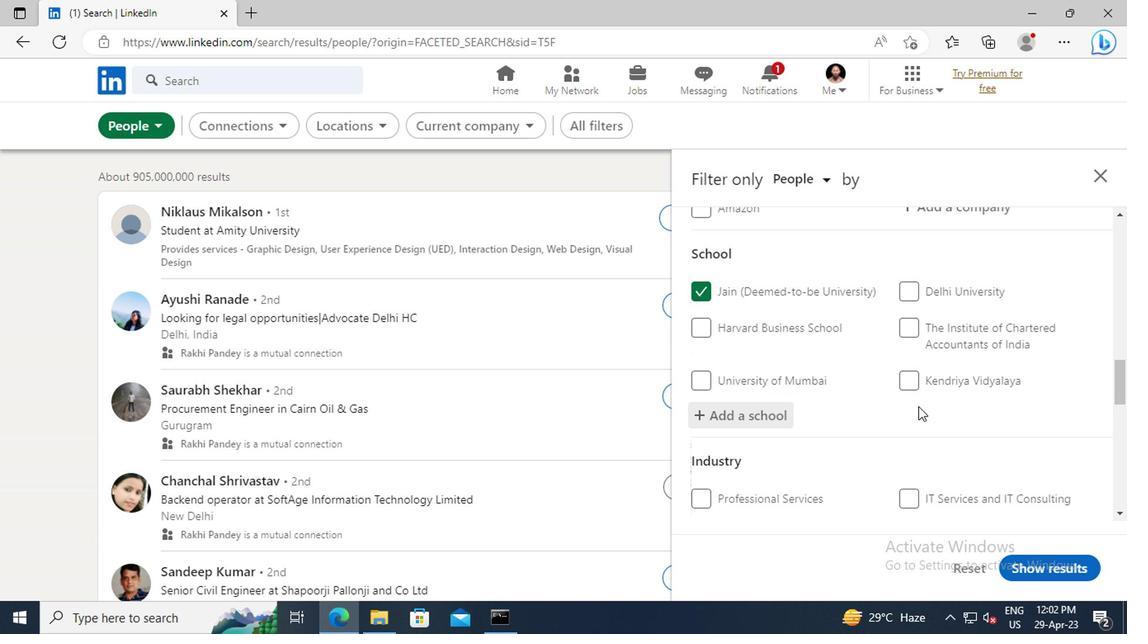 
Action: Mouse moved to (767, 399)
Screenshot: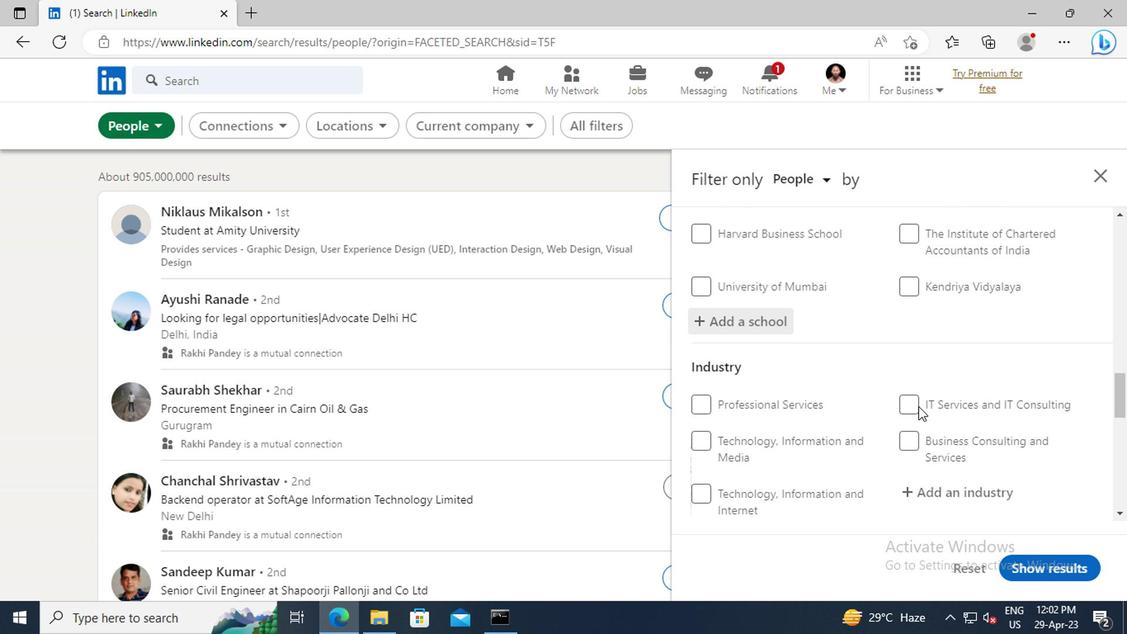 
Action: Mouse scrolled (767, 398) with delta (0, 0)
Screenshot: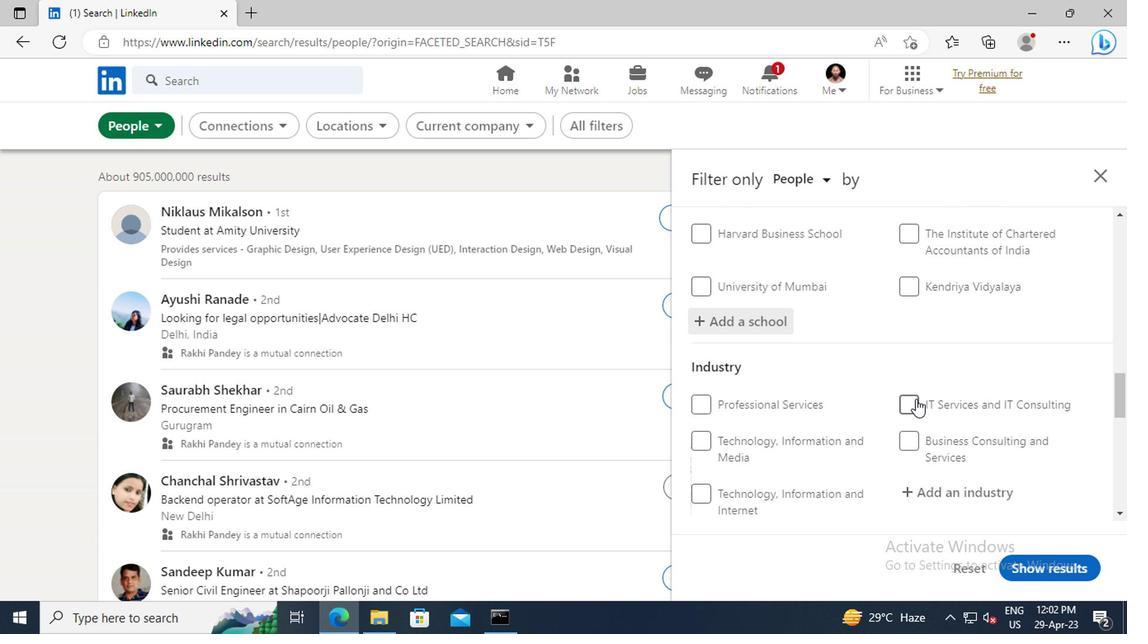 
Action: Mouse scrolled (767, 398) with delta (0, 0)
Screenshot: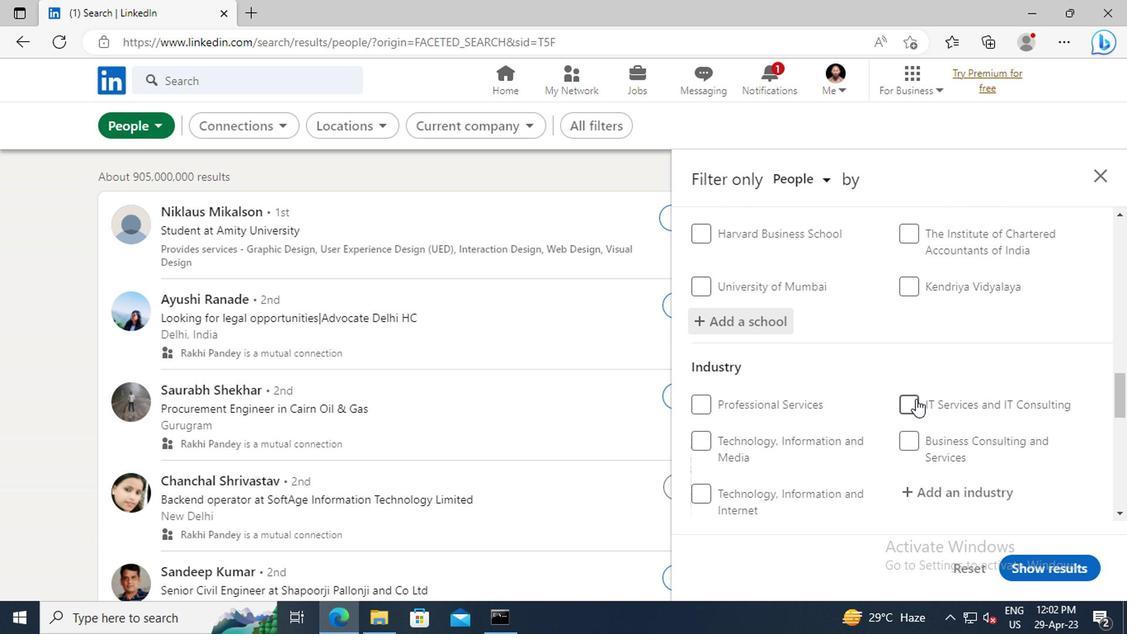 
Action: Mouse moved to (767, 397)
Screenshot: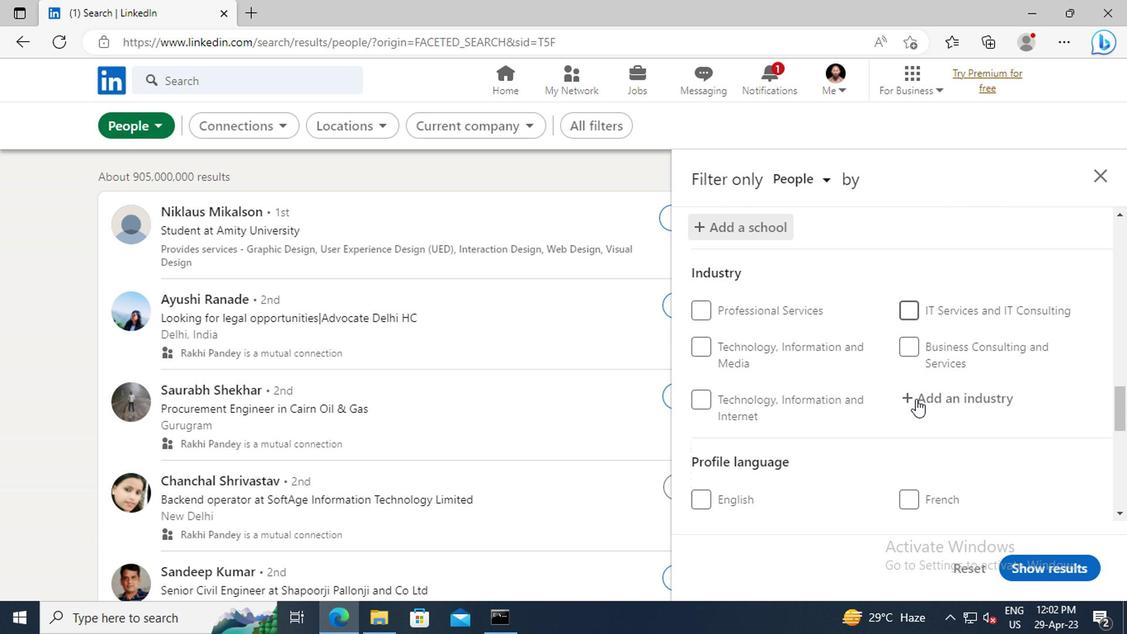 
Action: Mouse pressed left at (767, 397)
Screenshot: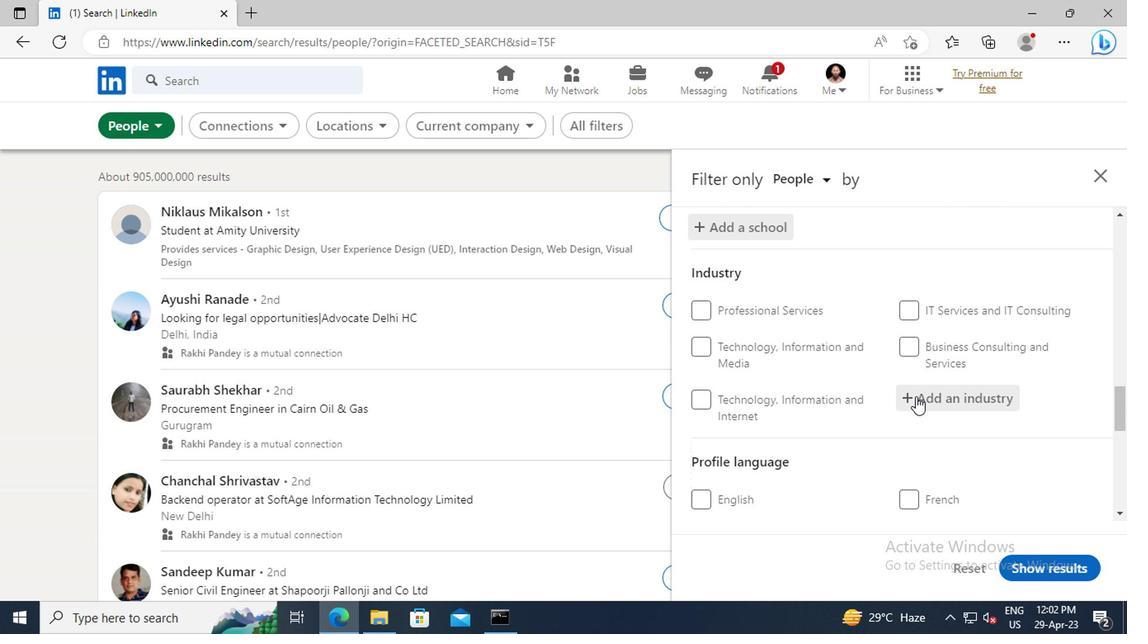 
Action: Key pressed <Key.shift>CUTLERY<Key.space>
Screenshot: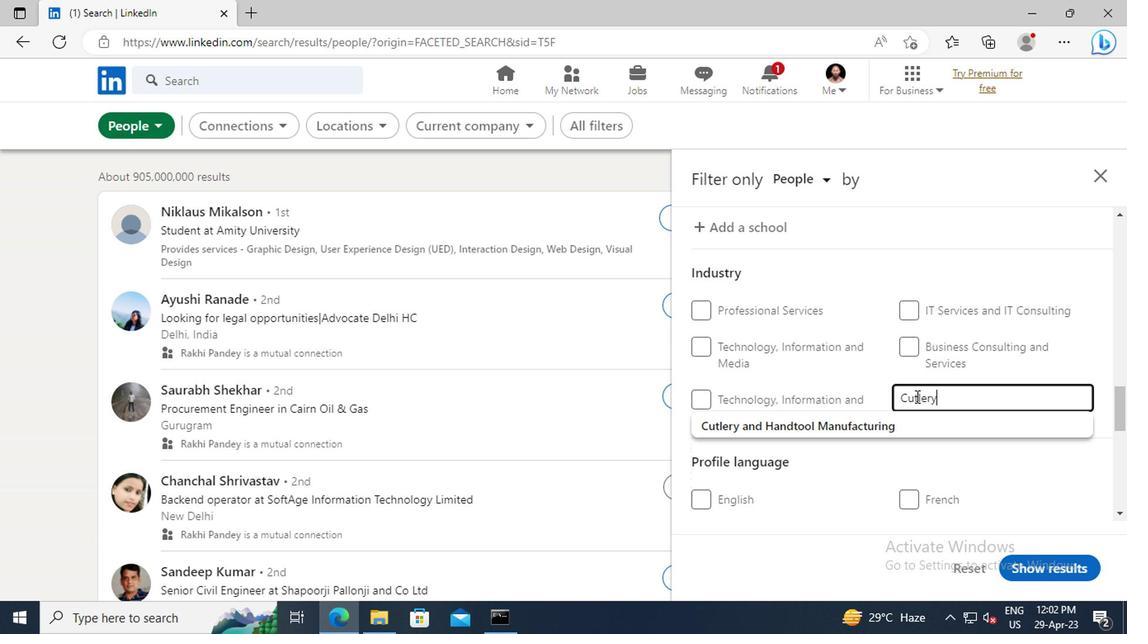 
Action: Mouse moved to (753, 416)
Screenshot: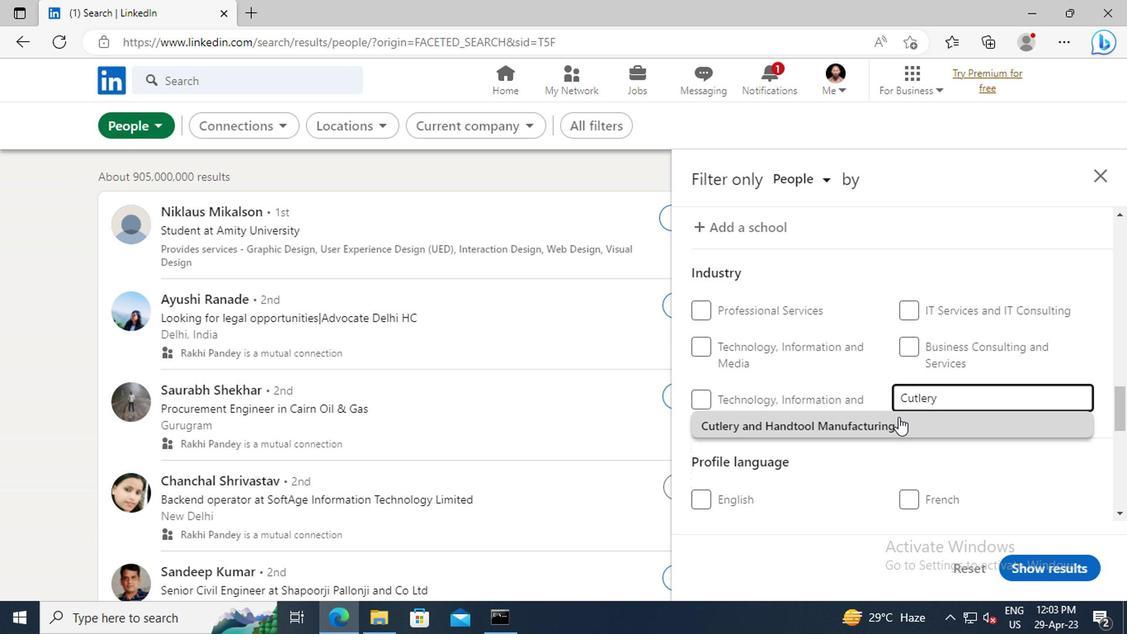 
Action: Mouse pressed left at (753, 416)
Screenshot: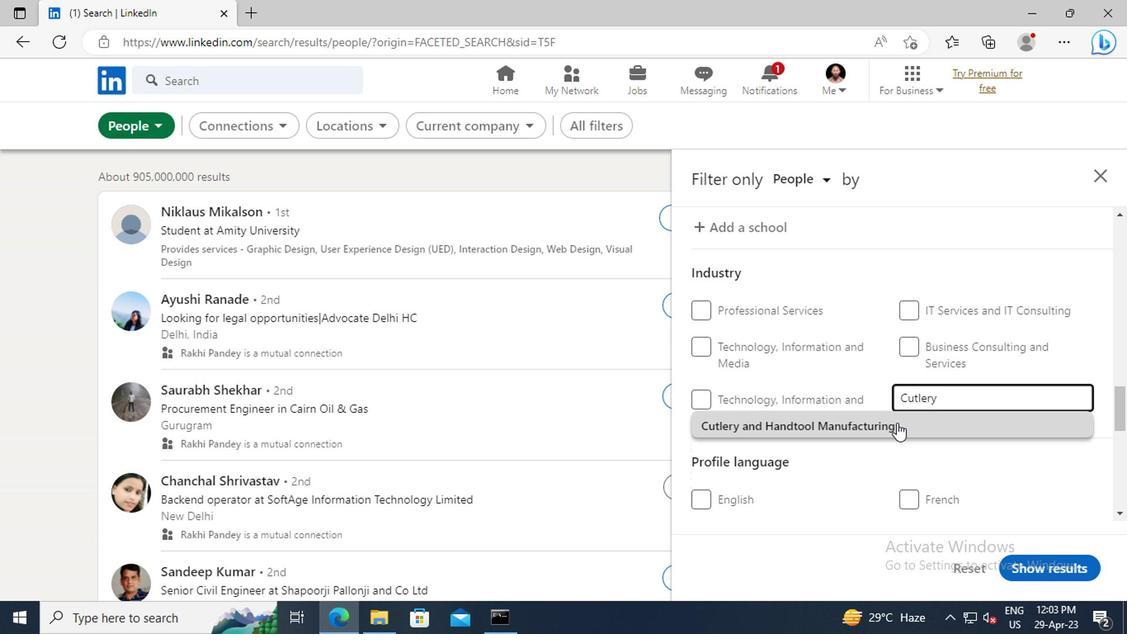 
Action: Mouse scrolled (753, 415) with delta (0, 0)
Screenshot: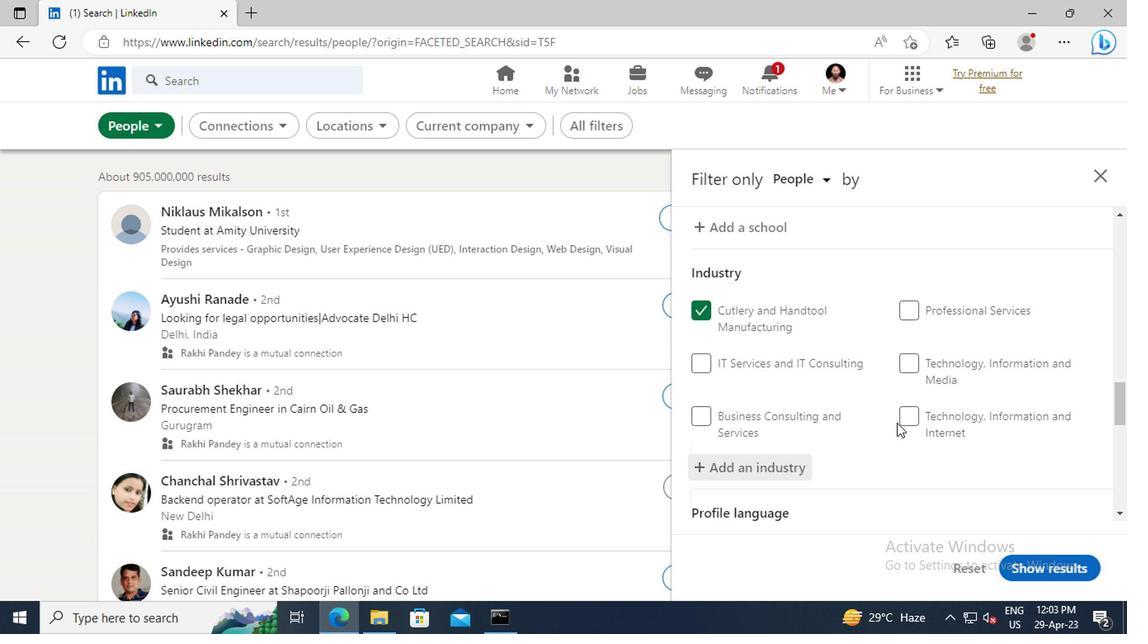 
Action: Mouse scrolled (753, 415) with delta (0, 0)
Screenshot: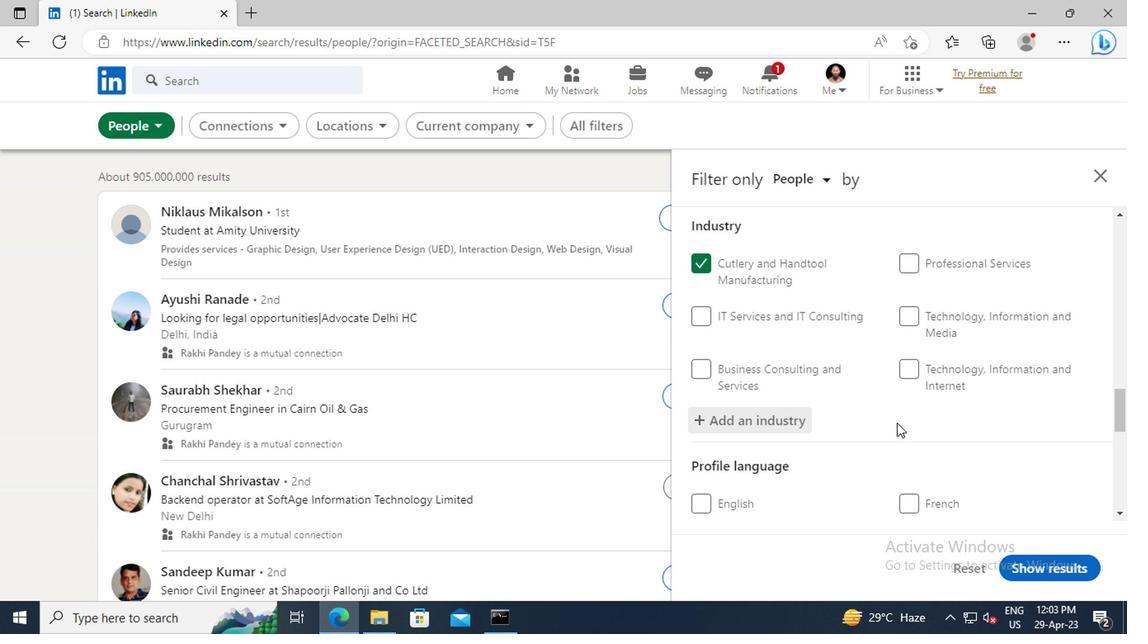 
Action: Mouse scrolled (753, 415) with delta (0, 0)
Screenshot: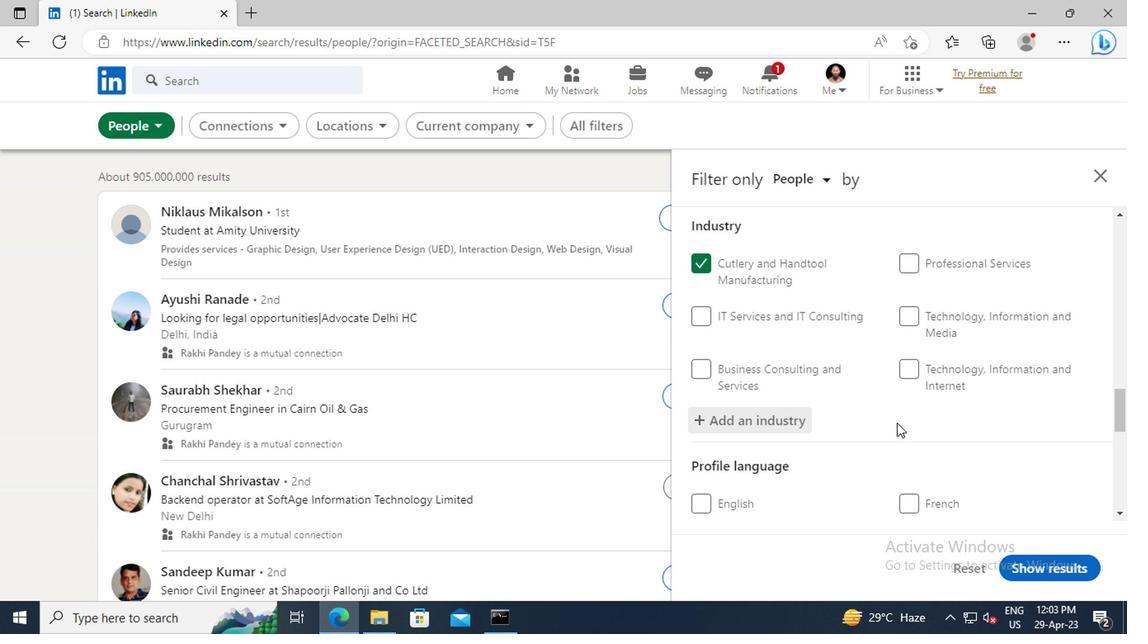 
Action: Mouse scrolled (753, 415) with delta (0, 0)
Screenshot: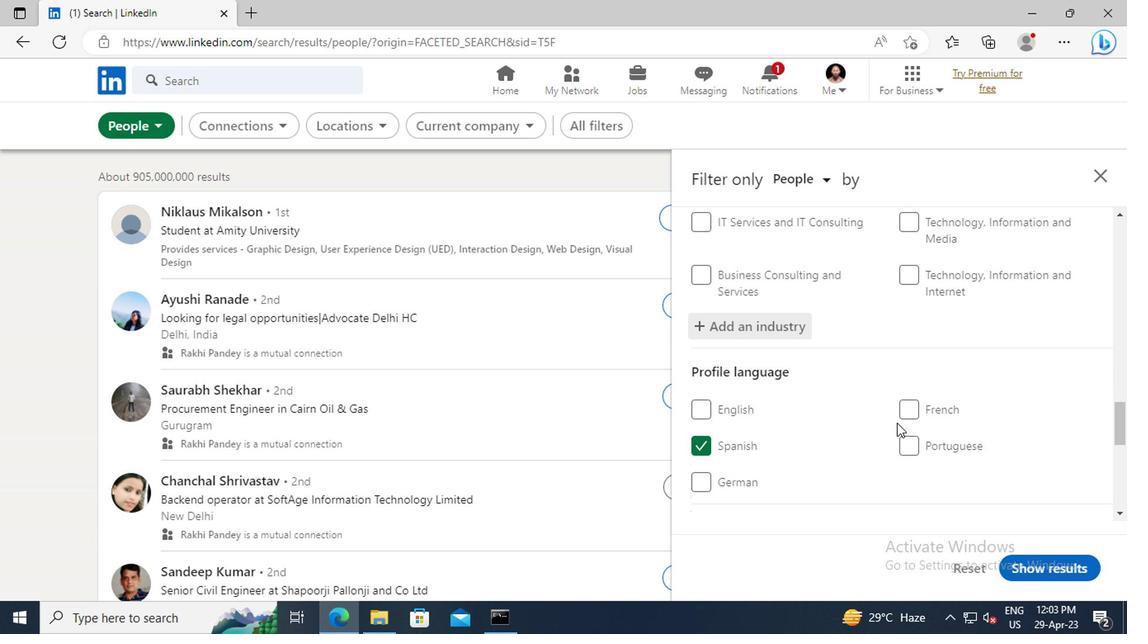 
Action: Mouse scrolled (753, 415) with delta (0, 0)
Screenshot: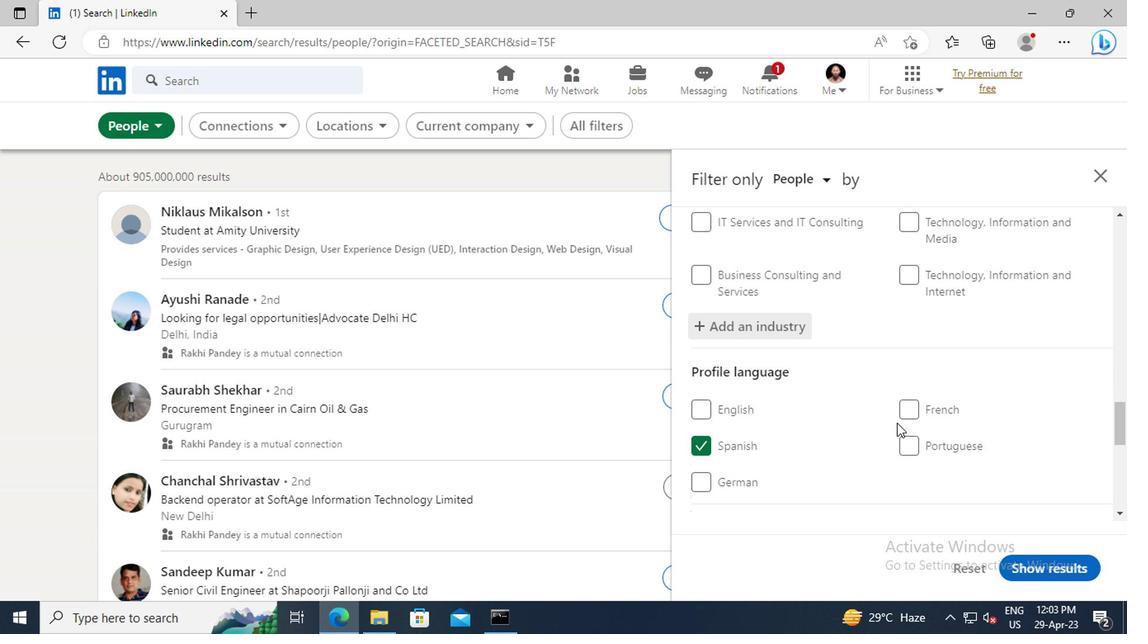 
Action: Mouse scrolled (753, 415) with delta (0, 0)
Screenshot: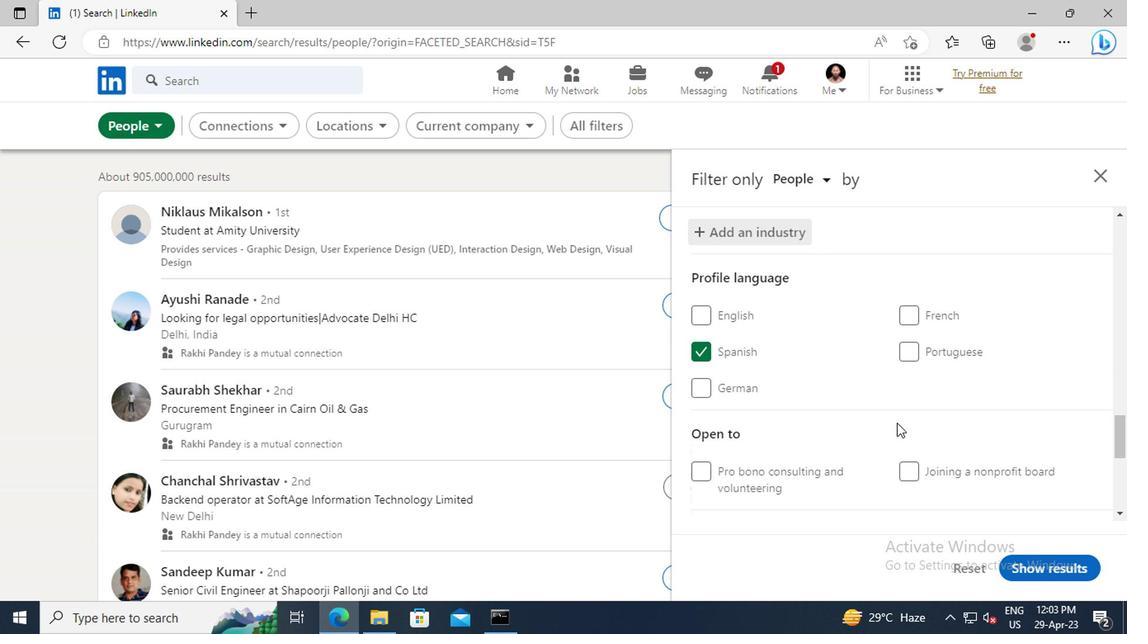 
Action: Mouse scrolled (753, 415) with delta (0, 0)
Screenshot: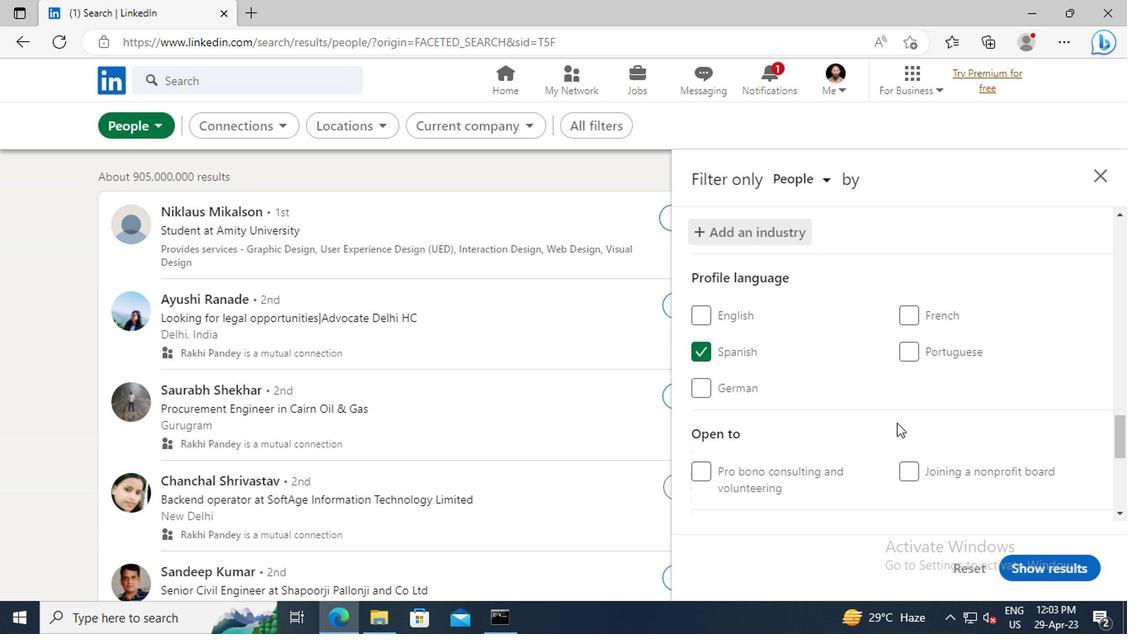 
Action: Mouse scrolled (753, 415) with delta (0, 0)
Screenshot: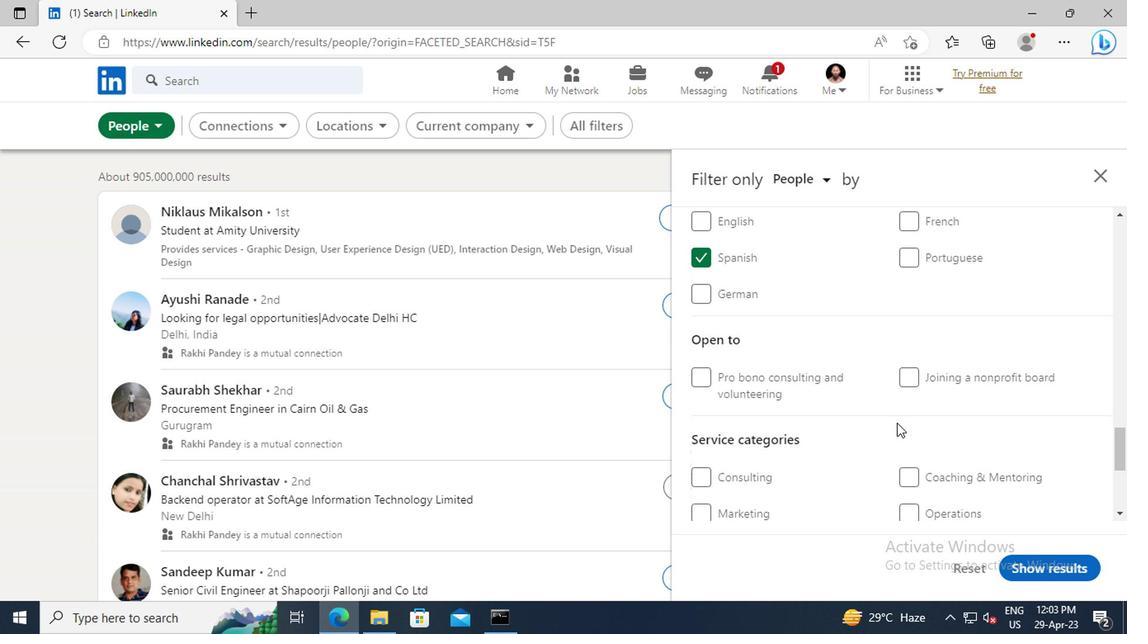 
Action: Mouse scrolled (753, 415) with delta (0, 0)
Screenshot: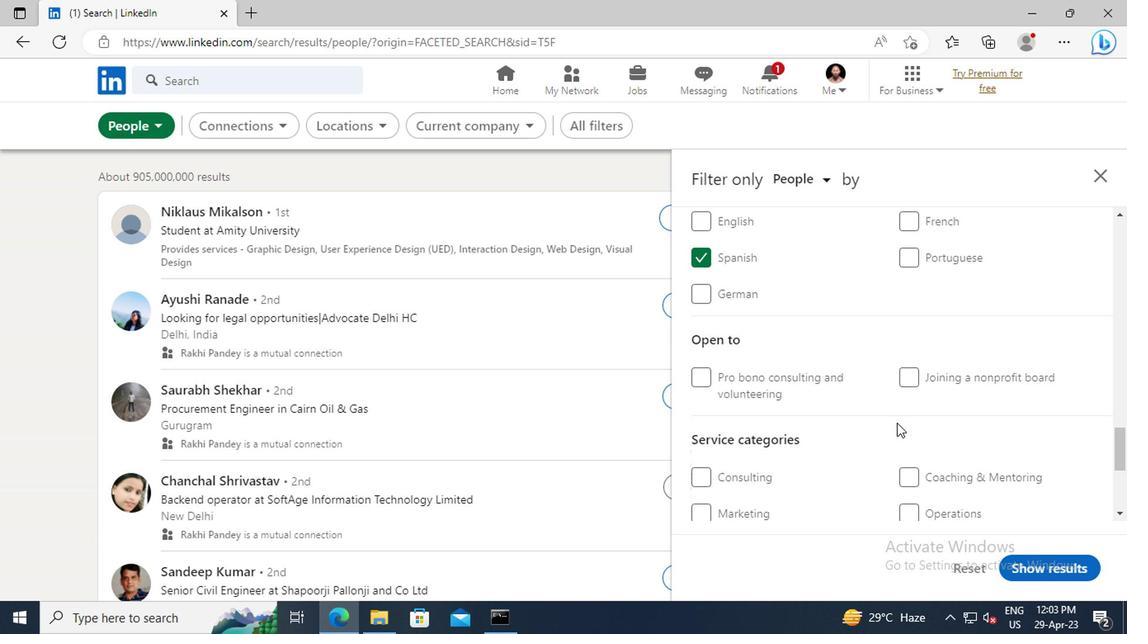 
Action: Mouse scrolled (753, 415) with delta (0, 0)
Screenshot: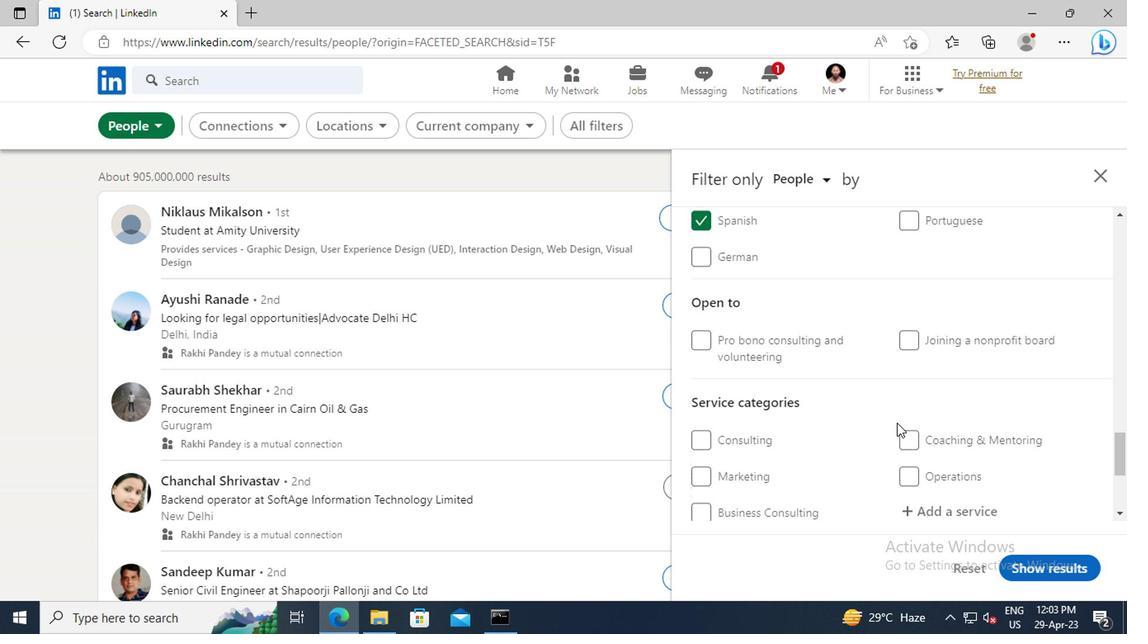 
Action: Mouse moved to (768, 407)
Screenshot: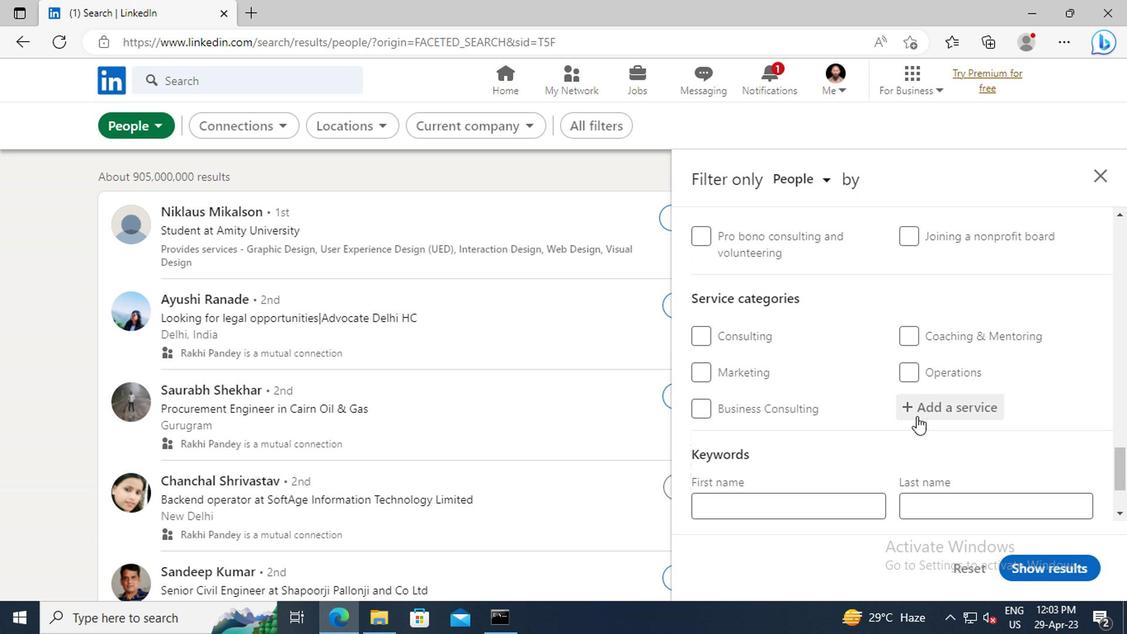 
Action: Mouse pressed left at (768, 407)
Screenshot: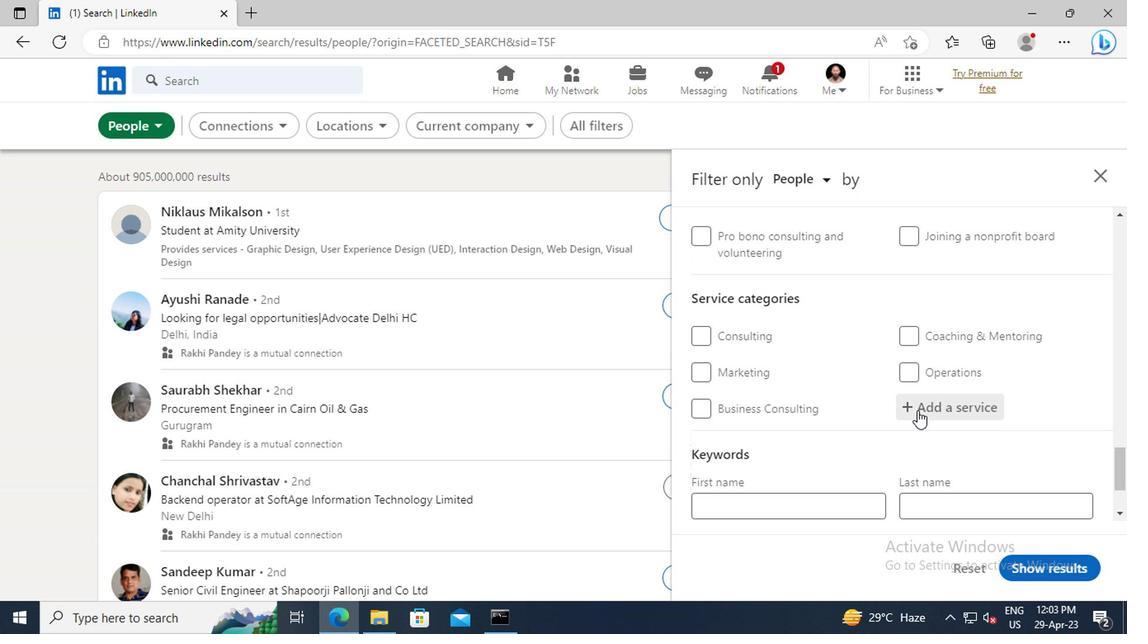 
Action: Key pressed <Key.shift>MANAGEMENT<Key.enter>
Screenshot: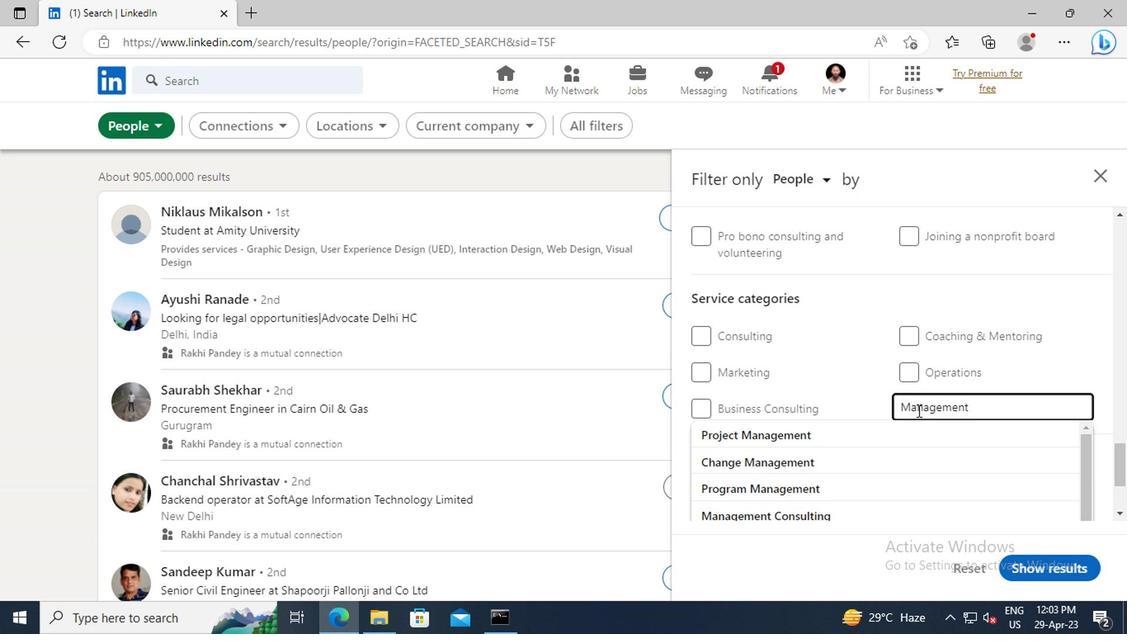 
Action: Mouse scrolled (768, 406) with delta (0, 0)
Screenshot: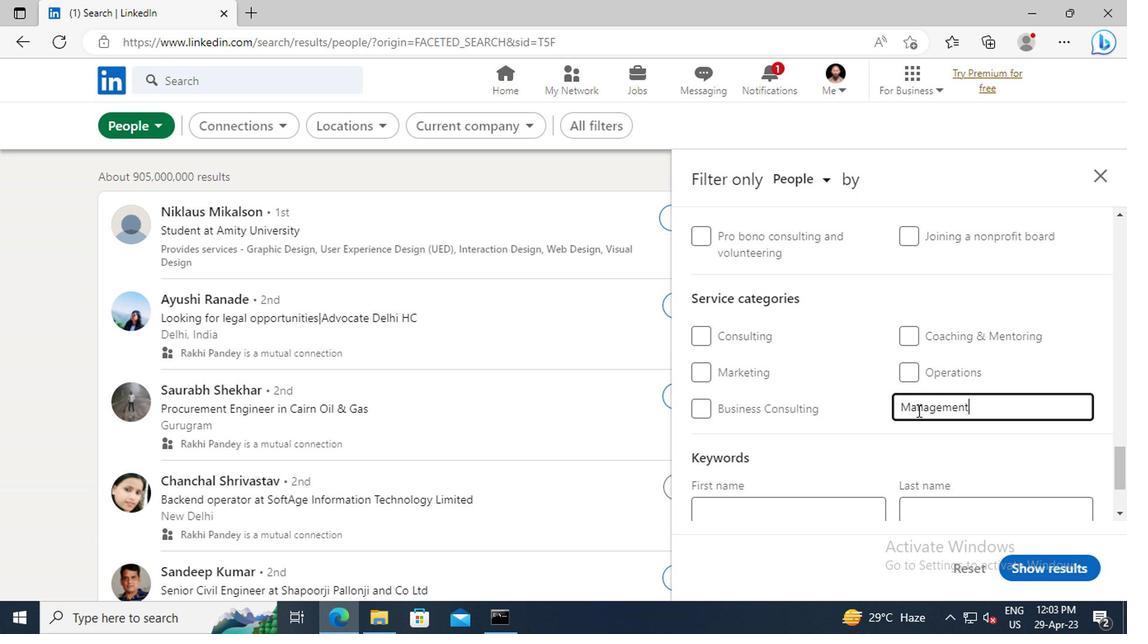 
Action: Mouse scrolled (768, 406) with delta (0, 0)
Screenshot: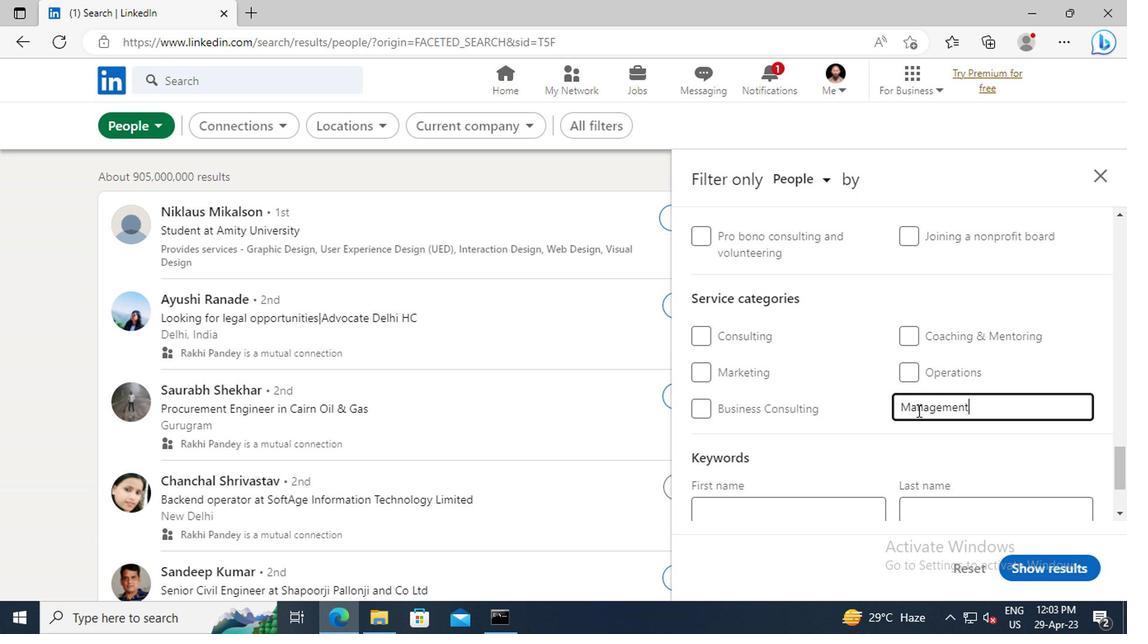 
Action: Mouse moved to (638, 455)
Screenshot: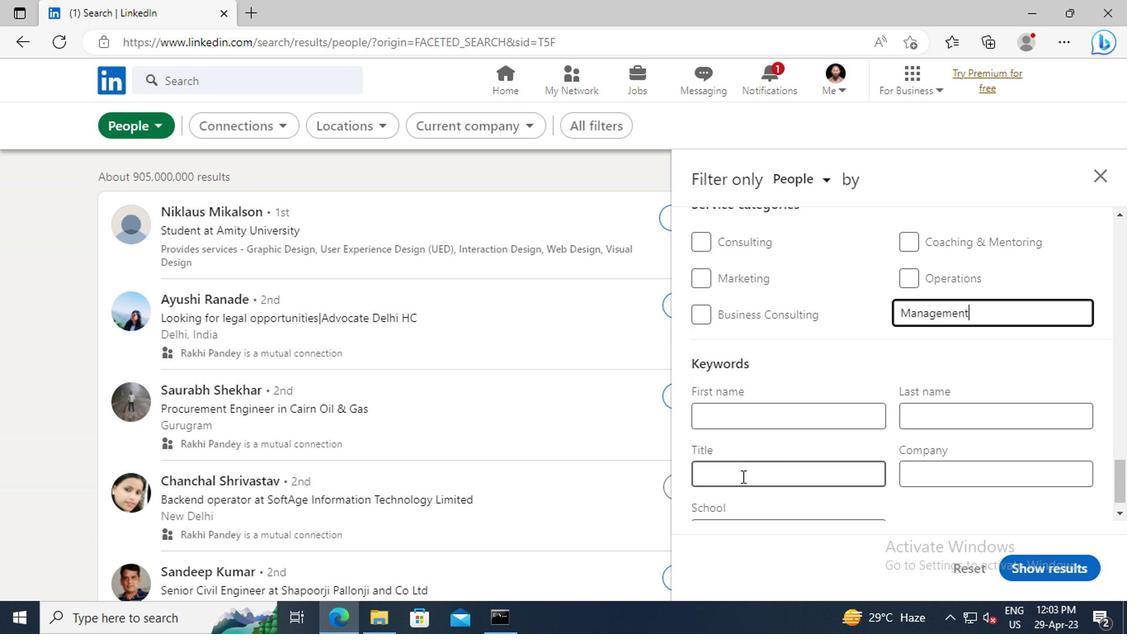 
Action: Mouse pressed left at (638, 455)
Screenshot: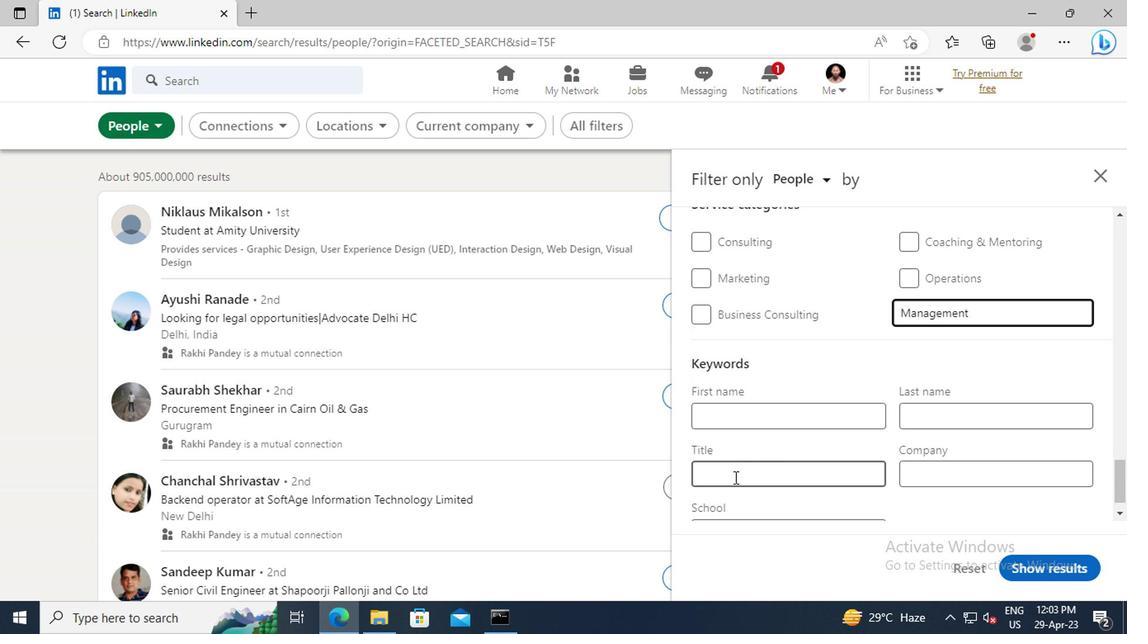 
Action: Key pressed <Key.shift>COORDINATOR<Key.enter>
Screenshot: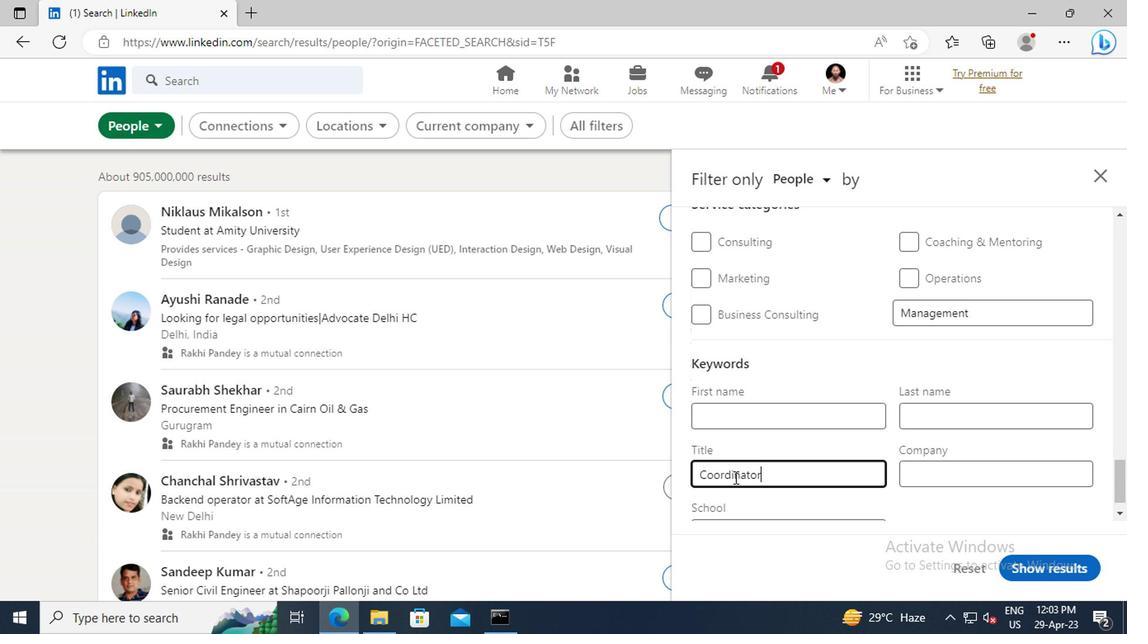
Action: Mouse moved to (847, 517)
Screenshot: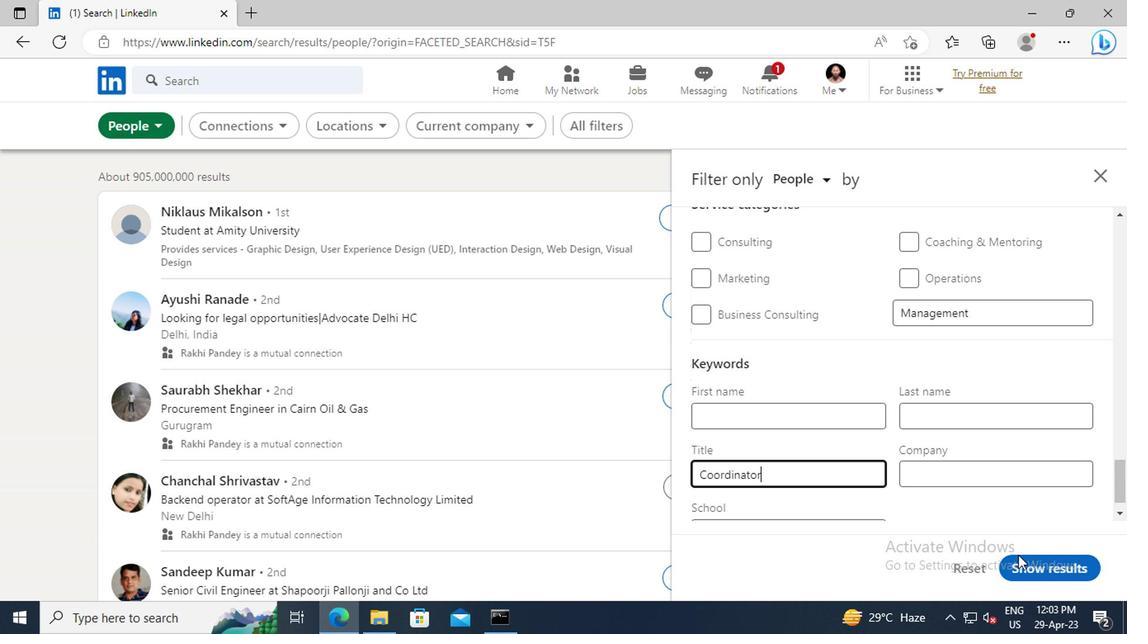 
Action: Mouse pressed left at (847, 517)
Screenshot: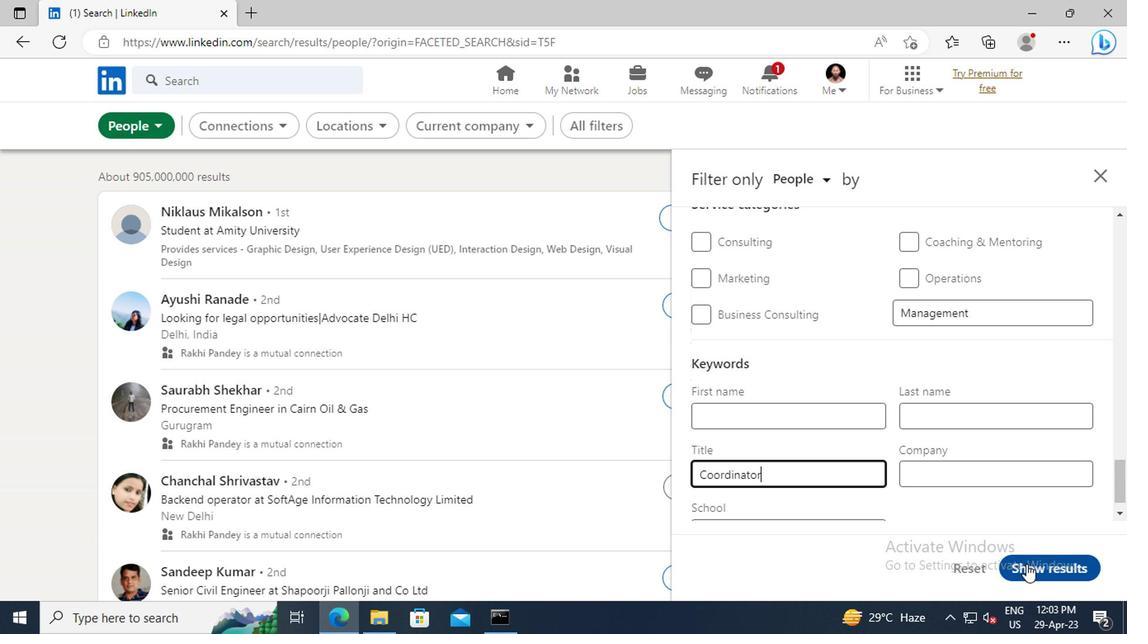 
Action: Mouse moved to (846, 515)
Screenshot: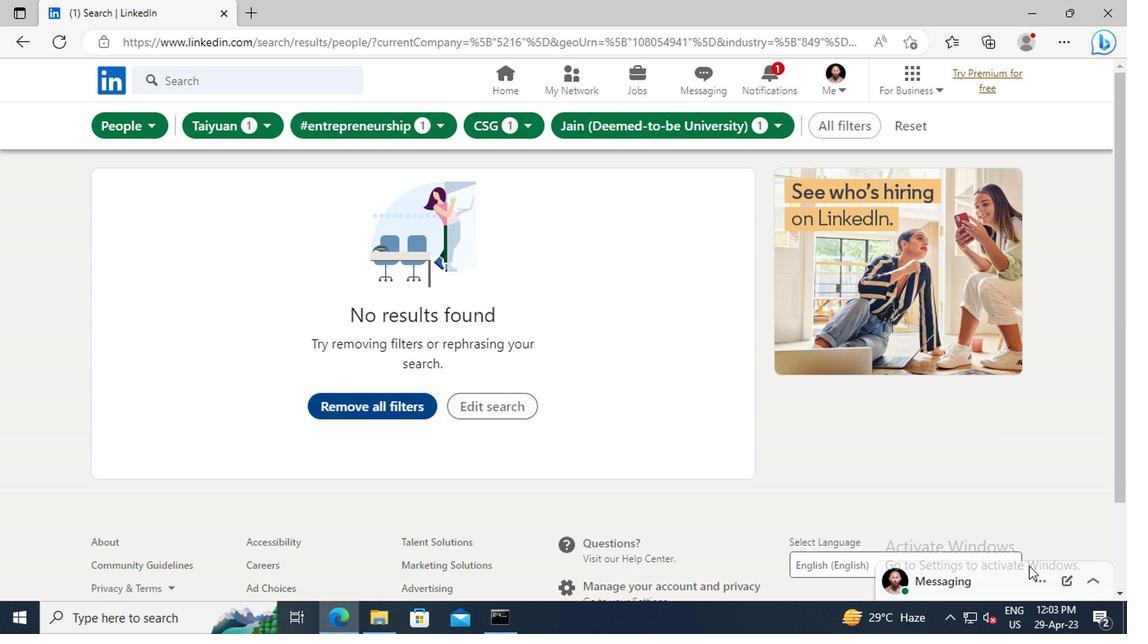 
